 Task: Send an email with the signature Leonardo Martinez with the subject Introduction to a new industry event and the message Could you please provide feedback on the latest version of the marketing plan? from softage.6@softage.net to softage.9@softage.net and move the email from Sent Items to the folder Purchase orders
Action: Mouse moved to (516, 298)
Screenshot: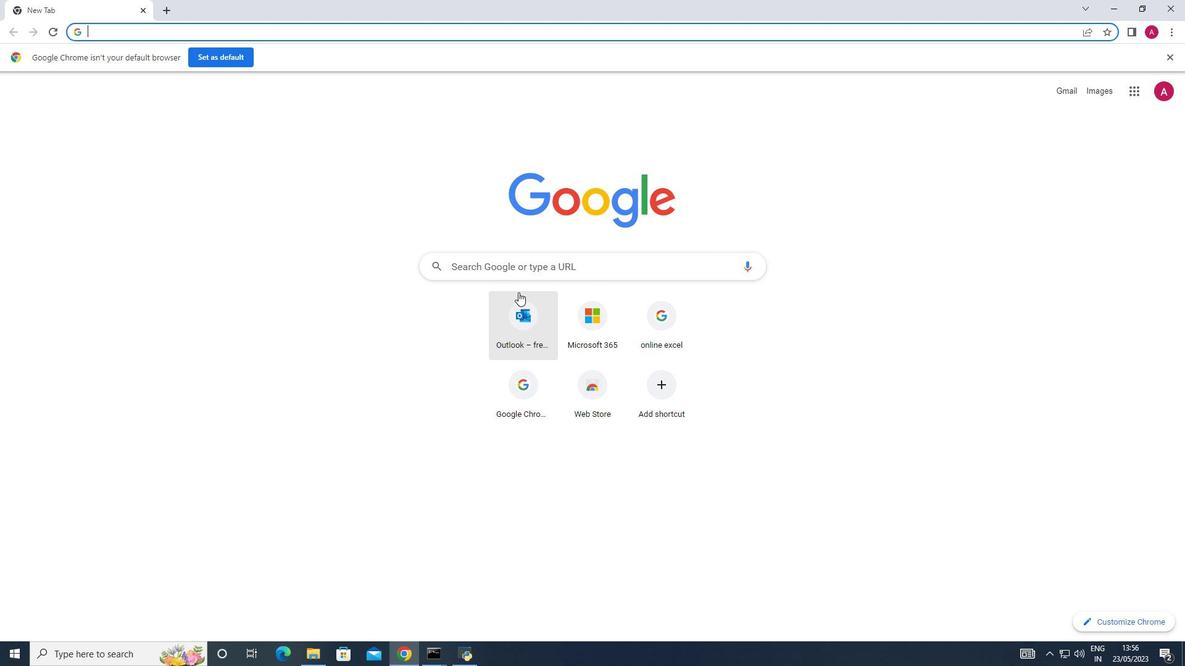 
Action: Mouse pressed left at (516, 298)
Screenshot: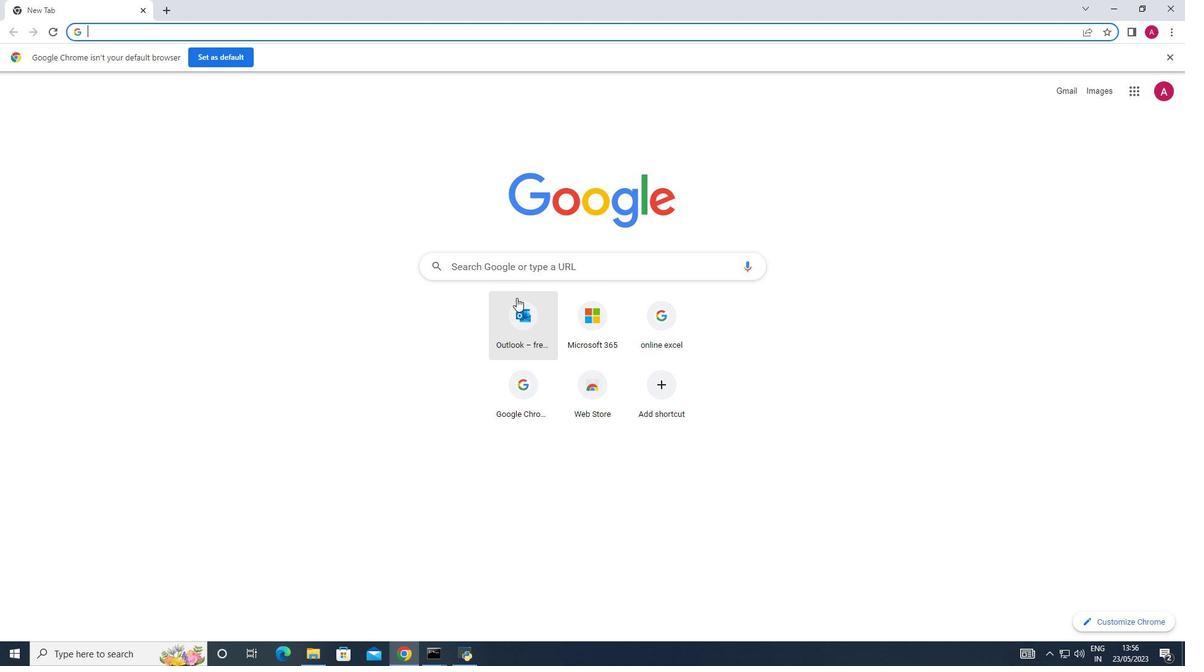 
Action: Mouse moved to (871, 41)
Screenshot: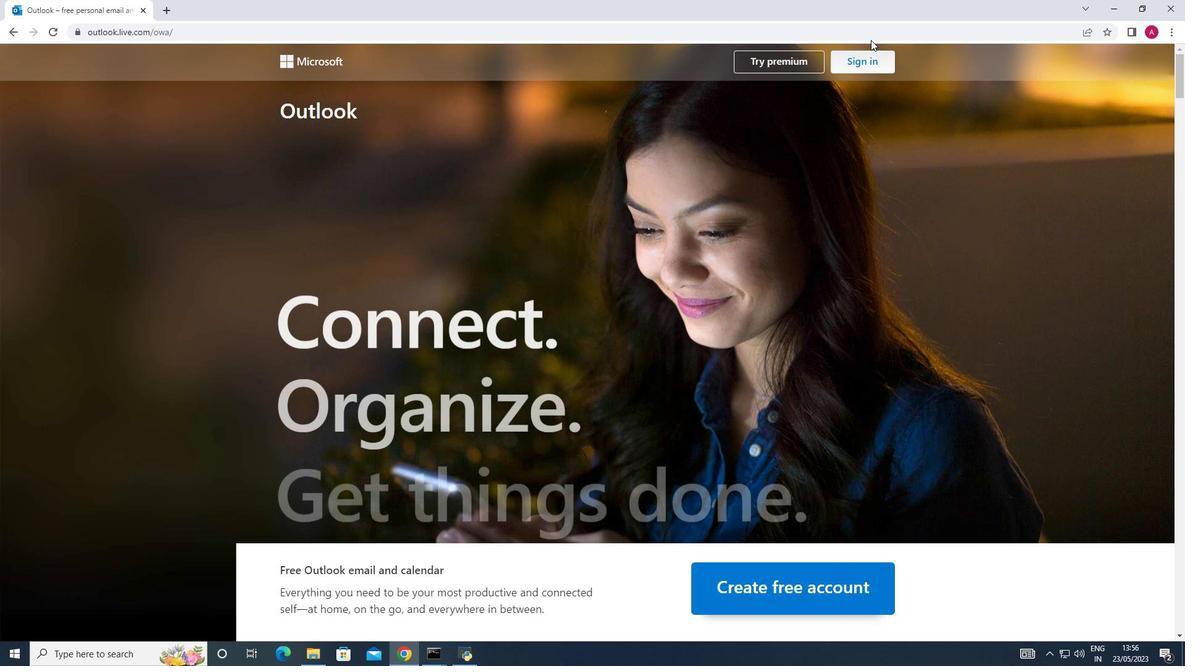 
Action: Mouse pressed left at (871, 41)
Screenshot: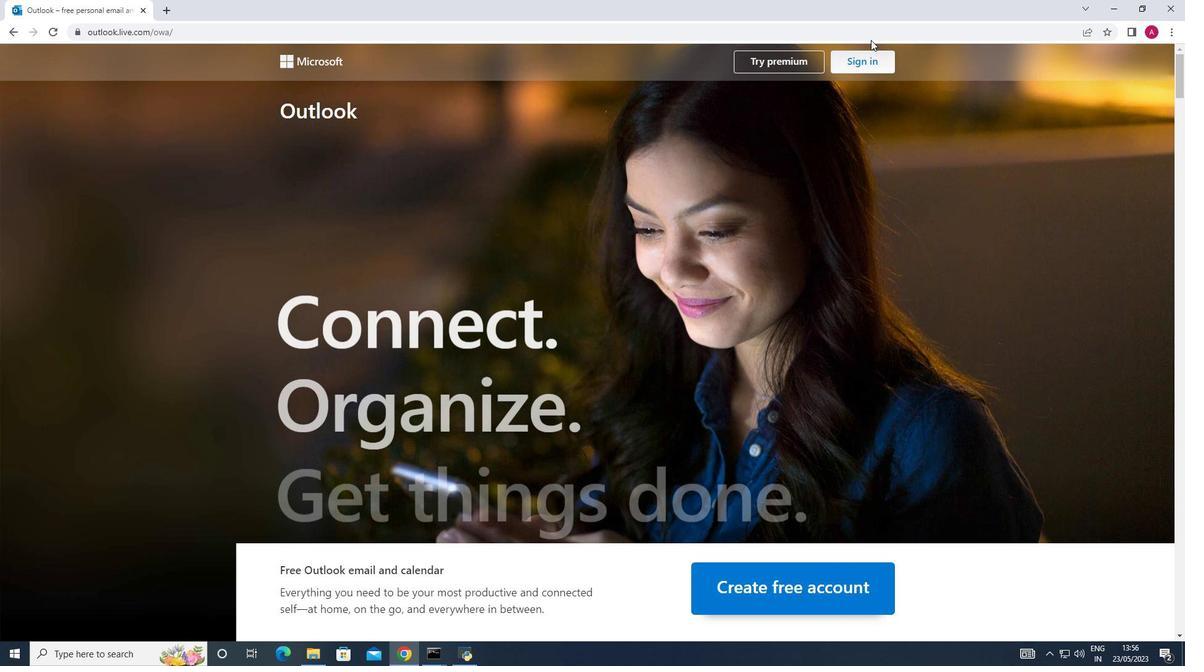
Action: Mouse moved to (871, 61)
Screenshot: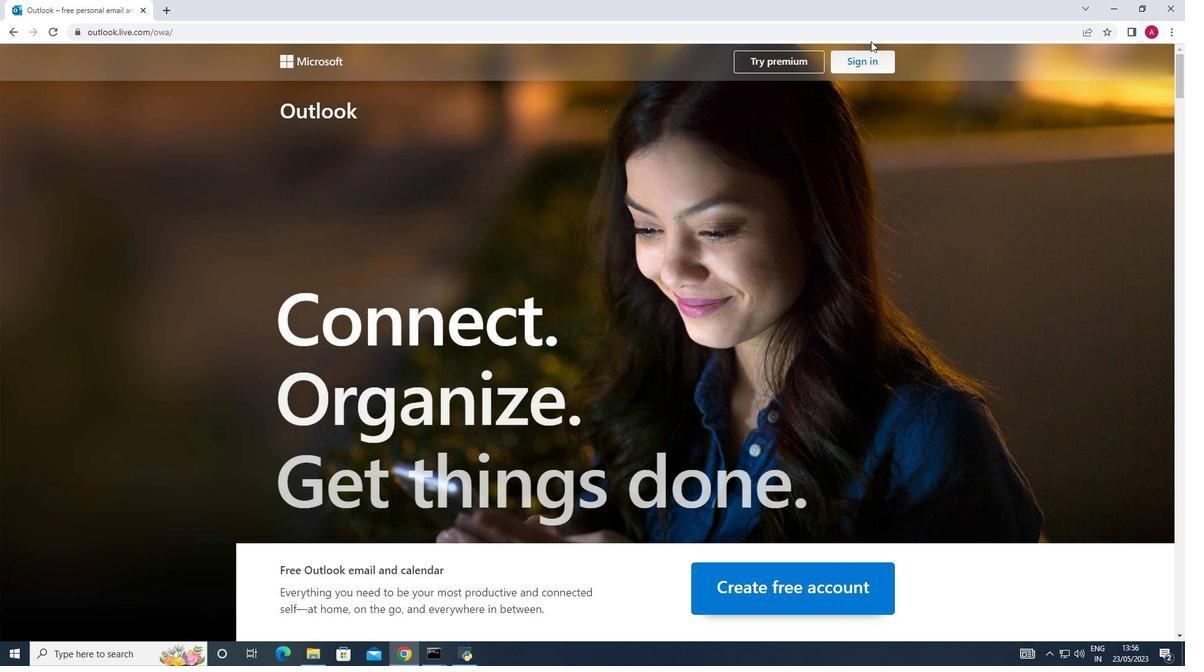 
Action: Mouse pressed left at (871, 61)
Screenshot: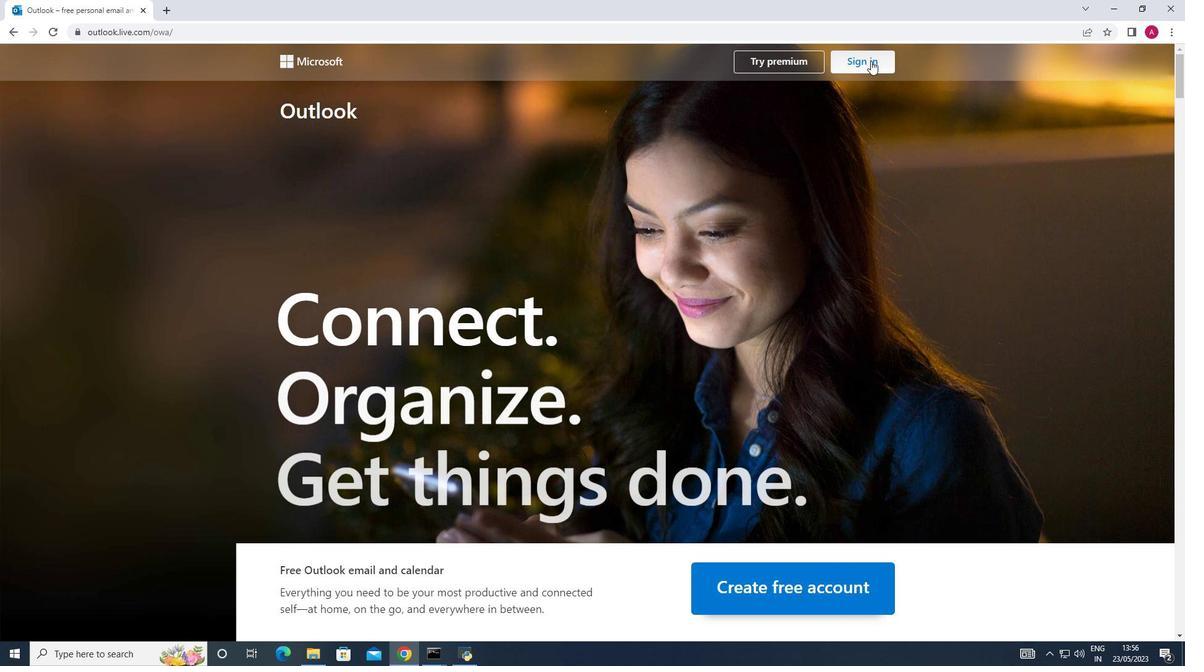
Action: Mouse moved to (535, 301)
Screenshot: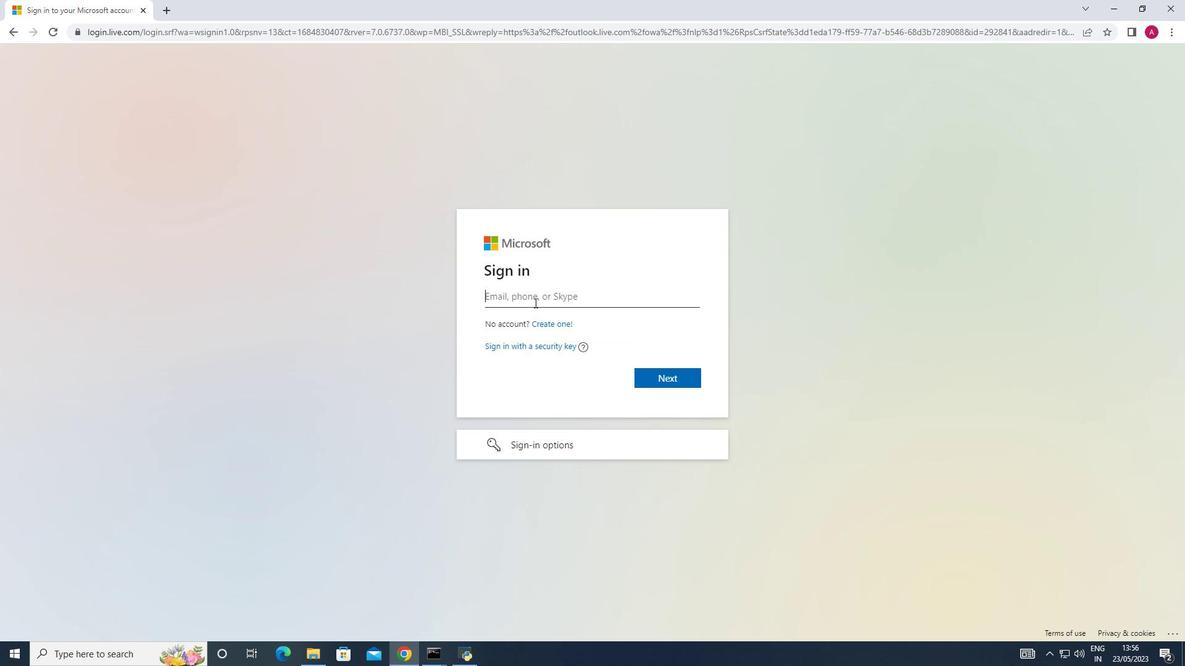 
Action: Key pressed anu<Key.shift>@softage.net
Screenshot: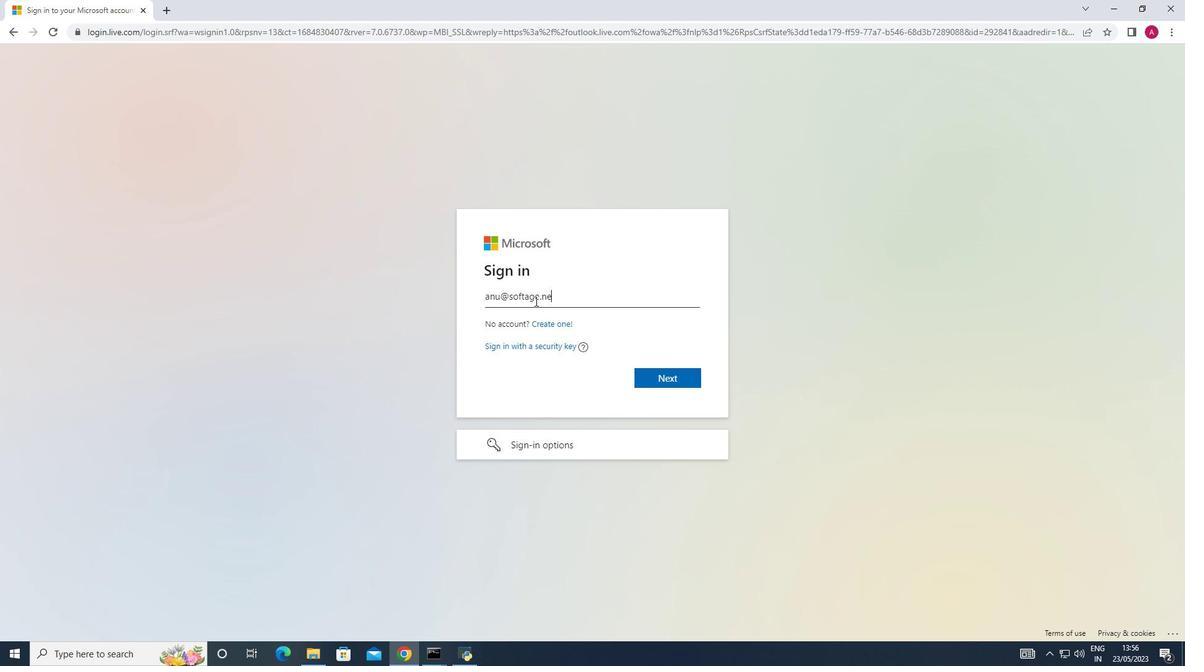 
Action: Mouse moved to (666, 379)
Screenshot: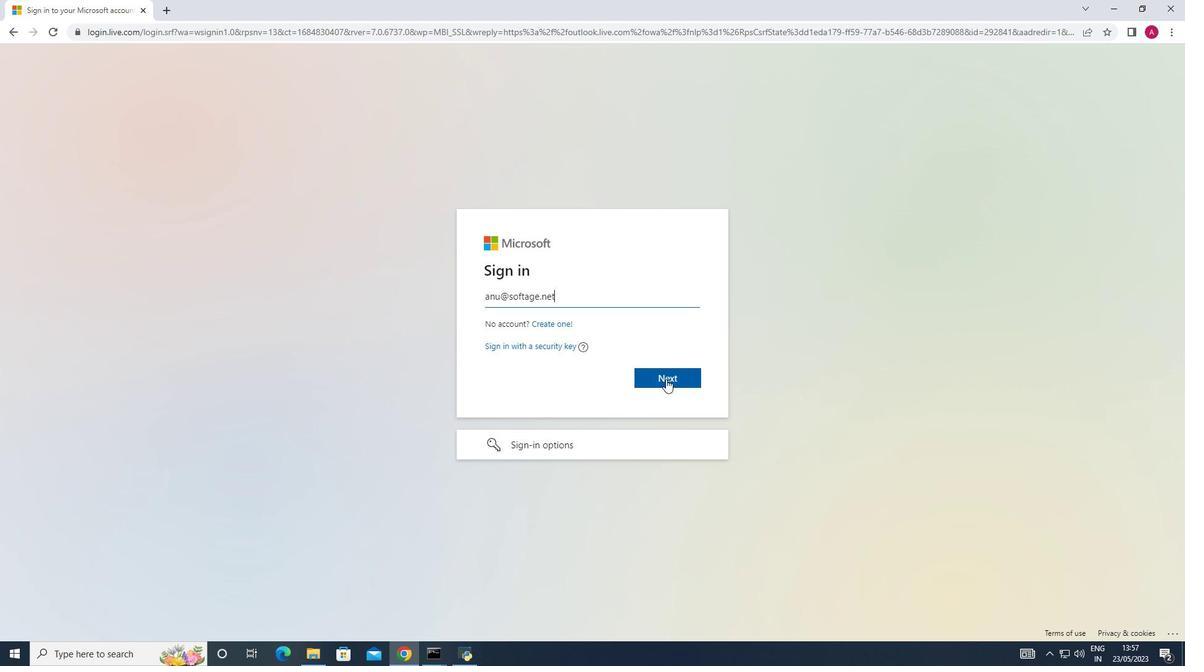 
Action: Mouse pressed left at (666, 379)
Screenshot: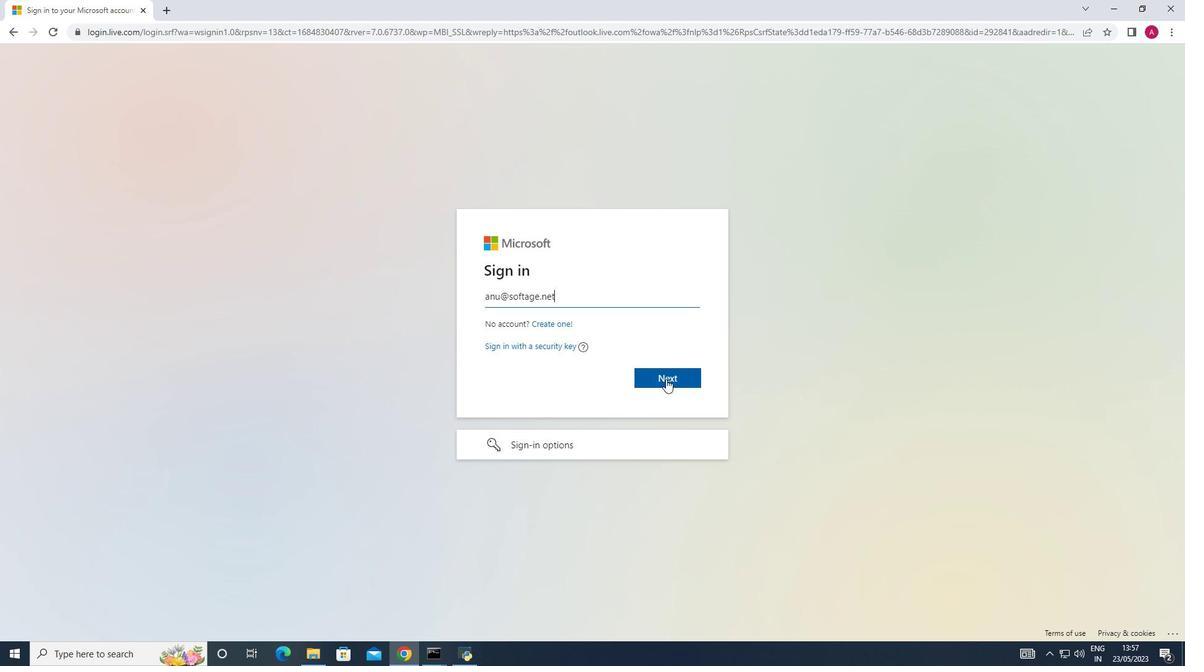 
Action: Mouse moved to (684, 421)
Screenshot: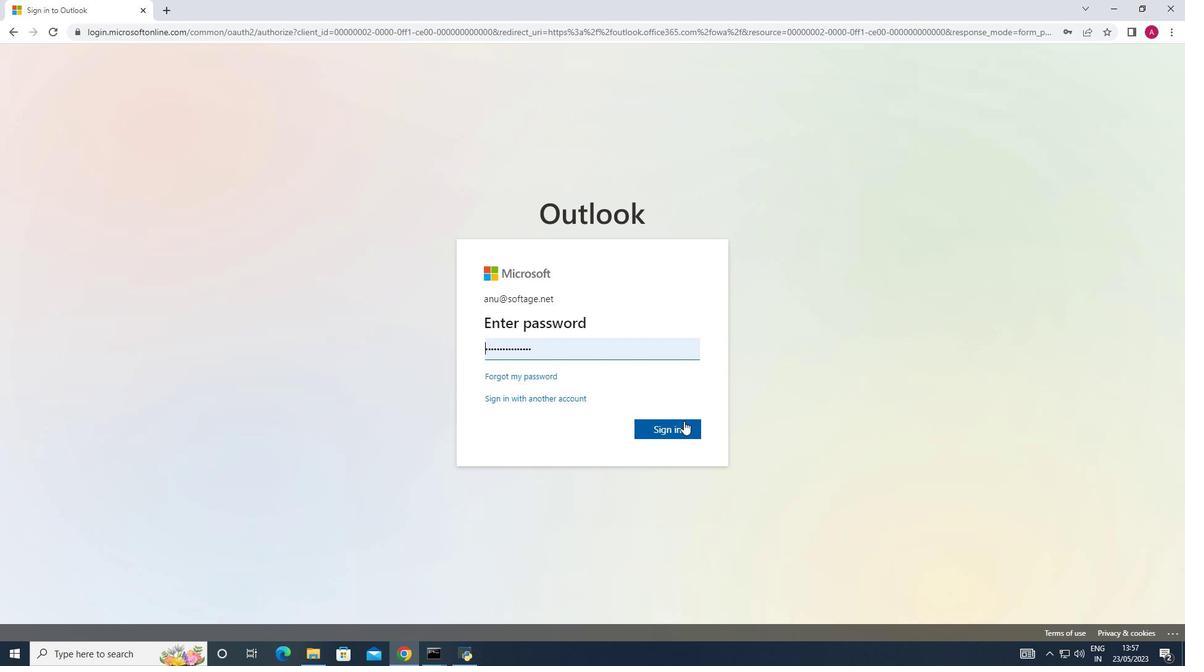 
Action: Mouse pressed left at (684, 421)
Screenshot: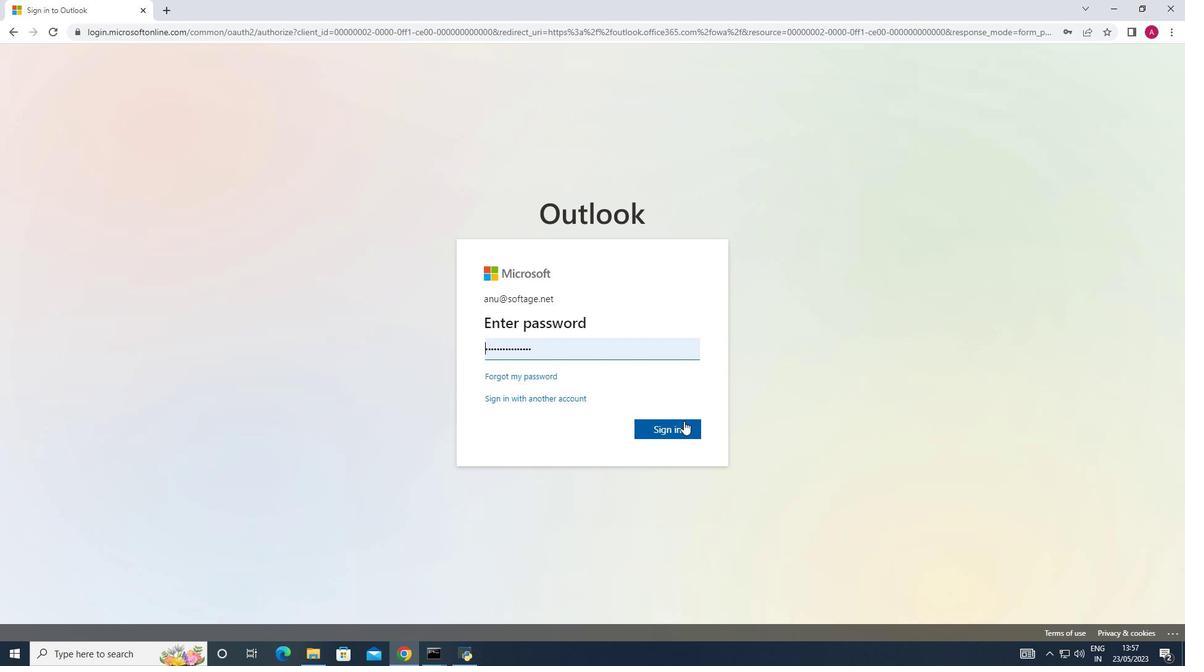 
Action: Mouse moved to (600, 385)
Screenshot: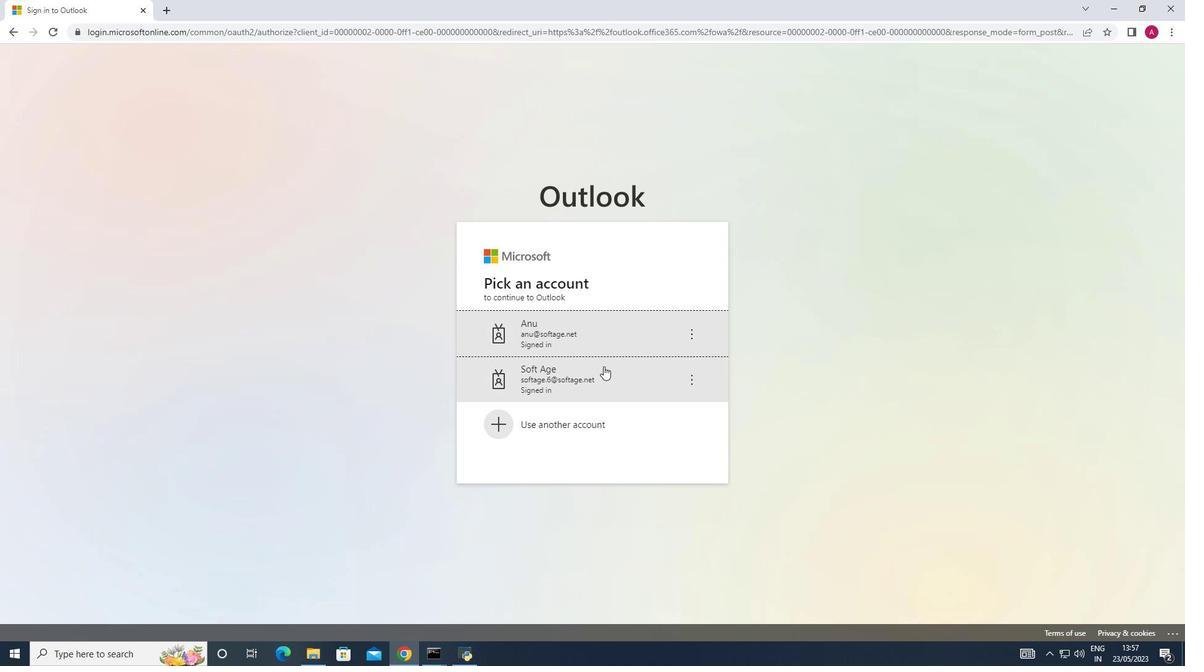 
Action: Mouse pressed left at (600, 385)
Screenshot: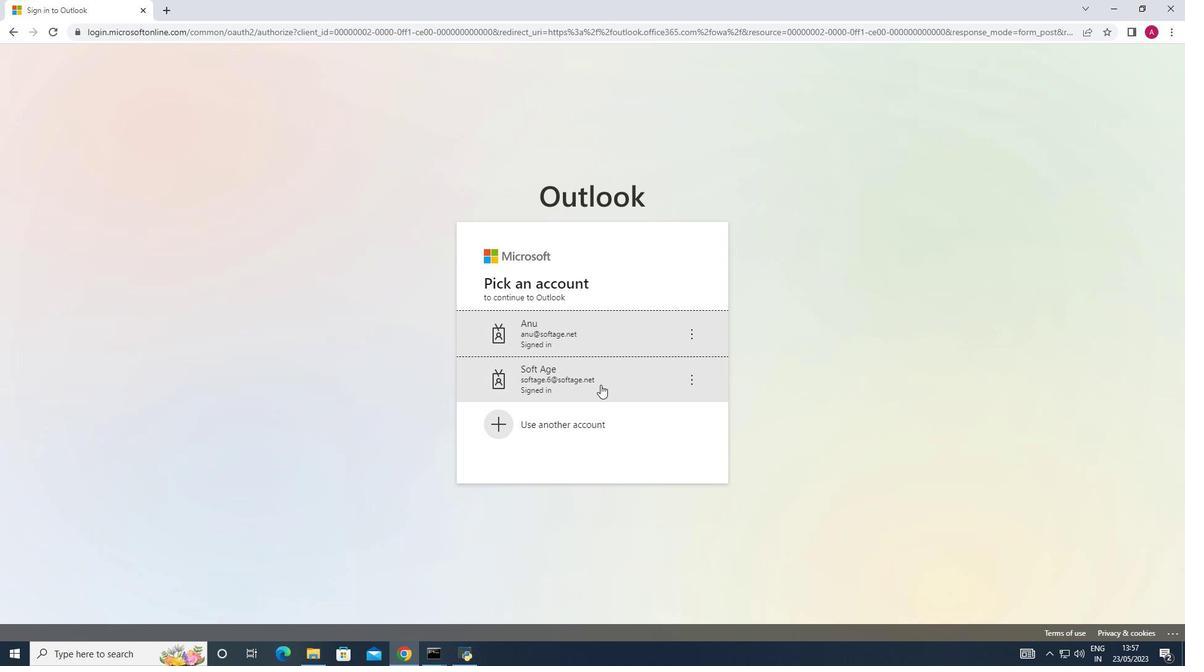 
Action: Mouse moved to (675, 442)
Screenshot: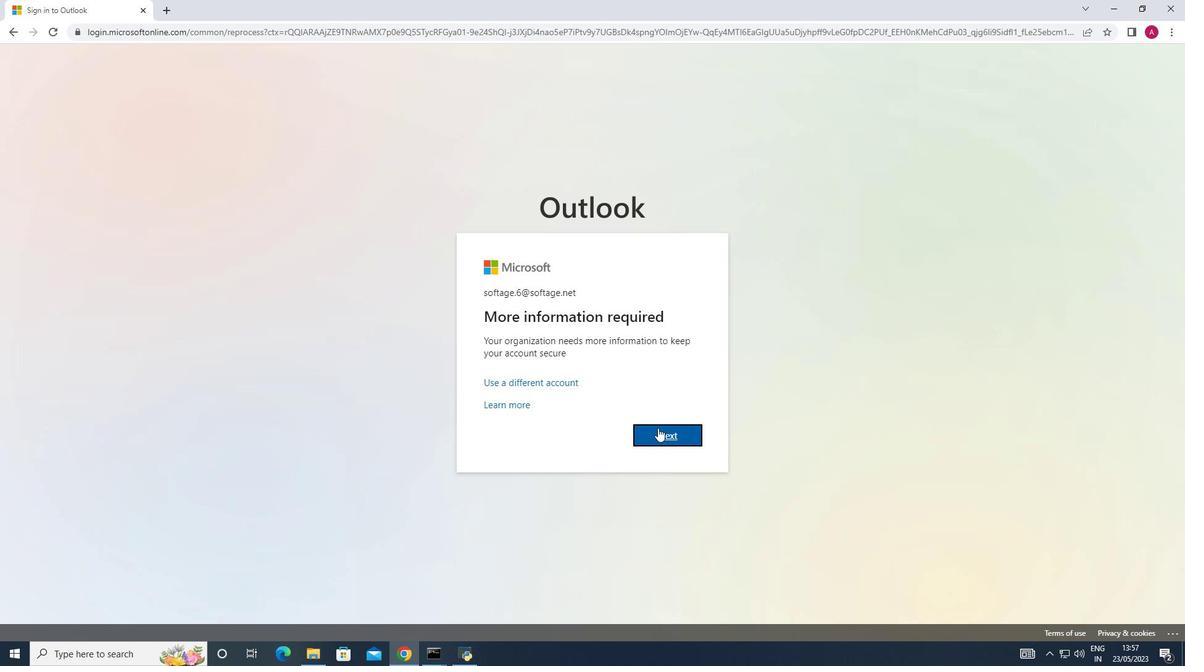 
Action: Mouse pressed left at (675, 442)
Screenshot: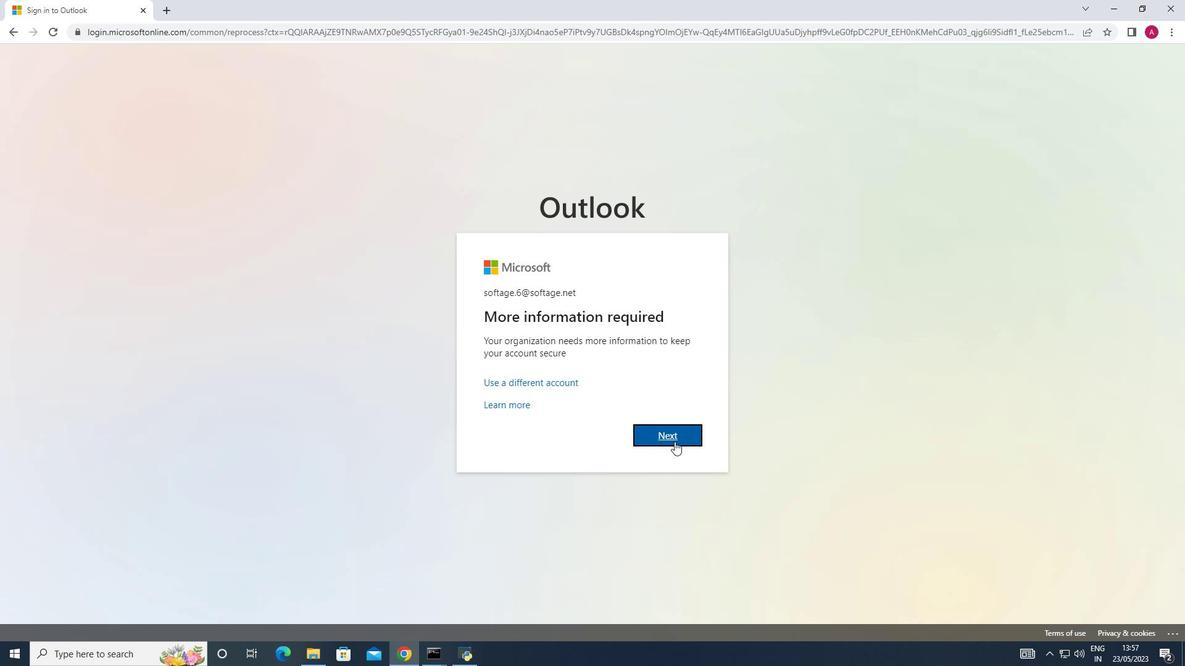 
Action: Mouse moved to (631, 308)
Screenshot: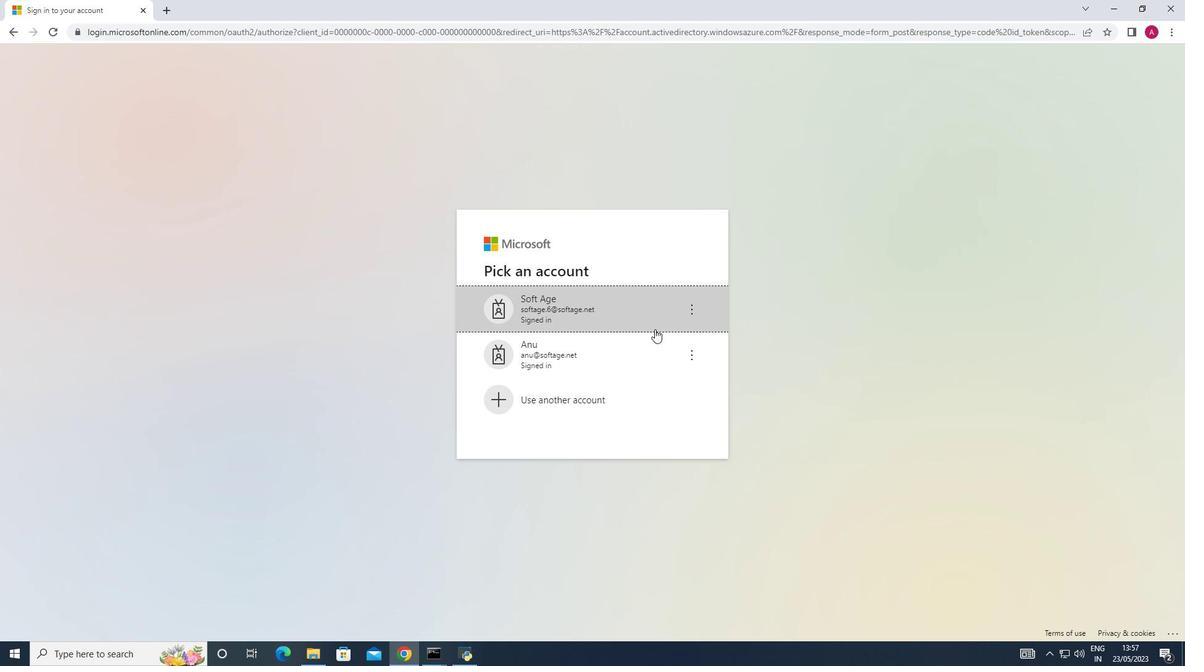 
Action: Mouse pressed left at (631, 308)
Screenshot: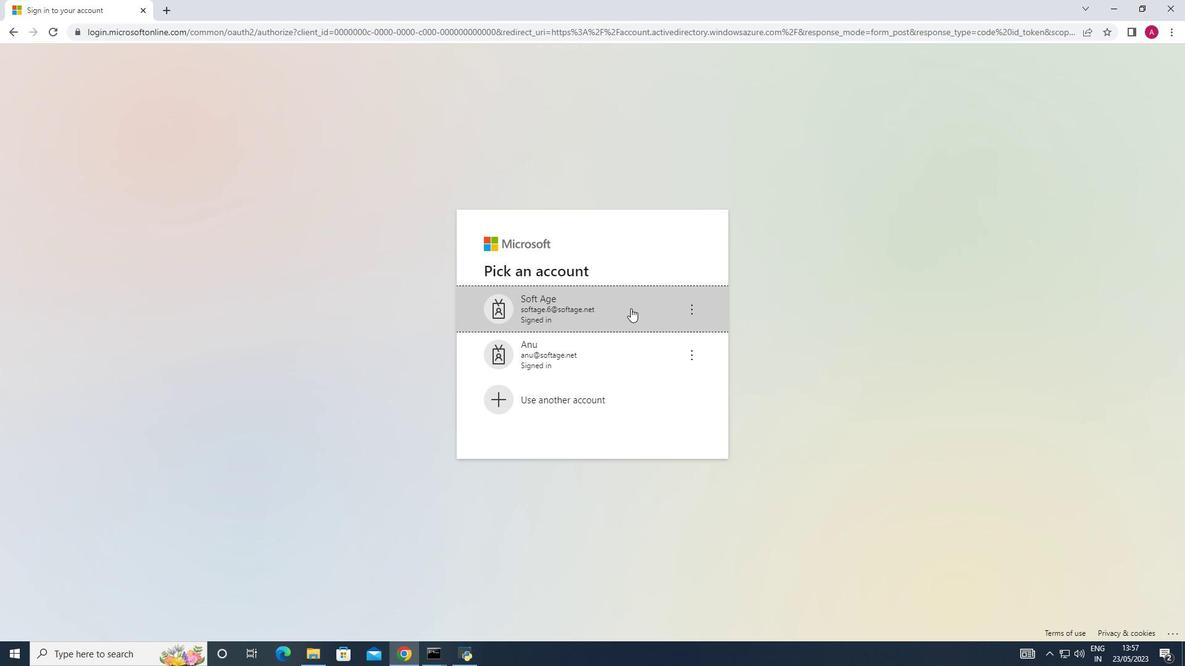 
Action: Mouse moved to (644, 406)
Screenshot: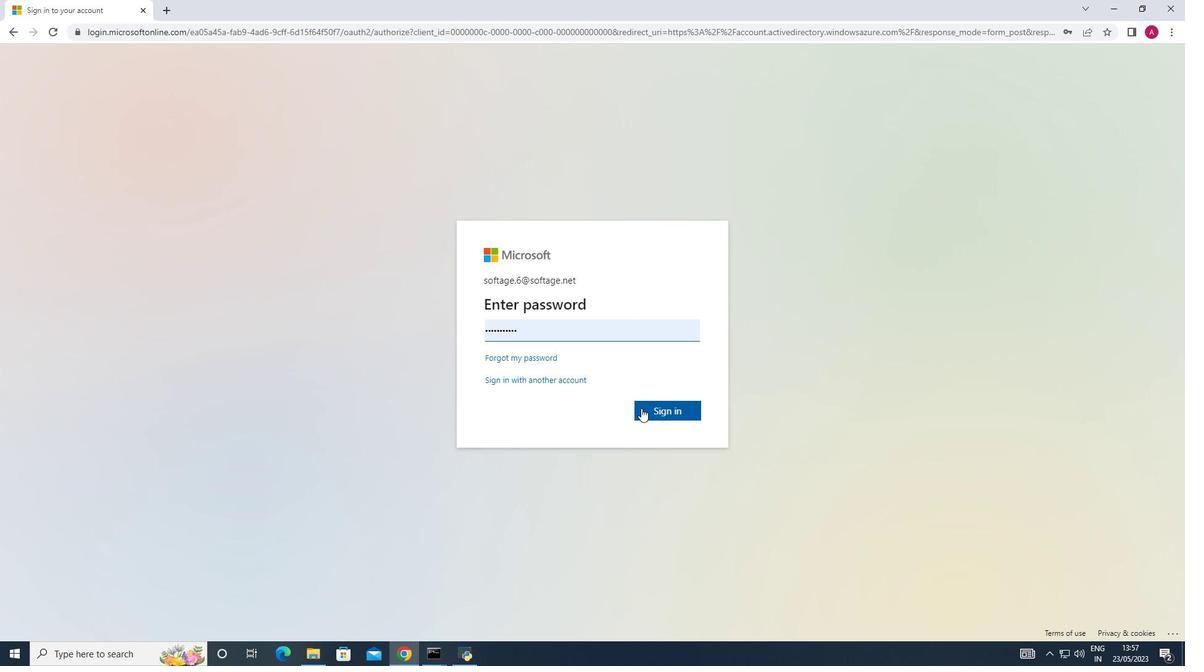 
Action: Mouse pressed left at (644, 406)
Screenshot: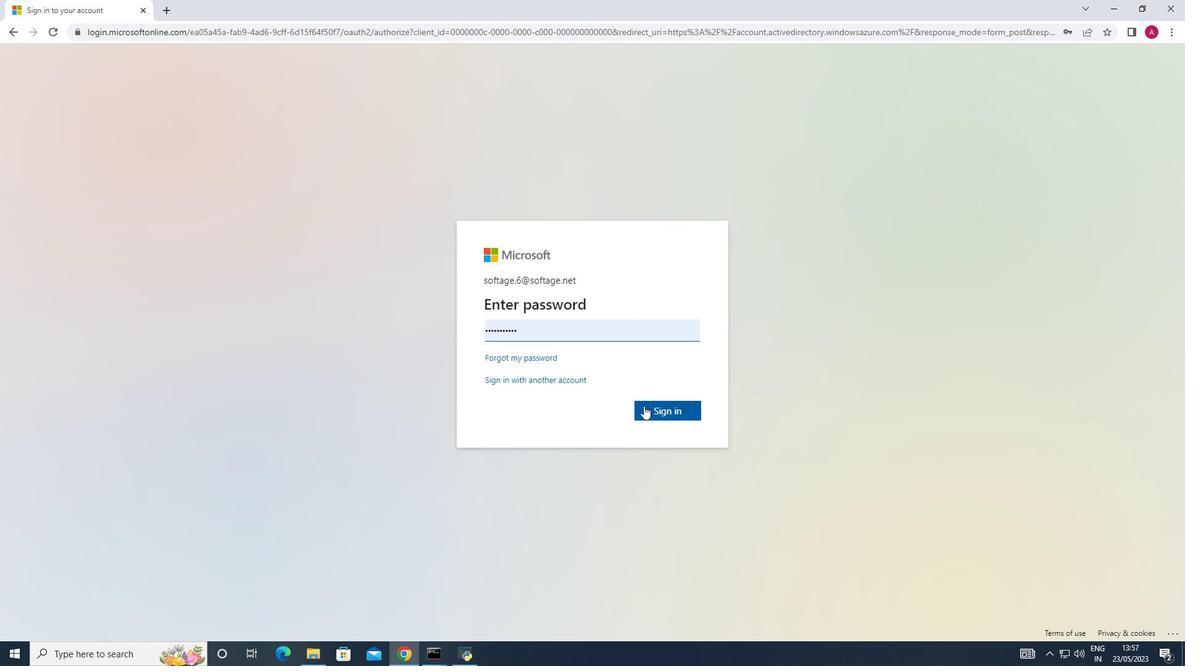 
Action: Mouse moved to (492, 375)
Screenshot: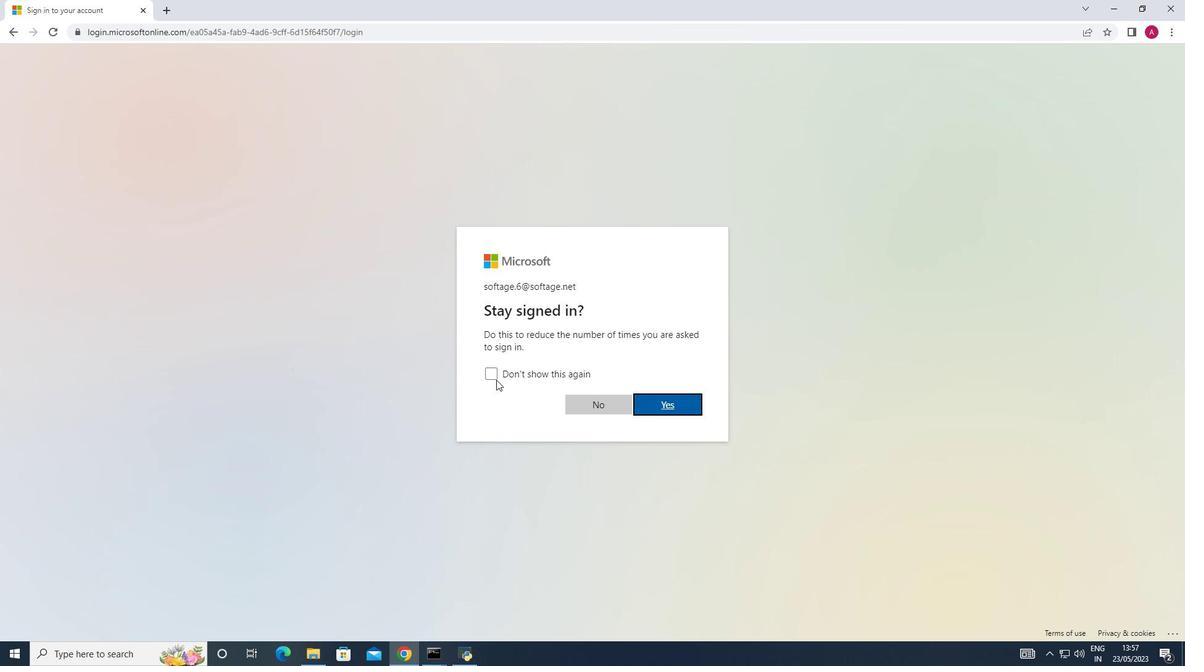
Action: Mouse pressed left at (492, 375)
Screenshot: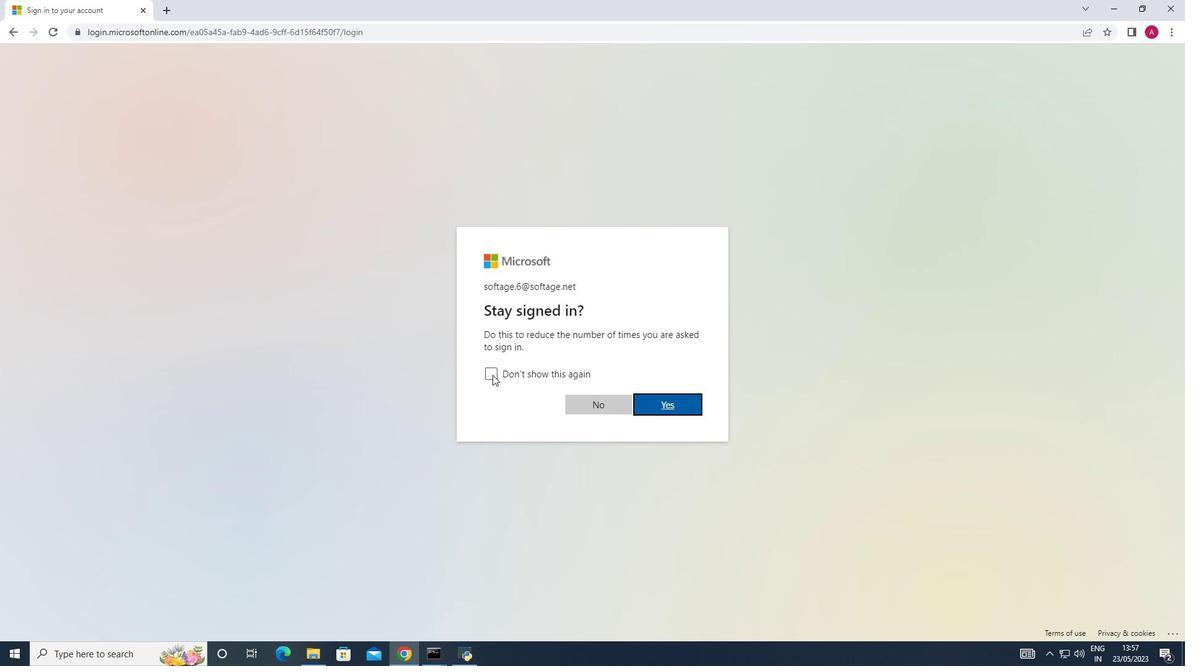 
Action: Mouse moved to (692, 407)
Screenshot: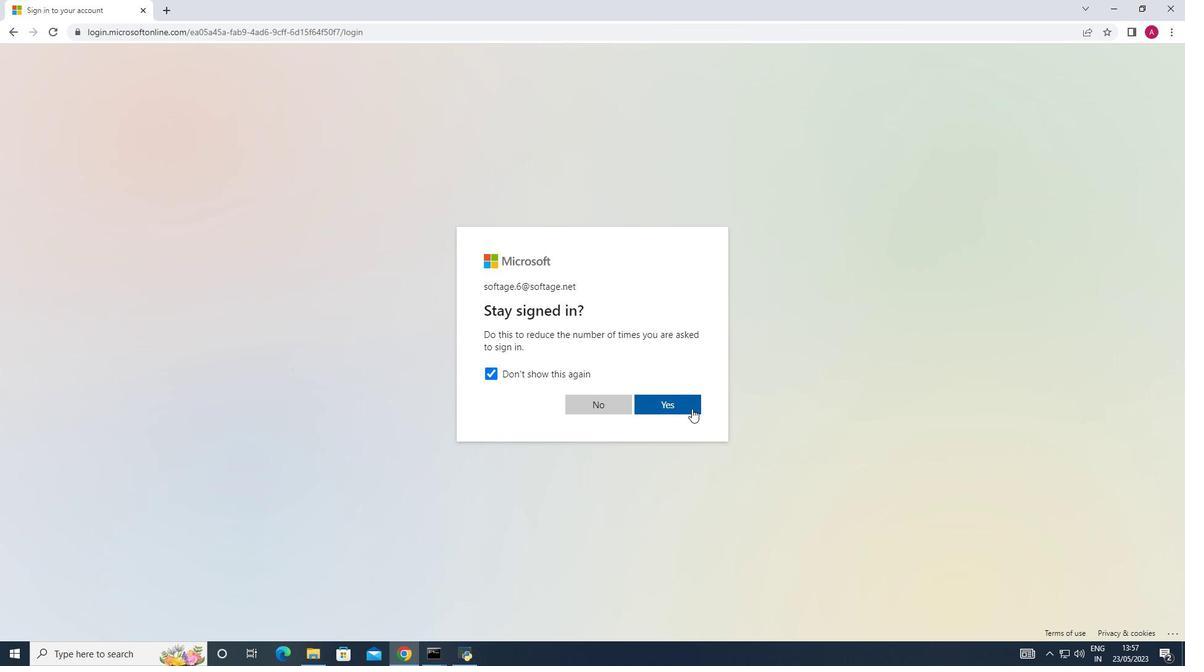 
Action: Mouse pressed left at (692, 407)
Screenshot: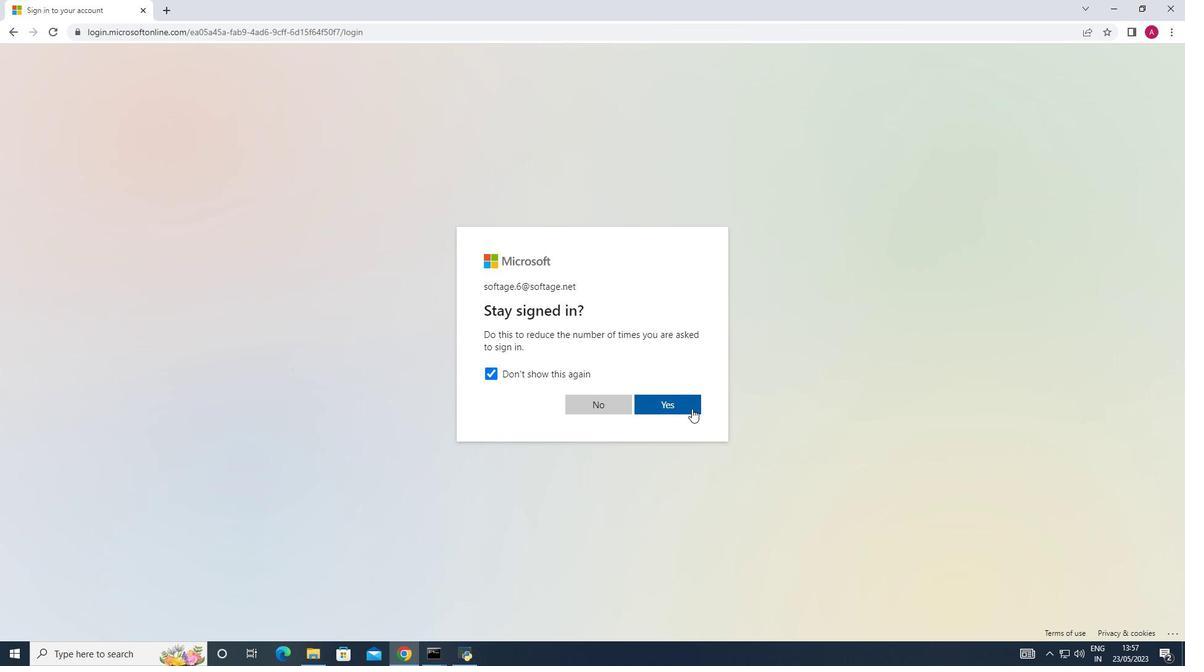 
Action: Mouse moved to (778, 415)
Screenshot: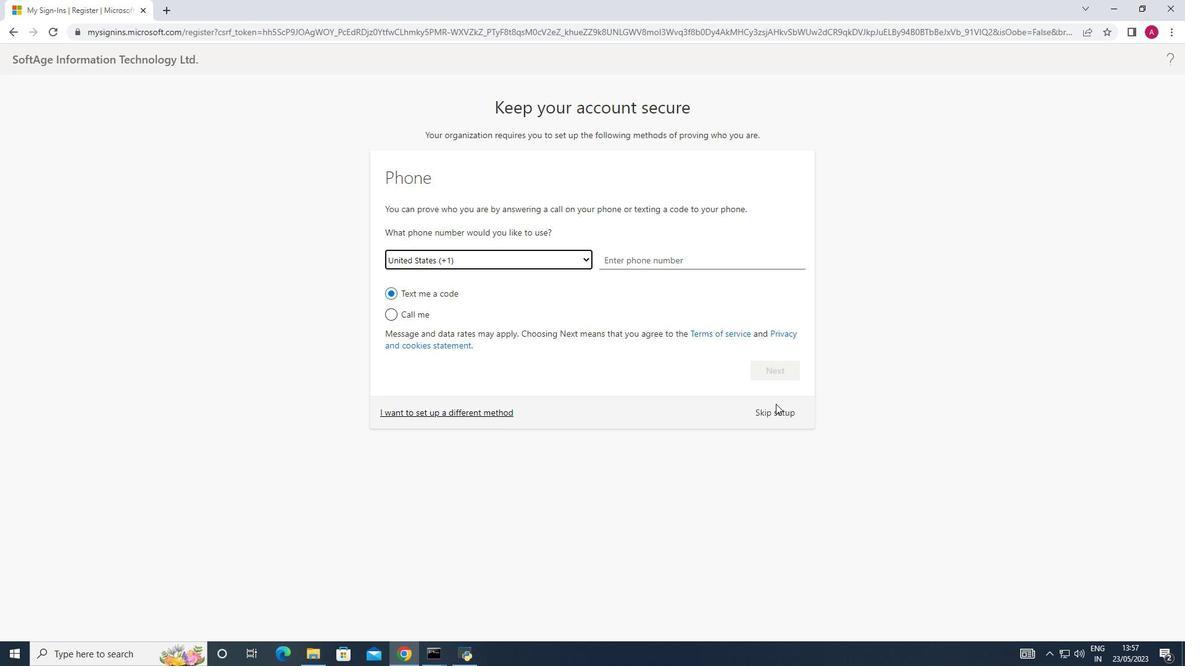 
Action: Mouse pressed left at (778, 415)
Screenshot: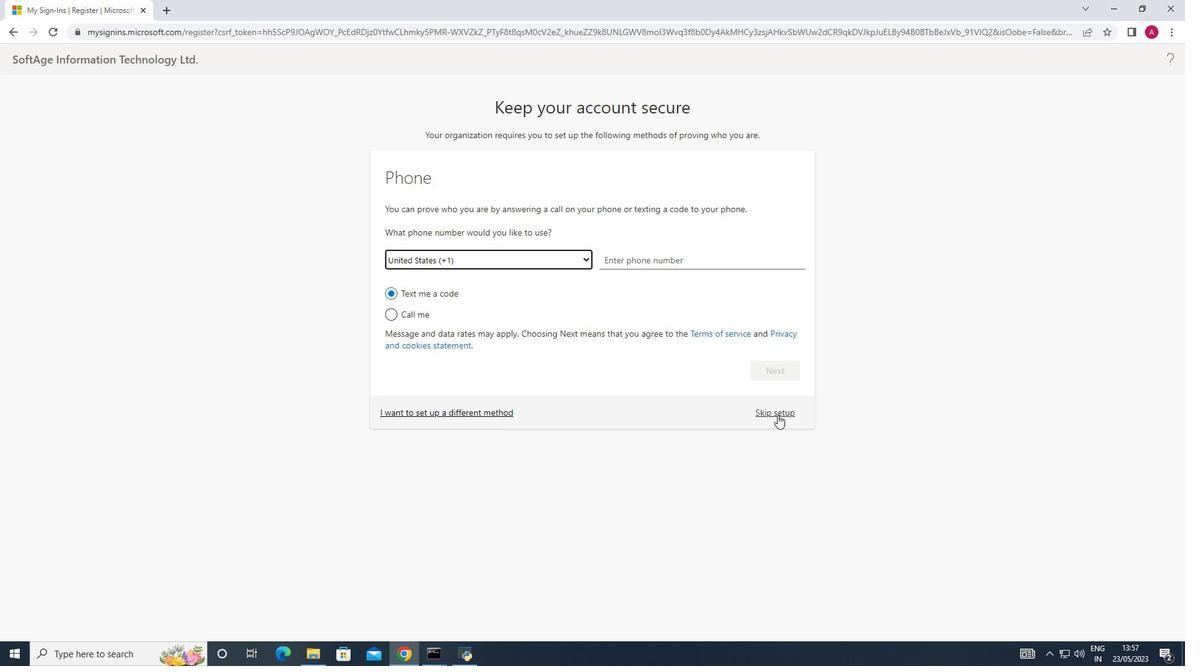 
Action: Mouse moved to (95, 107)
Screenshot: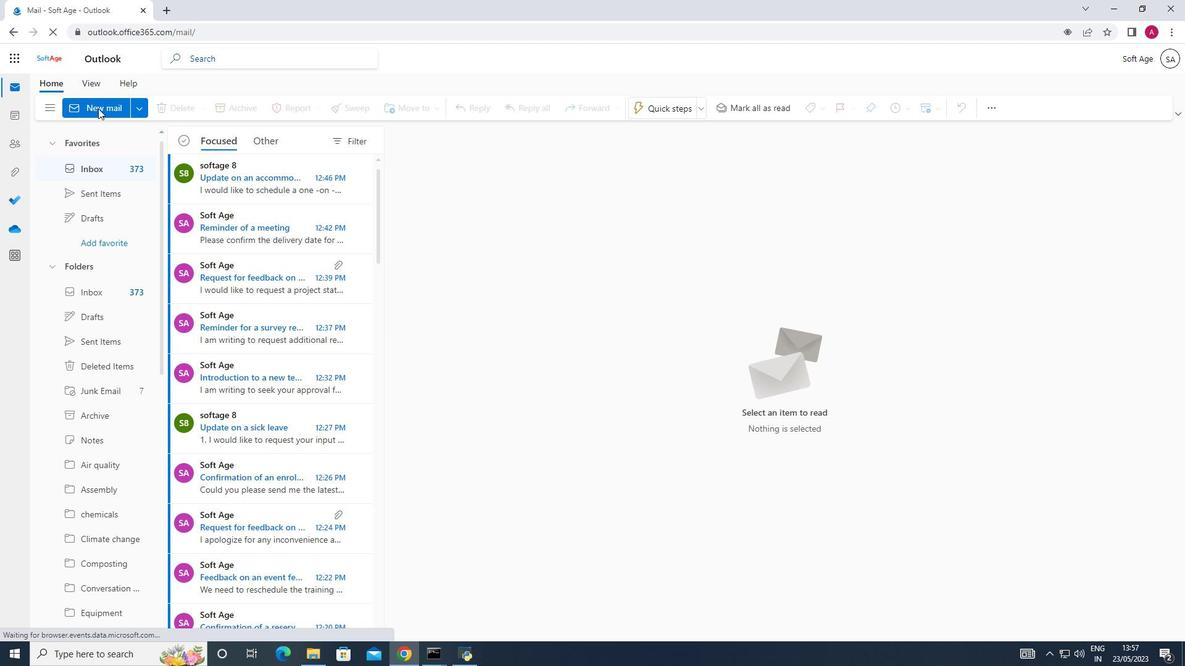 
Action: Mouse pressed left at (95, 107)
Screenshot: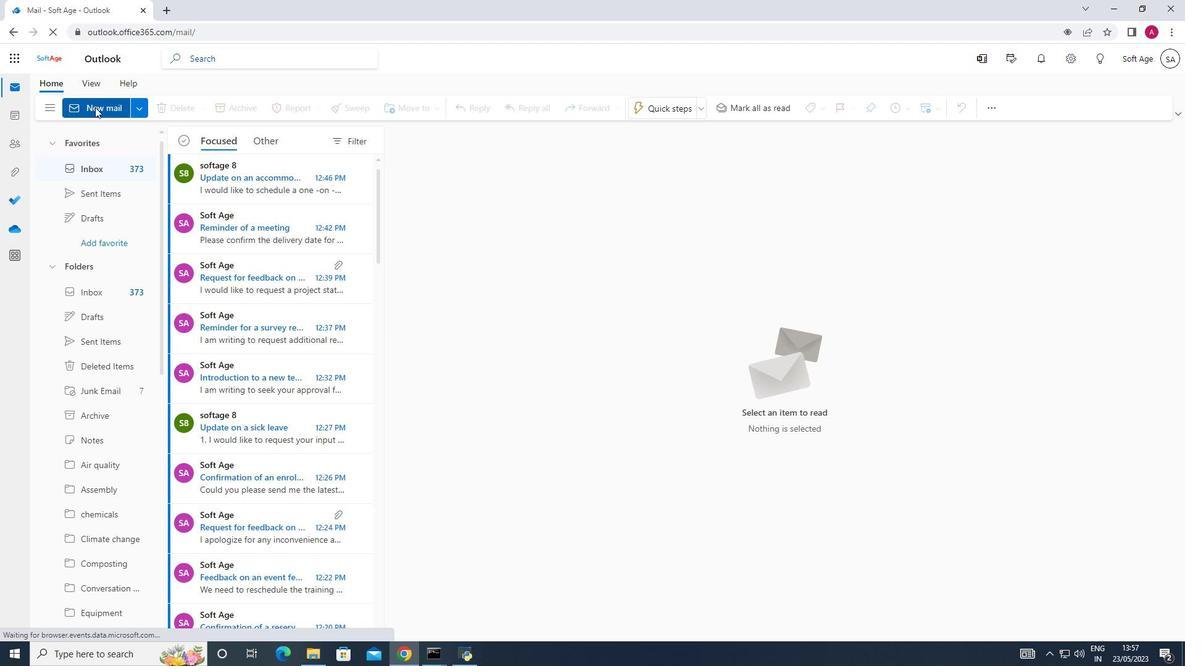 
Action: Mouse moved to (839, 109)
Screenshot: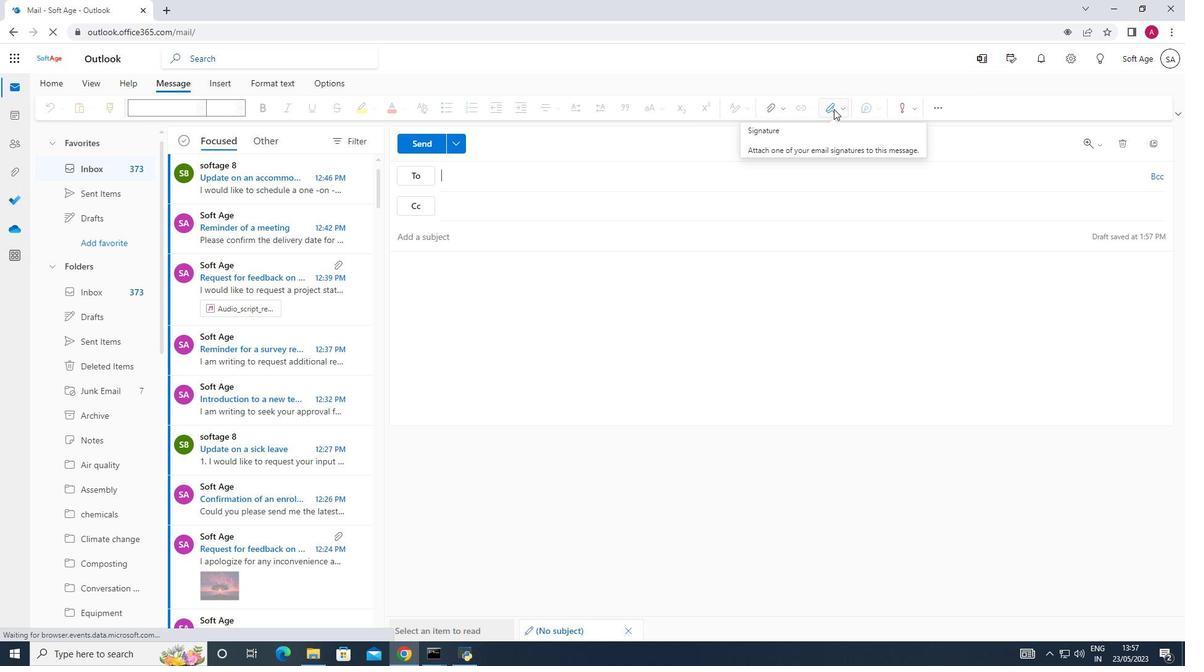 
Action: Mouse pressed left at (839, 109)
Screenshot: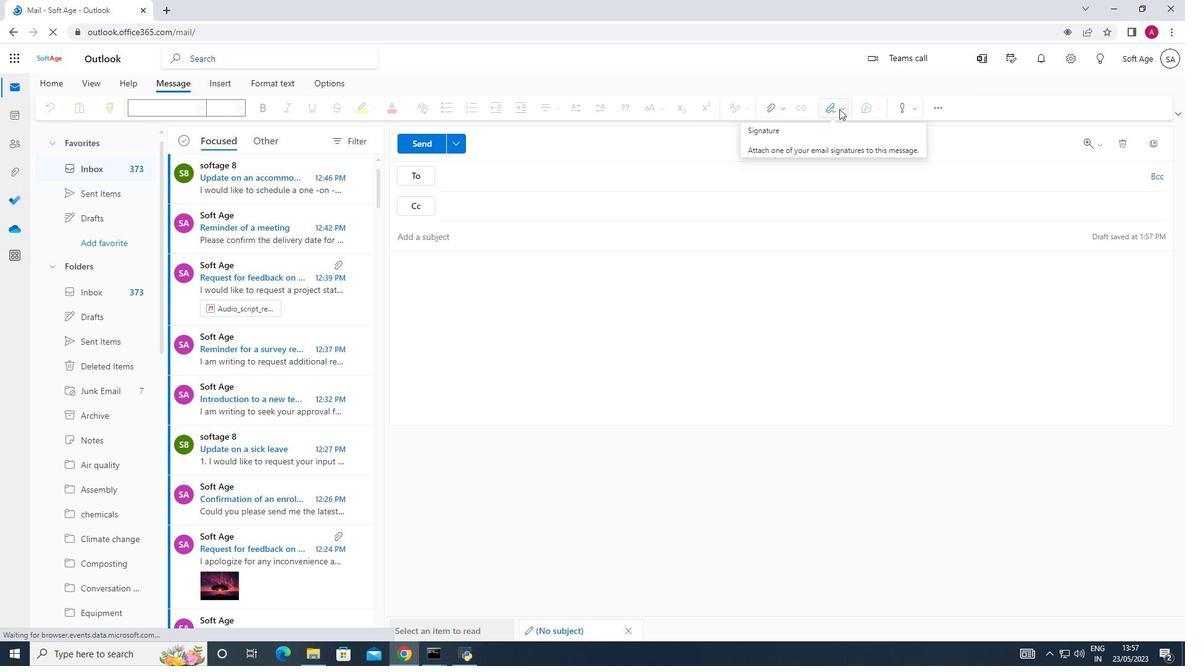 
Action: Mouse moved to (817, 156)
Screenshot: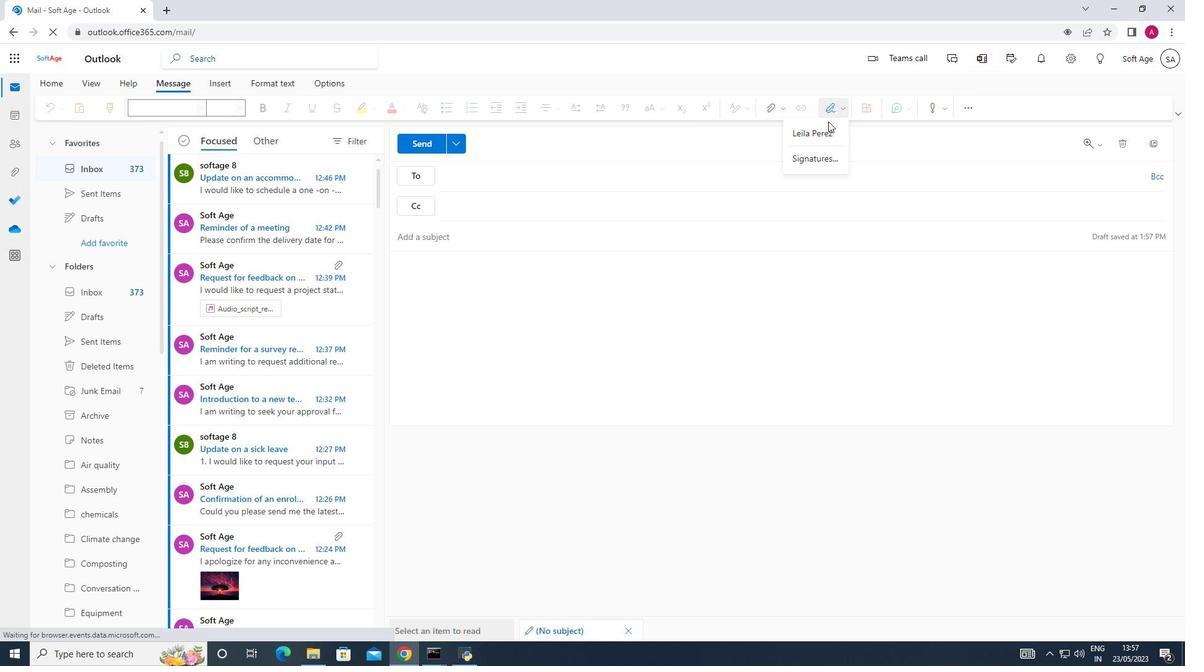 
Action: Mouse pressed left at (817, 156)
Screenshot: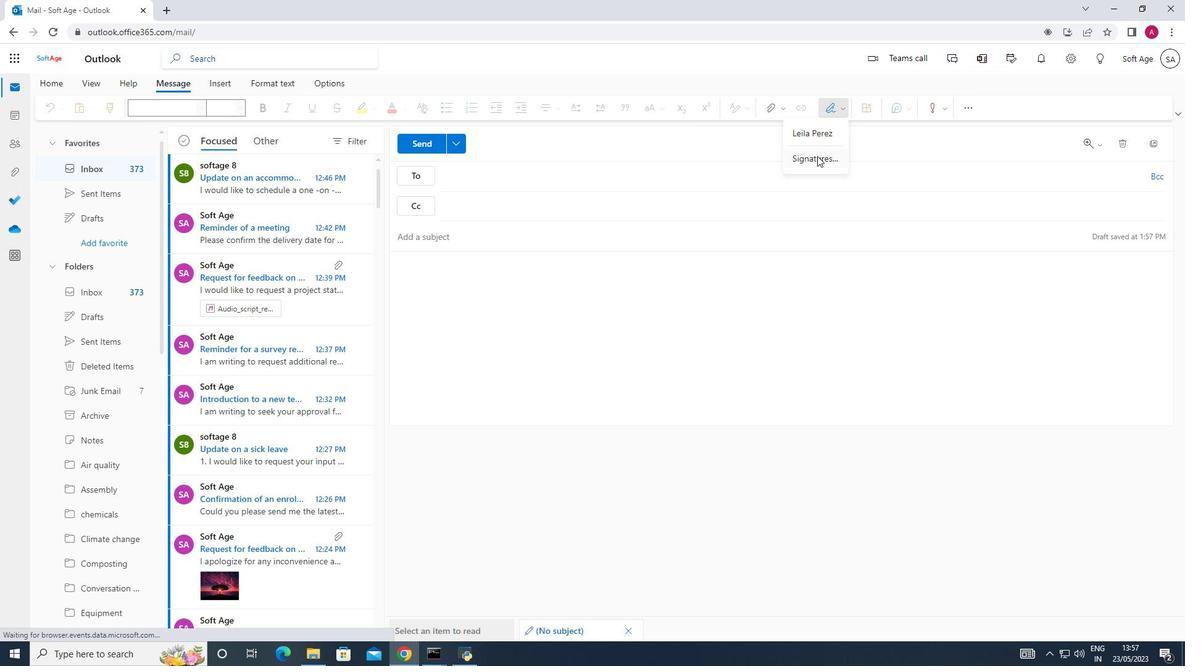 
Action: Mouse moved to (827, 205)
Screenshot: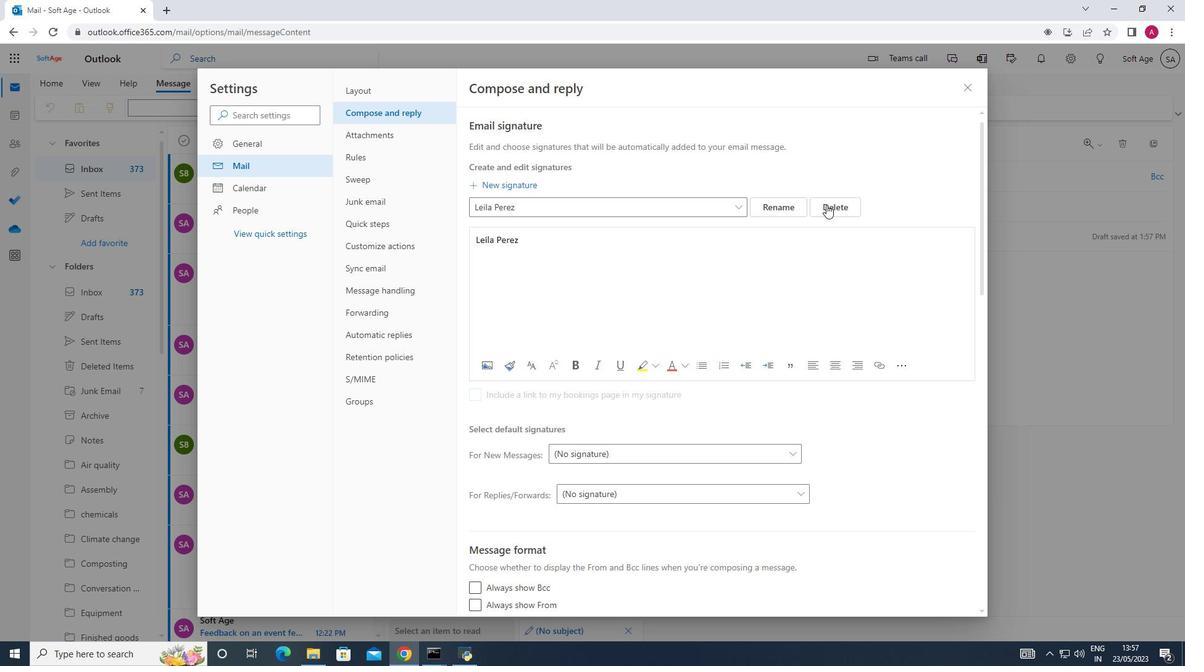 
Action: Mouse pressed left at (827, 205)
Screenshot: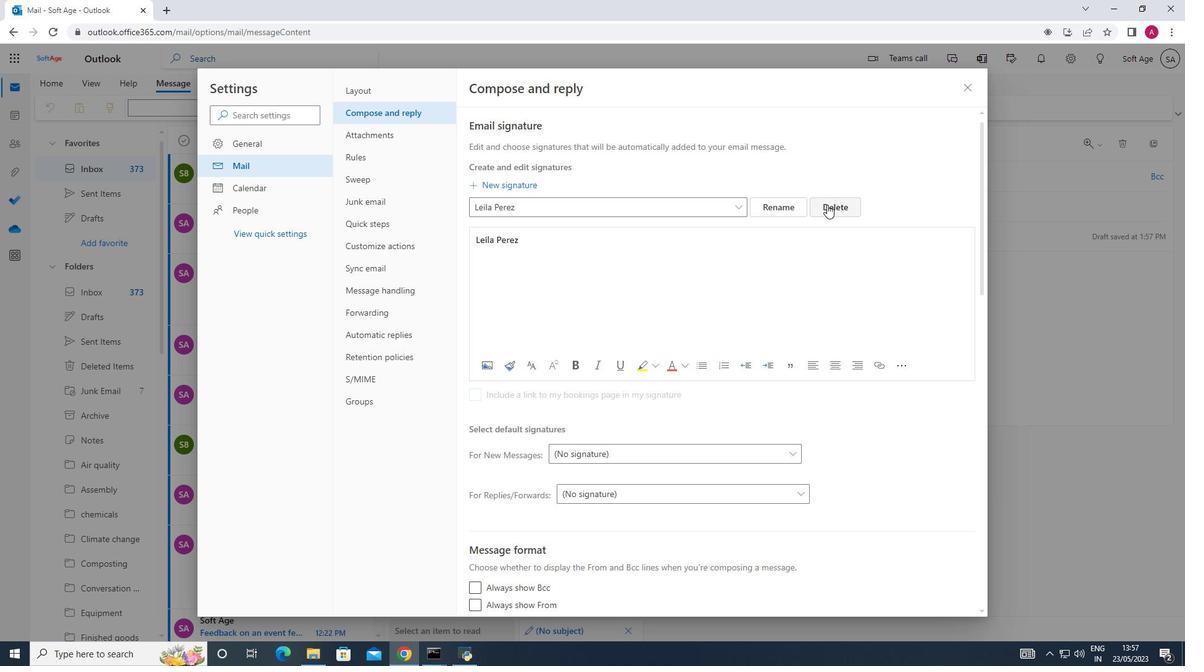 
Action: Mouse moved to (536, 209)
Screenshot: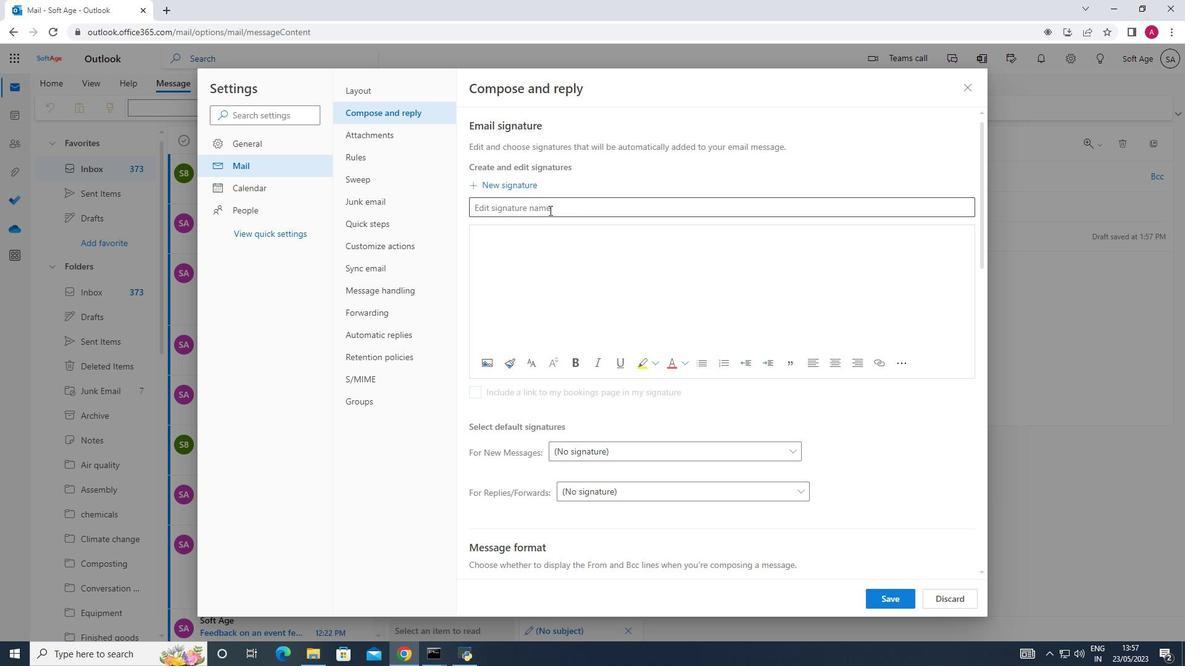 
Action: Mouse pressed left at (536, 209)
Screenshot: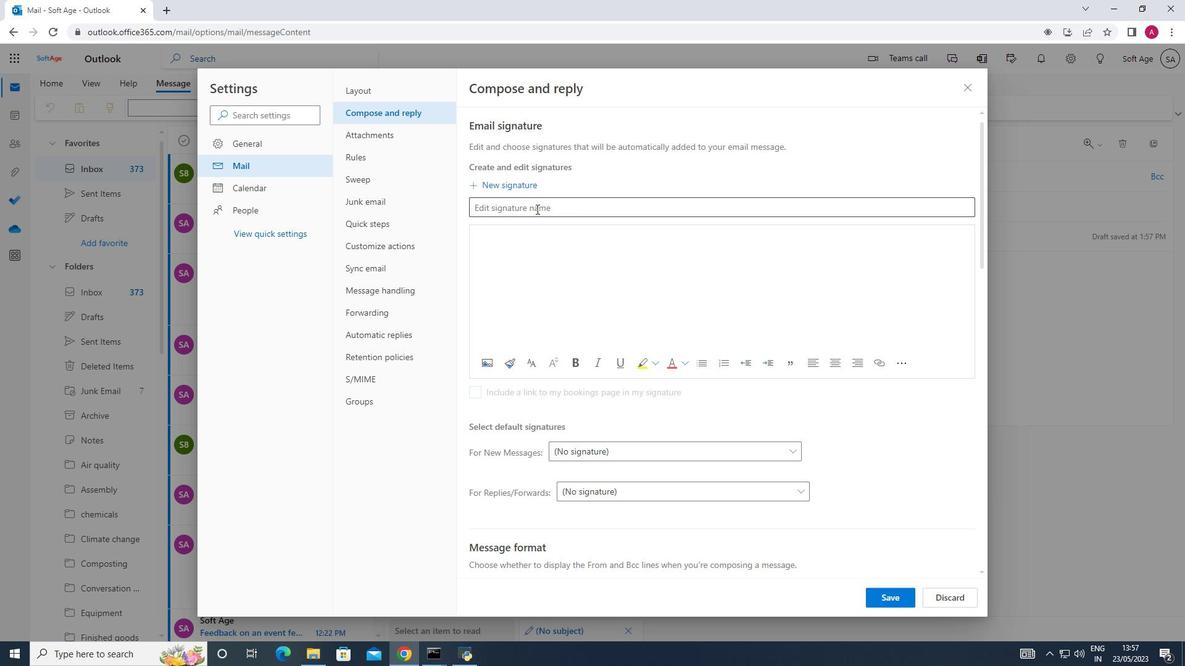 
Action: Mouse moved to (544, 206)
Screenshot: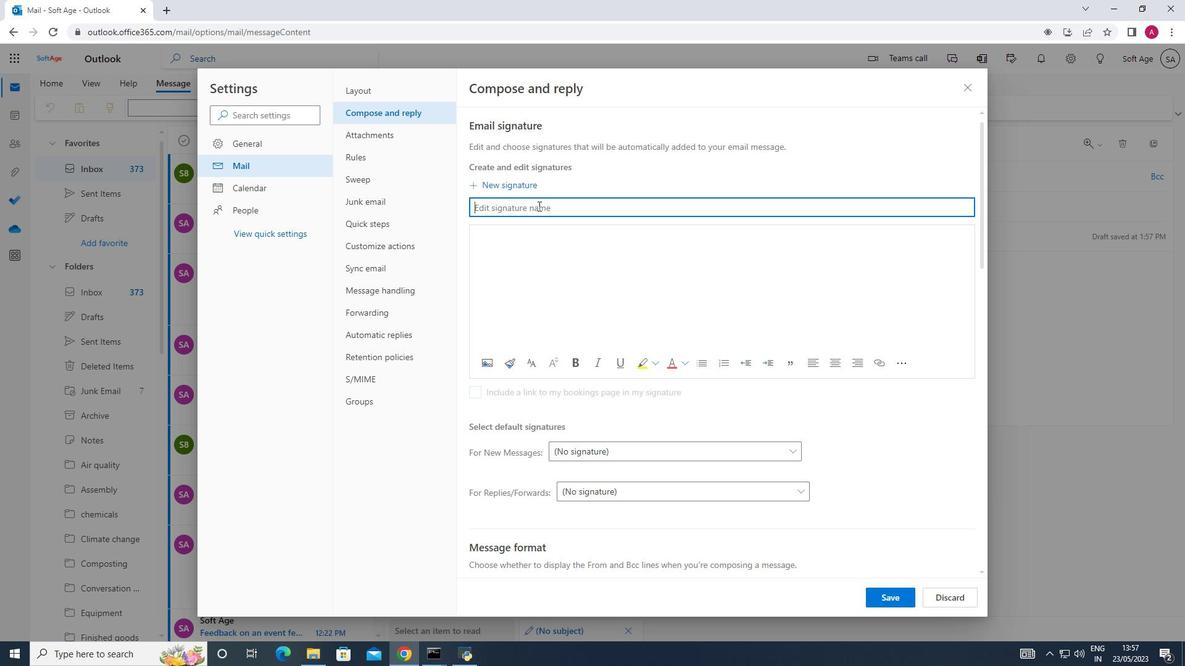 
Action: Key pressed <Key.shift_r>KL<Key.backspace><Key.backspace><Key.shift_r>Leonardo<Key.space><Key.shift_r><Key.shift_r>Martinez
Screenshot: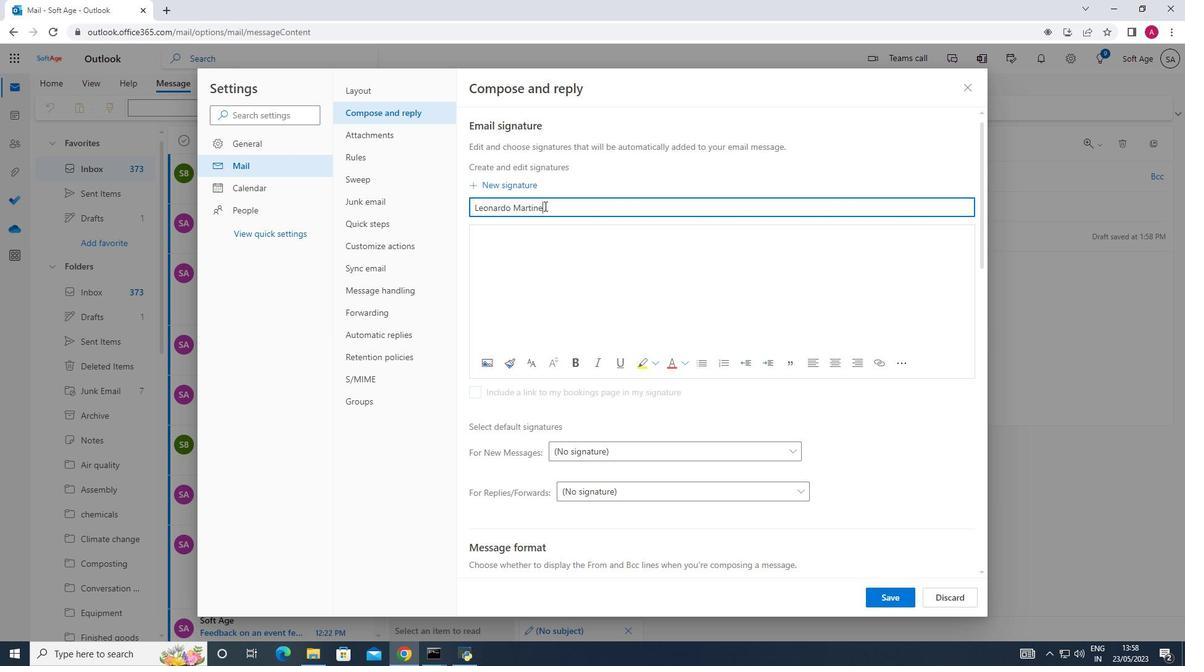 
Action: Mouse moved to (494, 240)
Screenshot: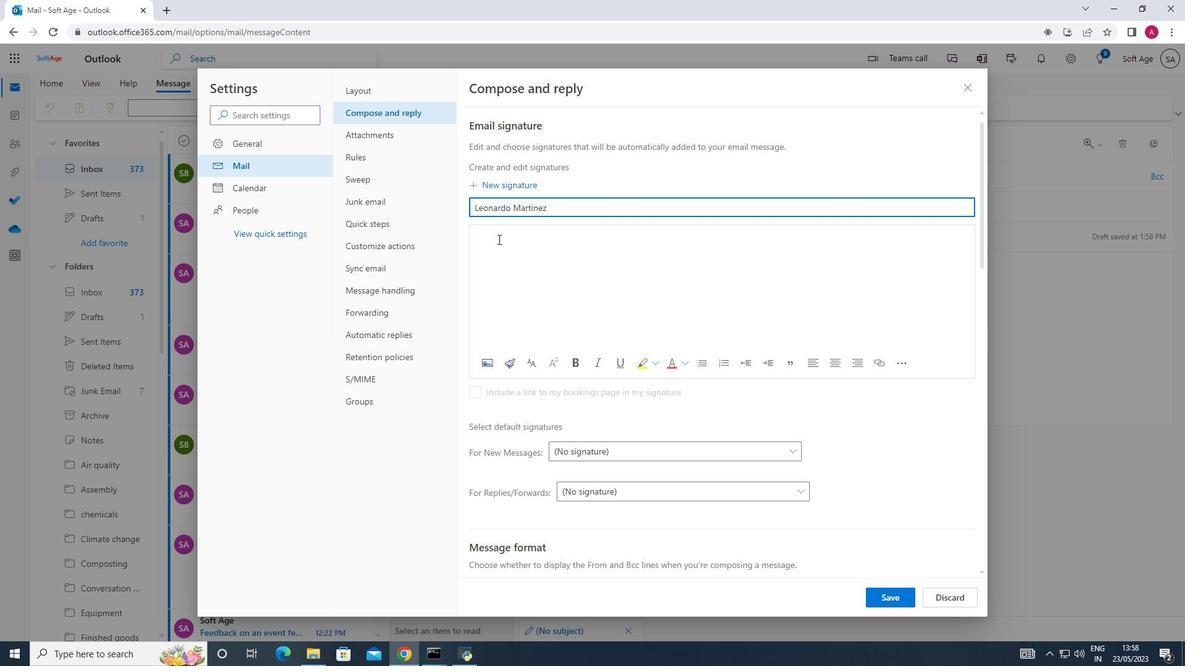 
Action: Mouse pressed left at (494, 240)
Screenshot: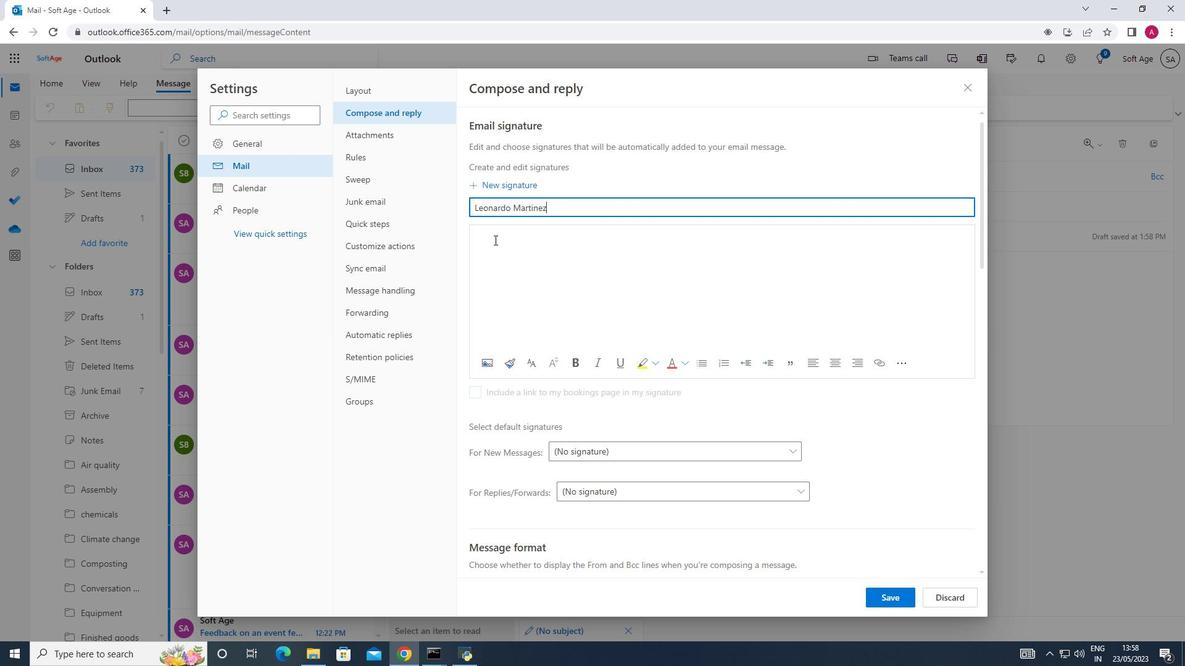 
Action: Key pressed <Key.shift_r><Key.shift_r><Key.shift_r><Key.shift_r><Key.shift_r><Key.shift_r>Leonardo
Screenshot: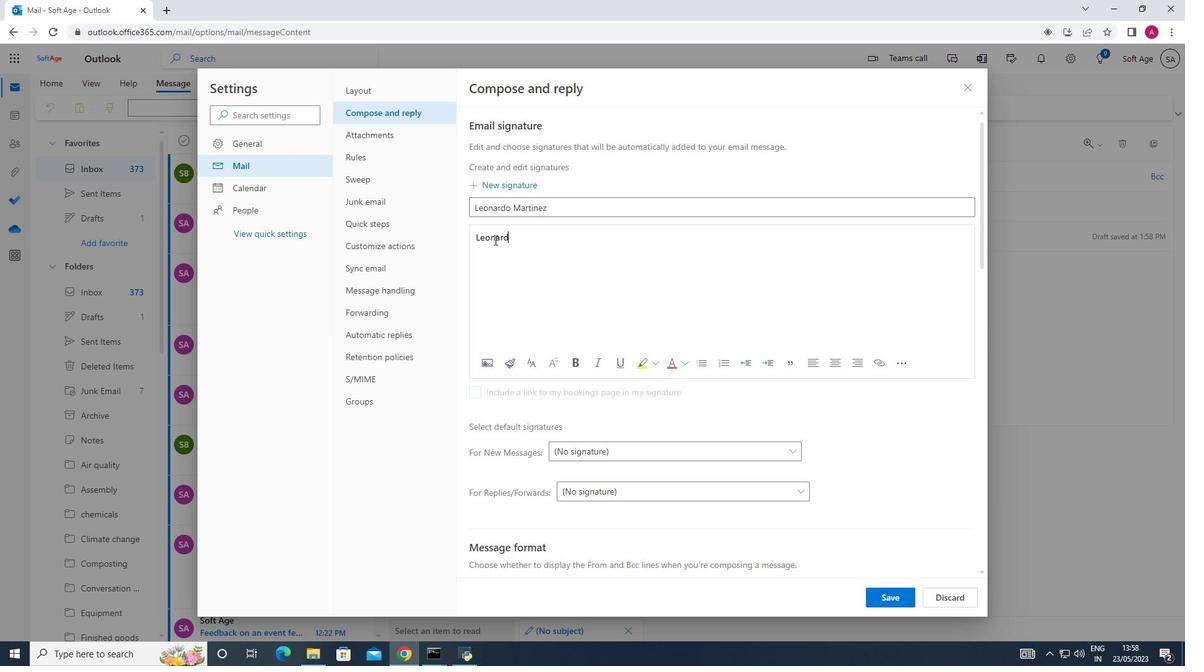 
Action: Mouse moved to (495, 239)
Screenshot: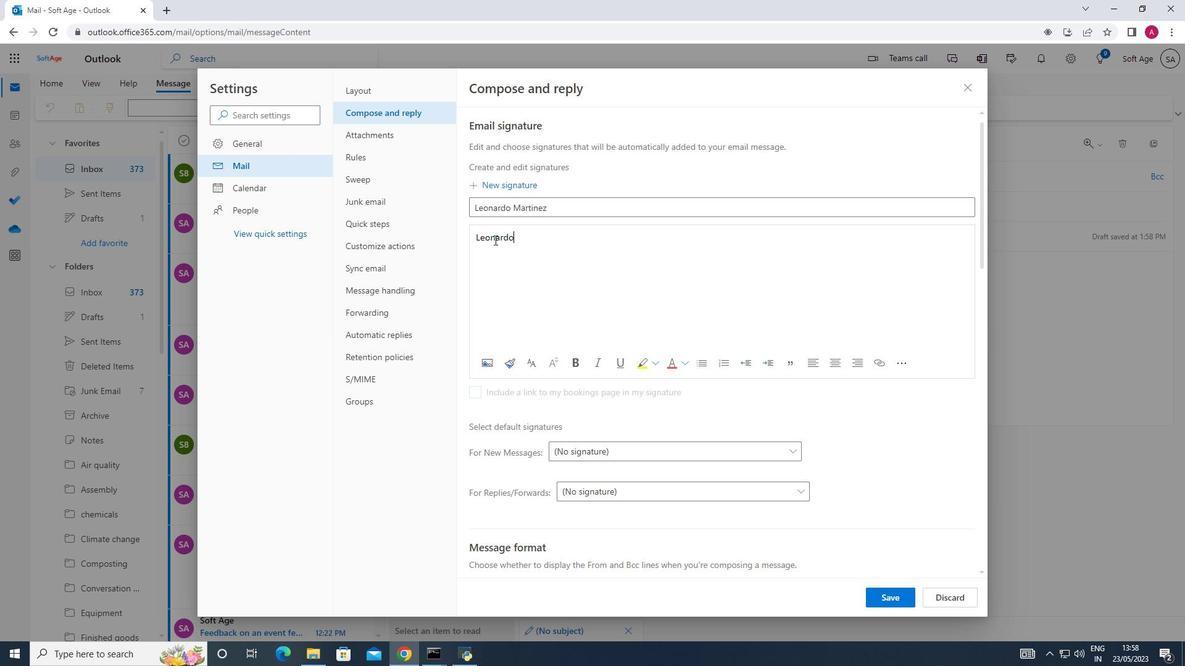 
Action: Key pressed <Key.space><Key.shift_r><Key.shift_r><Key.shift_r><Key.shift_r><Key.shift_r><Key.shift_r><Key.shift_r><Key.shift_r><Key.shift_r><Key.shift_r><Key.shift_r><Key.shift_r><Key.shift_r><Key.shift_r><Key.shift_r><Key.shift_r><Key.shift_r><Key.shift_r><Key.shift_r><Key.shift_r><Key.shift_r><Key.shift_r><Key.shift_r>Martinez
Screenshot: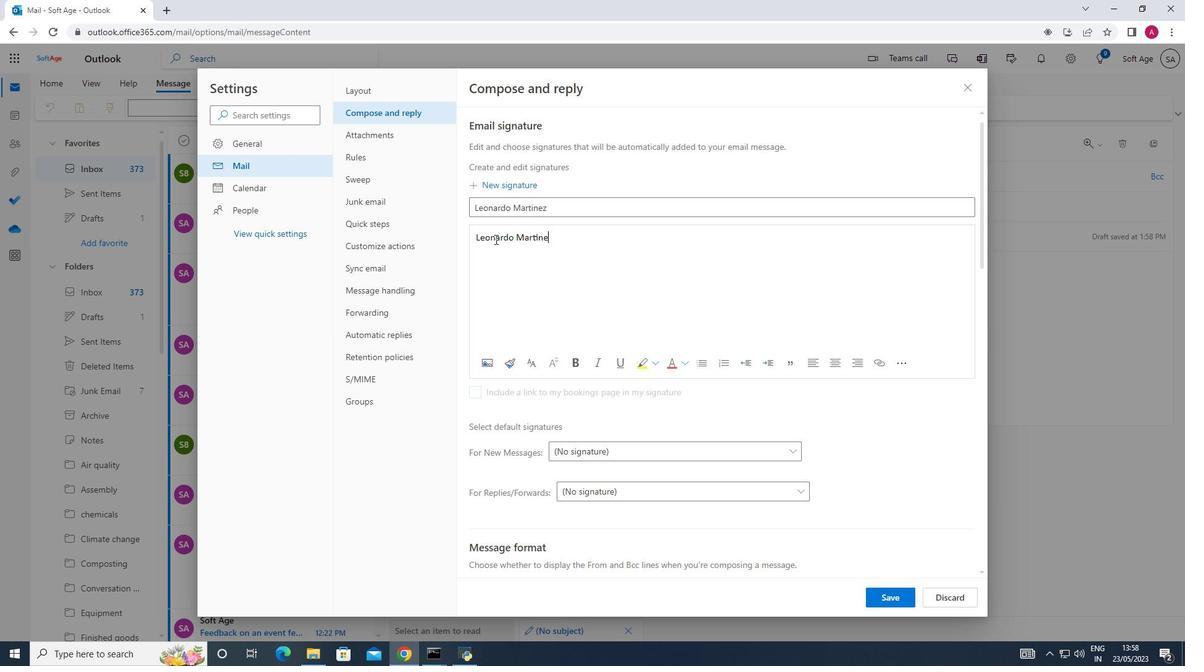 
Action: Mouse moved to (909, 599)
Screenshot: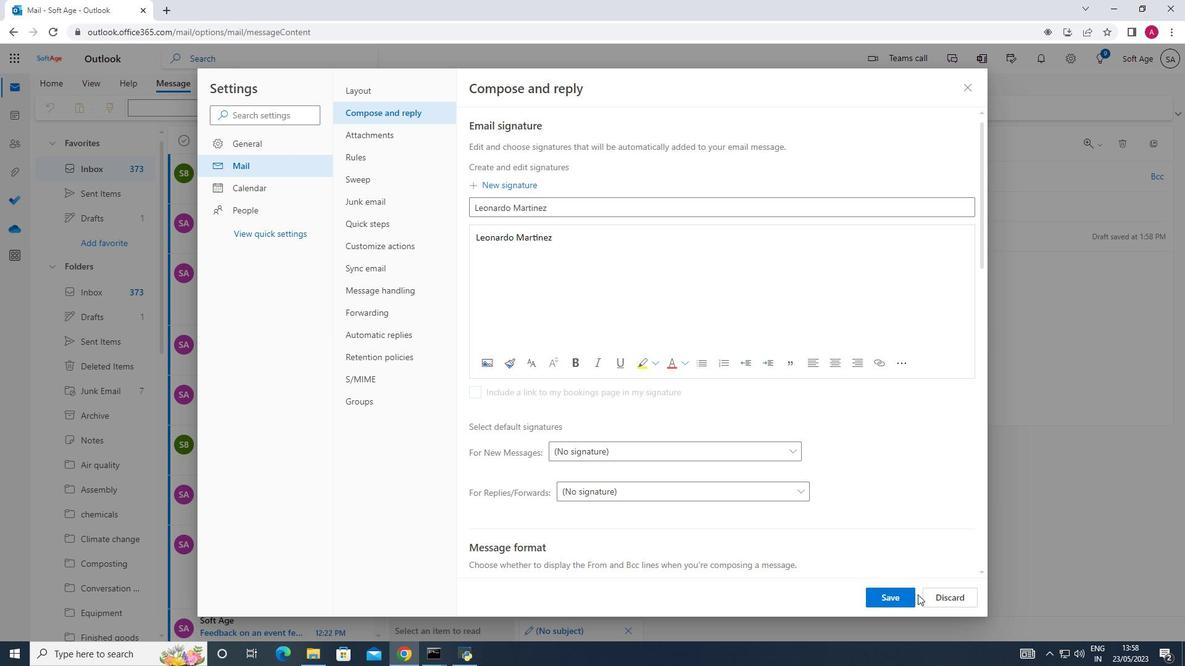 
Action: Mouse pressed left at (909, 599)
Screenshot: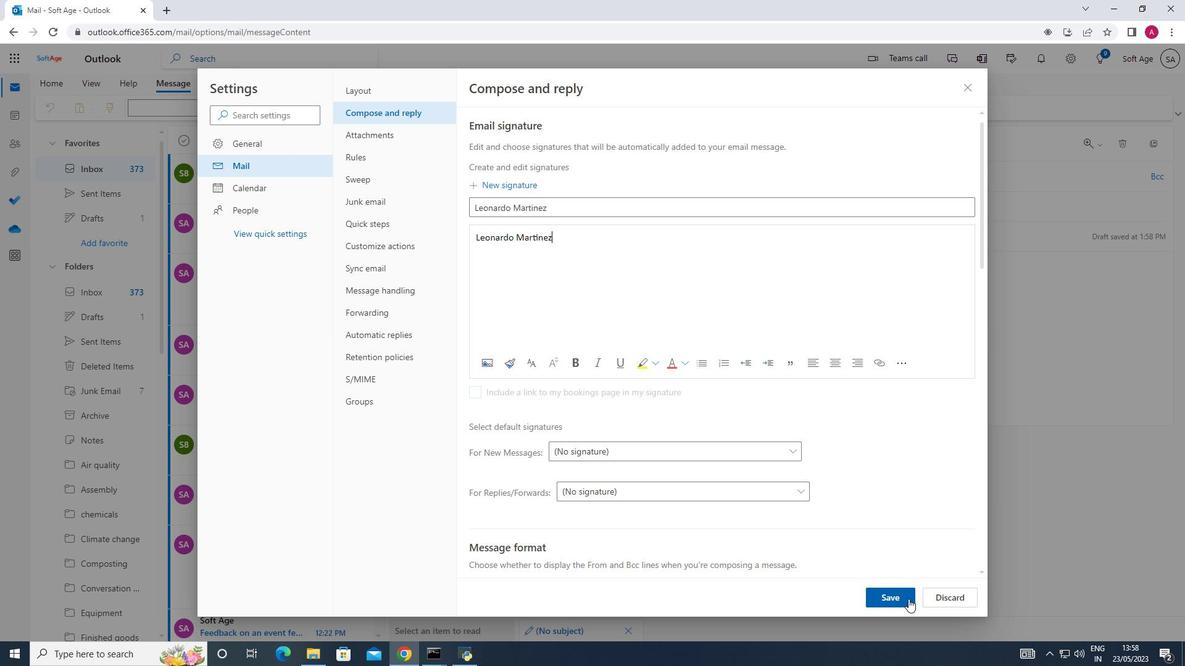 
Action: Mouse moved to (972, 83)
Screenshot: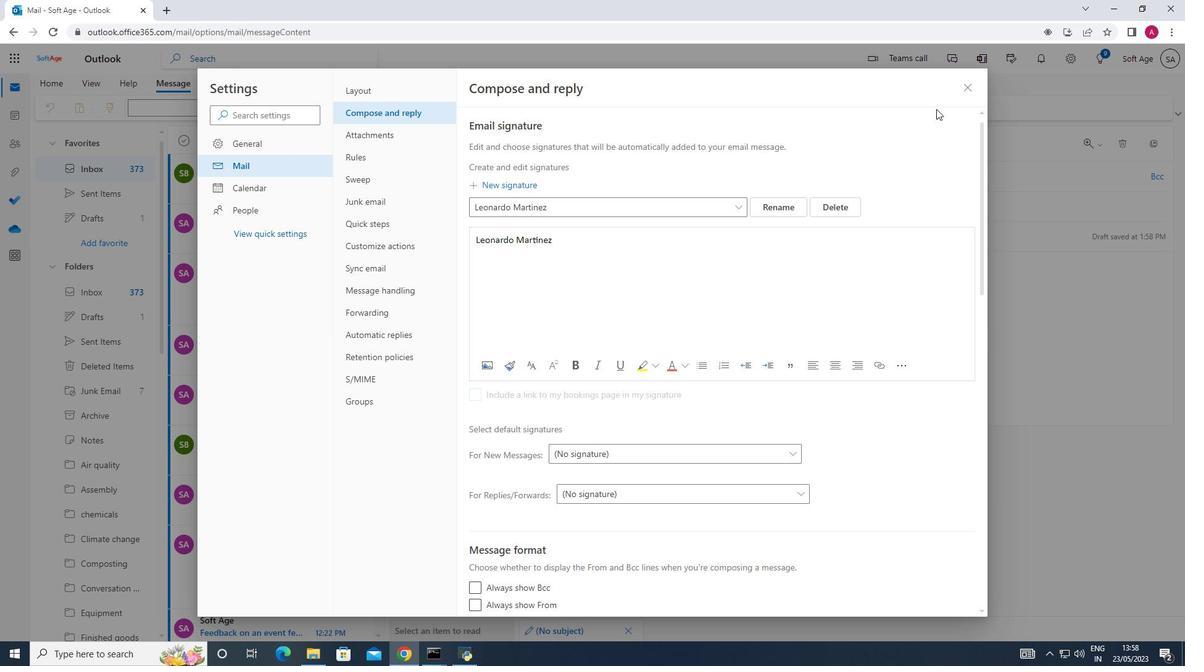 
Action: Mouse pressed left at (972, 83)
Screenshot: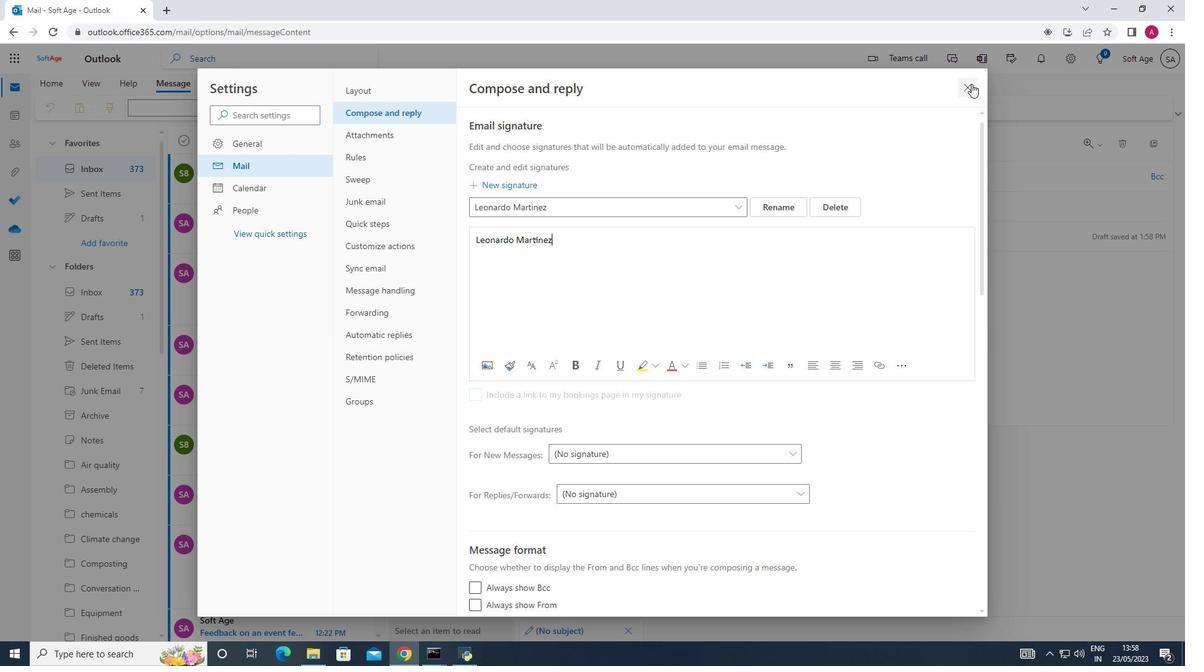 
Action: Mouse moved to (843, 105)
Screenshot: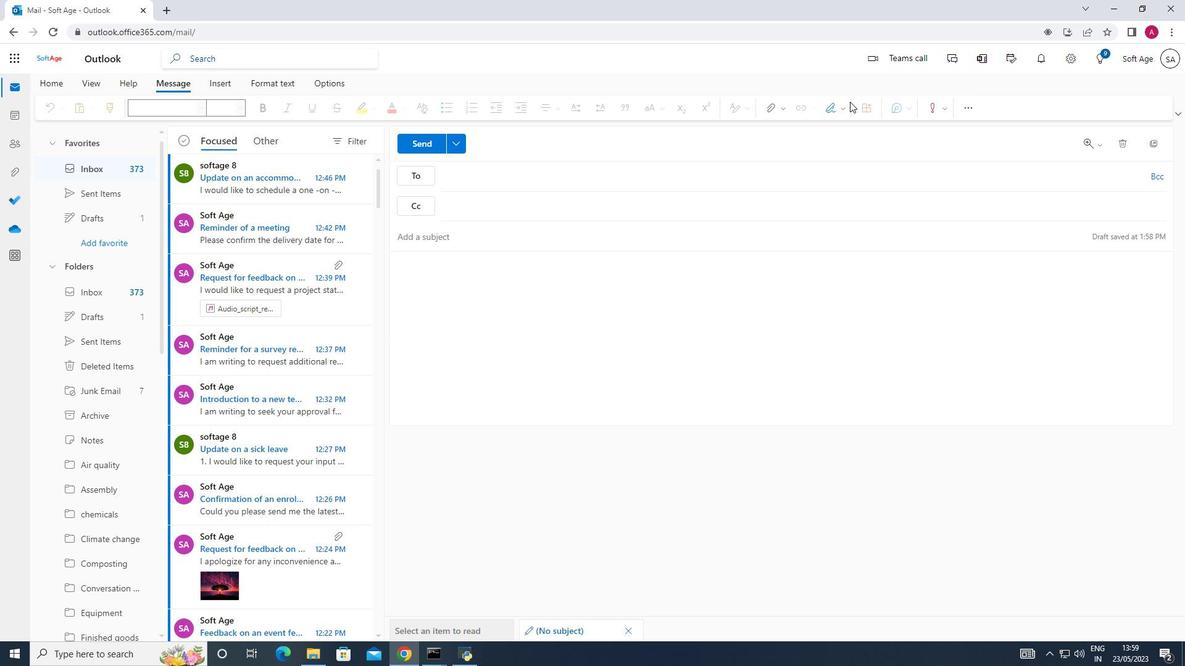 
Action: Mouse pressed left at (843, 105)
Screenshot: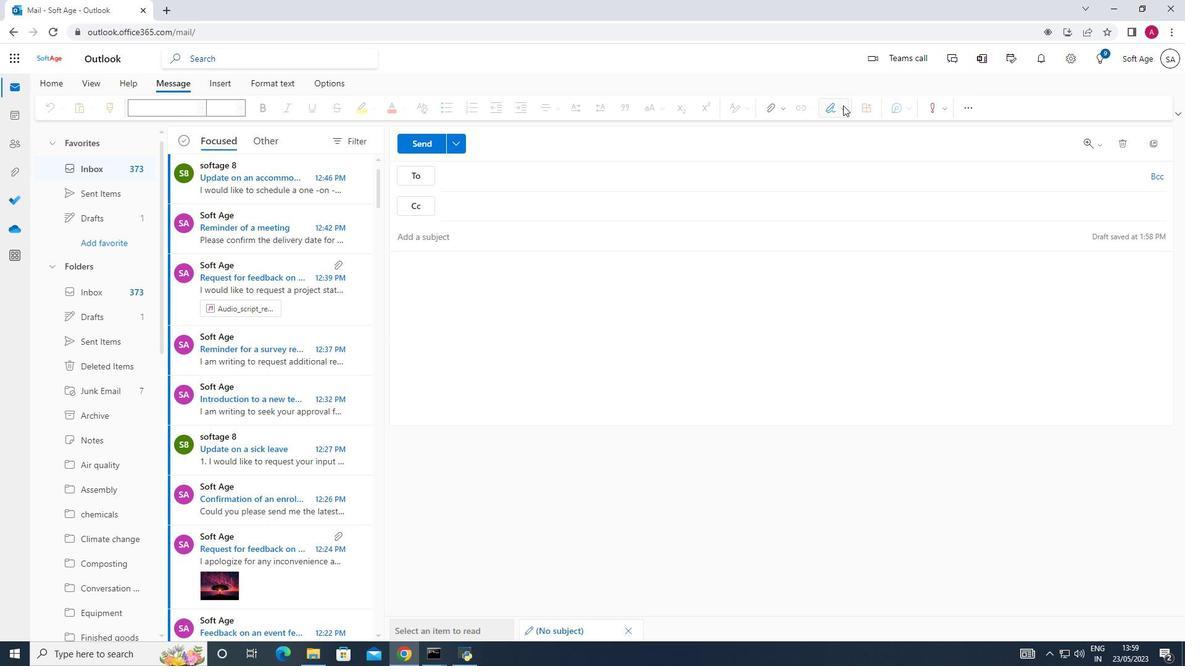 
Action: Mouse moved to (809, 129)
Screenshot: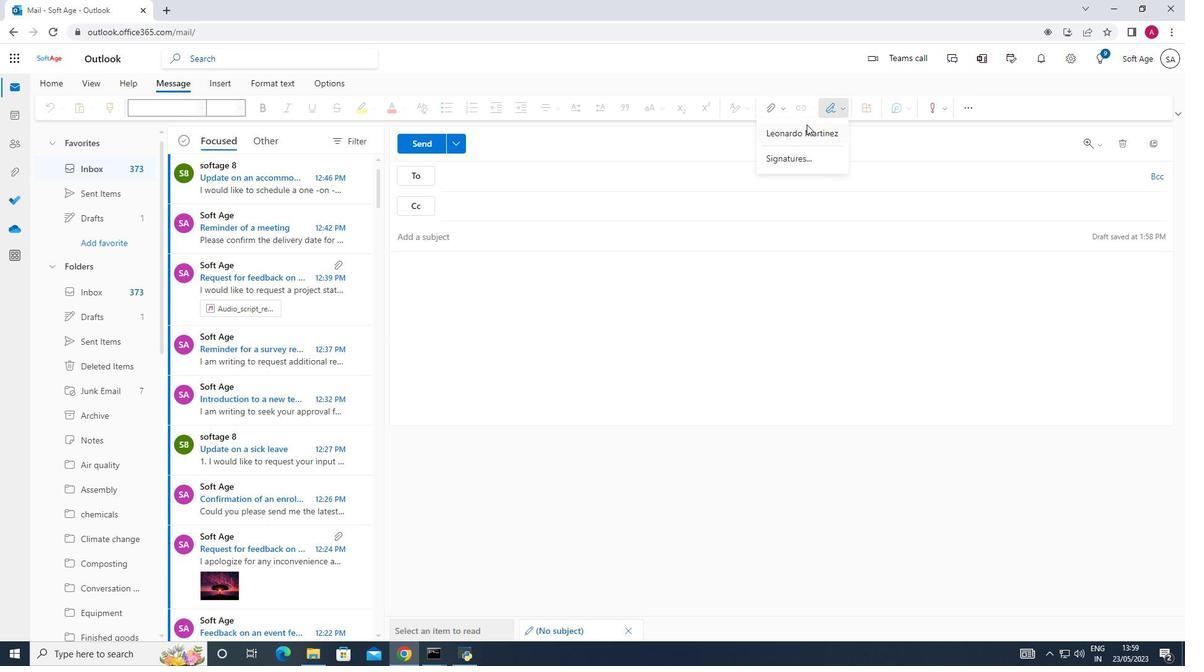 
Action: Mouse pressed left at (809, 129)
Screenshot: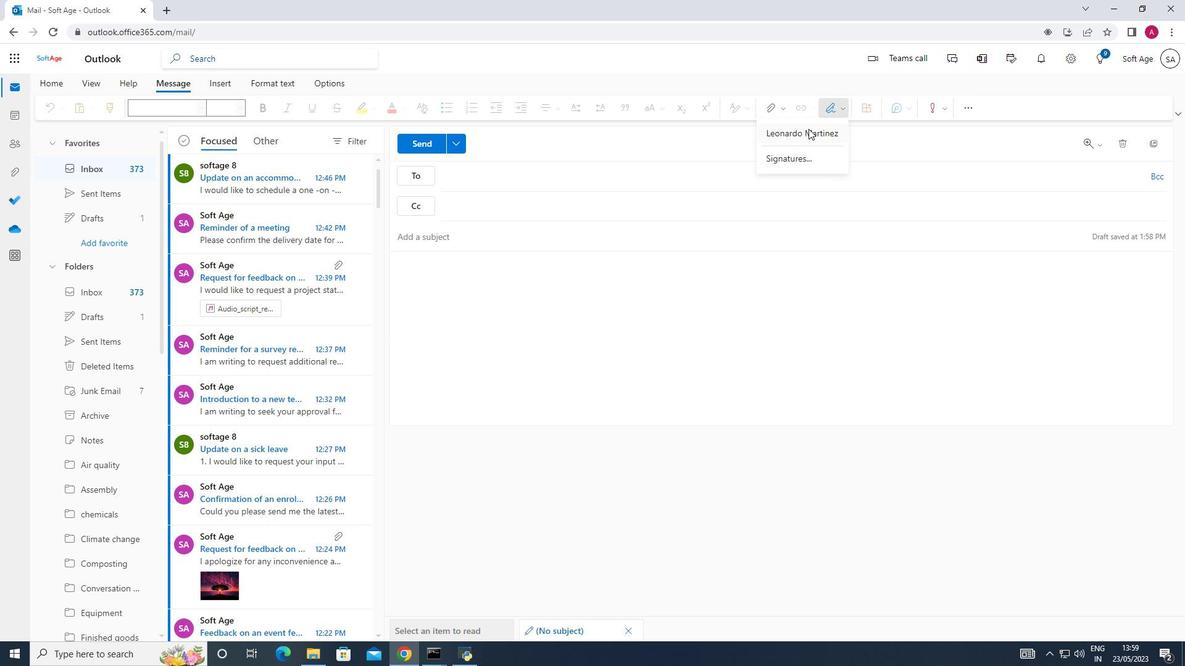 
Action: Mouse moved to (483, 239)
Screenshot: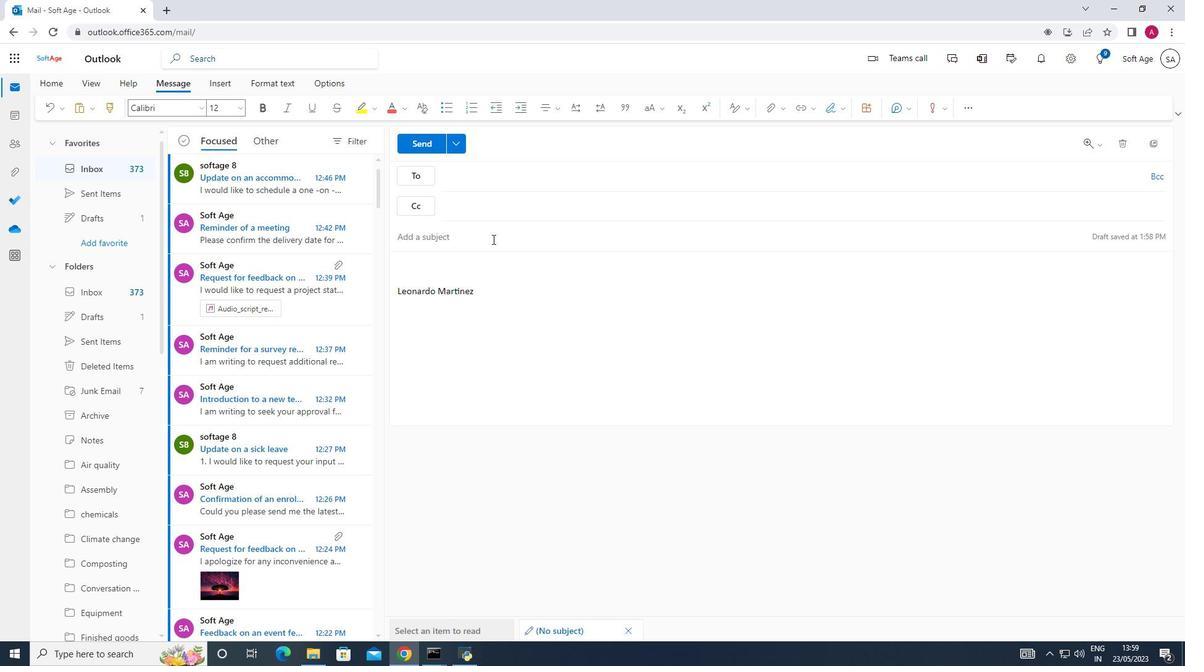 
Action: Mouse pressed left at (483, 239)
Screenshot: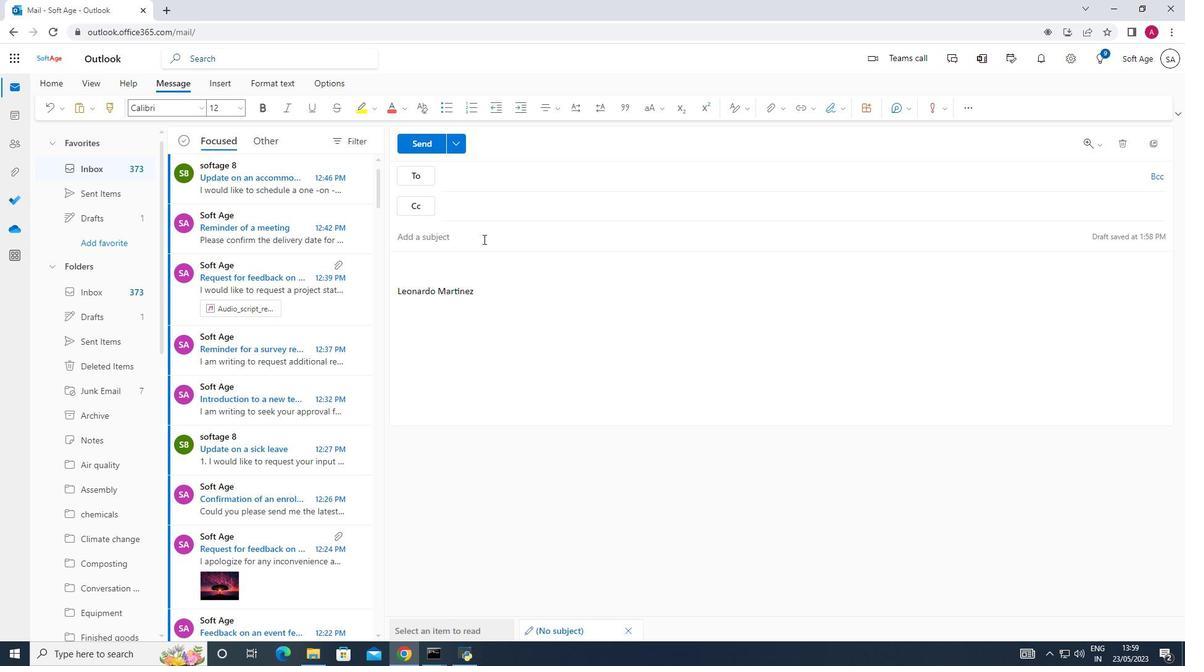 
Action: Mouse moved to (496, 241)
Screenshot: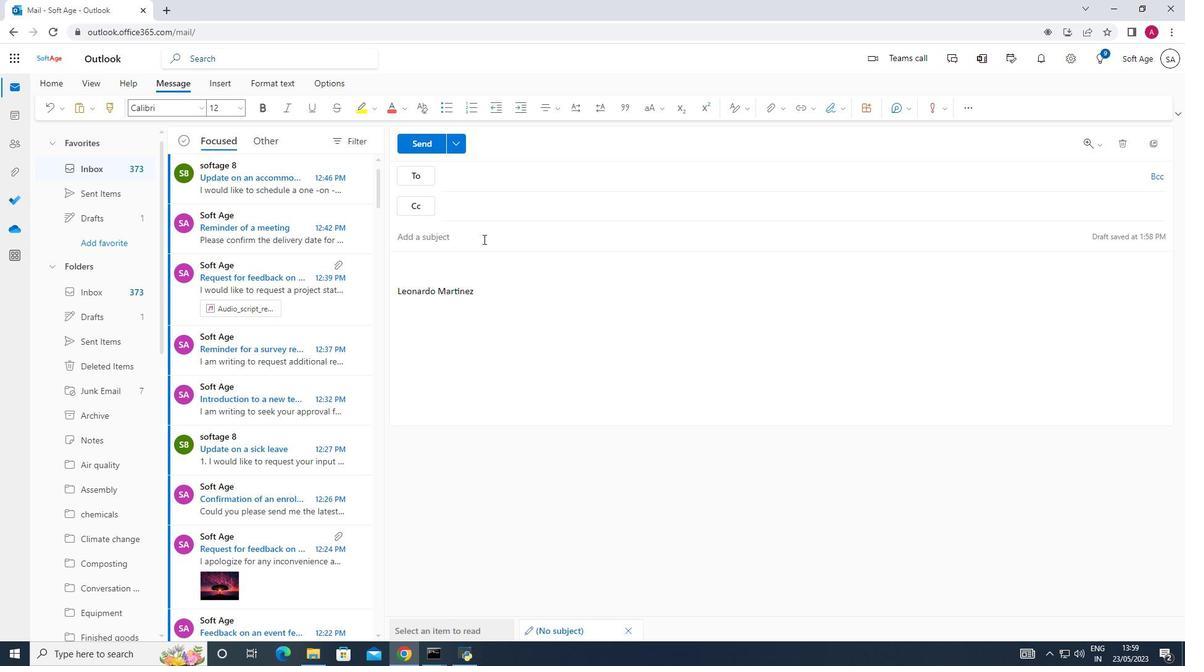 
Action: Key pressed <Key.shift>Introduv<Key.backspace>ction<Key.space>to<Key.space>new<Key.space>industry<Key.space>event
Screenshot: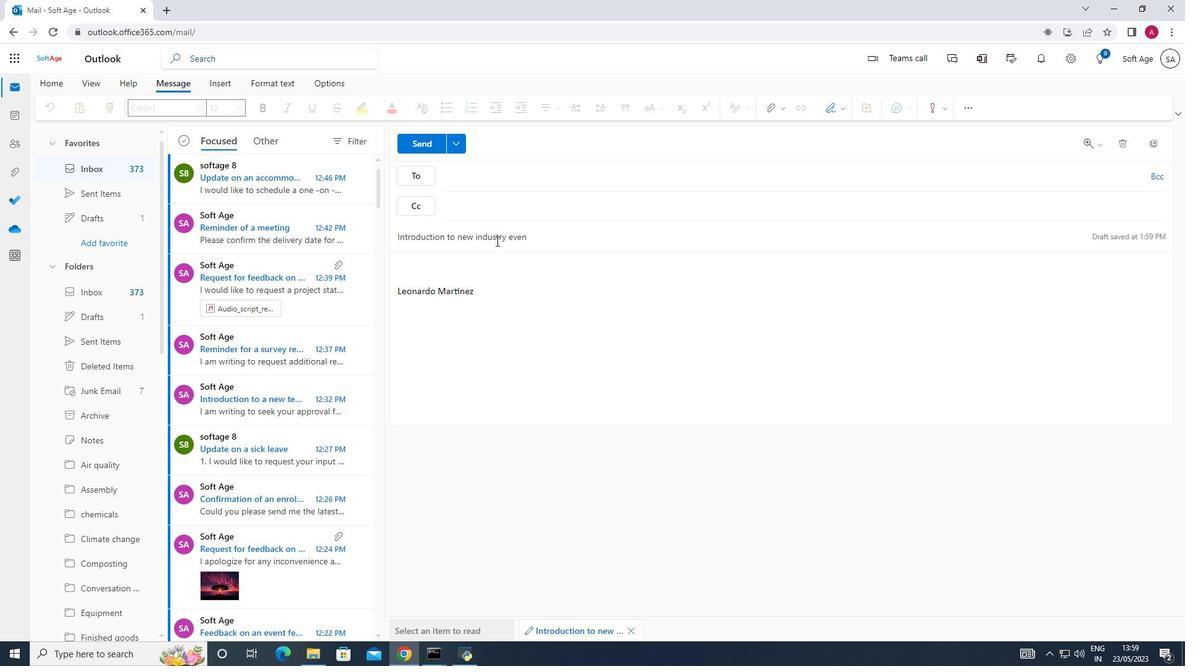 
Action: Mouse moved to (398, 269)
Screenshot: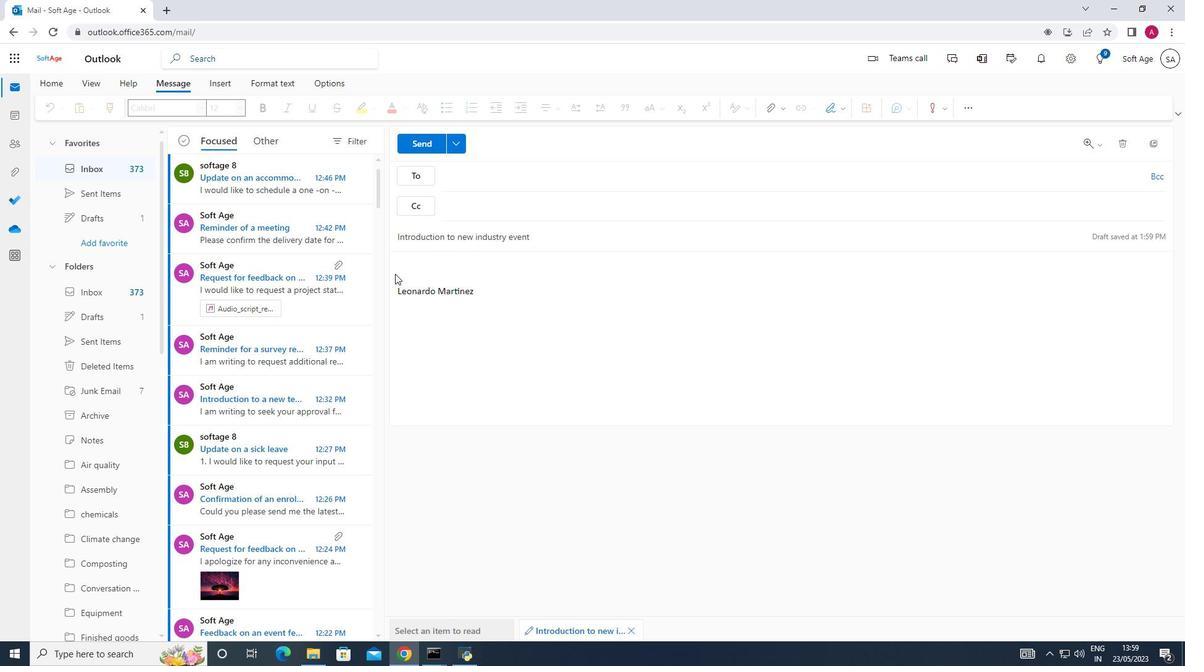 
Action: Mouse pressed left at (398, 269)
Screenshot: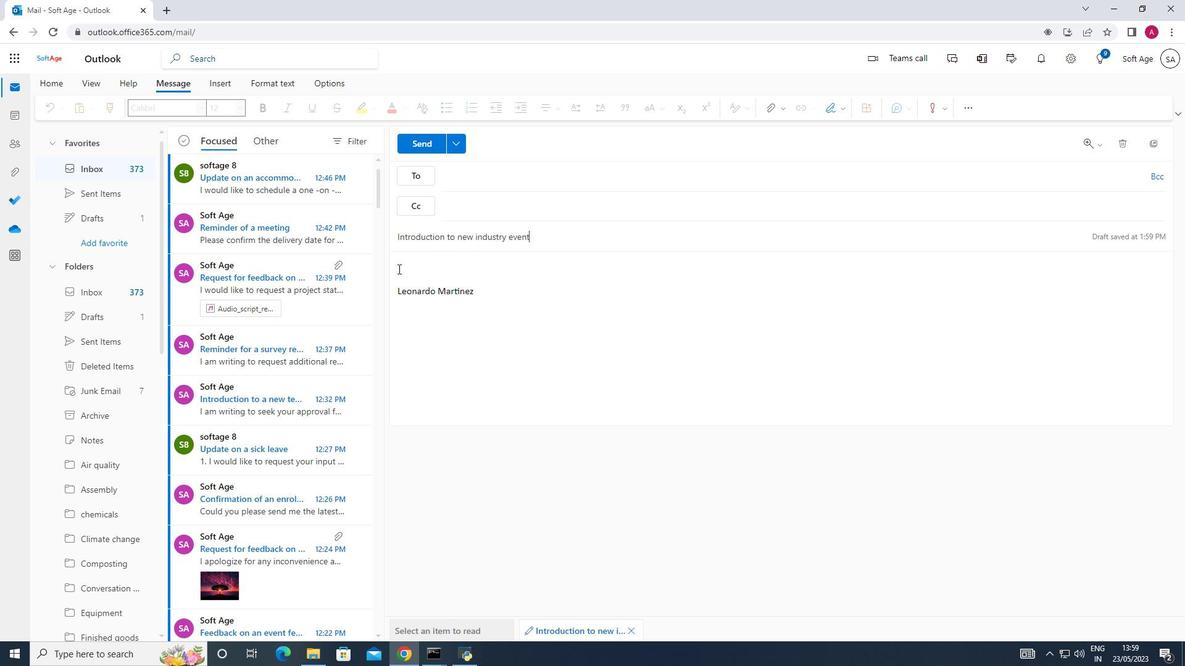 
Action: Mouse moved to (398, 265)
Screenshot: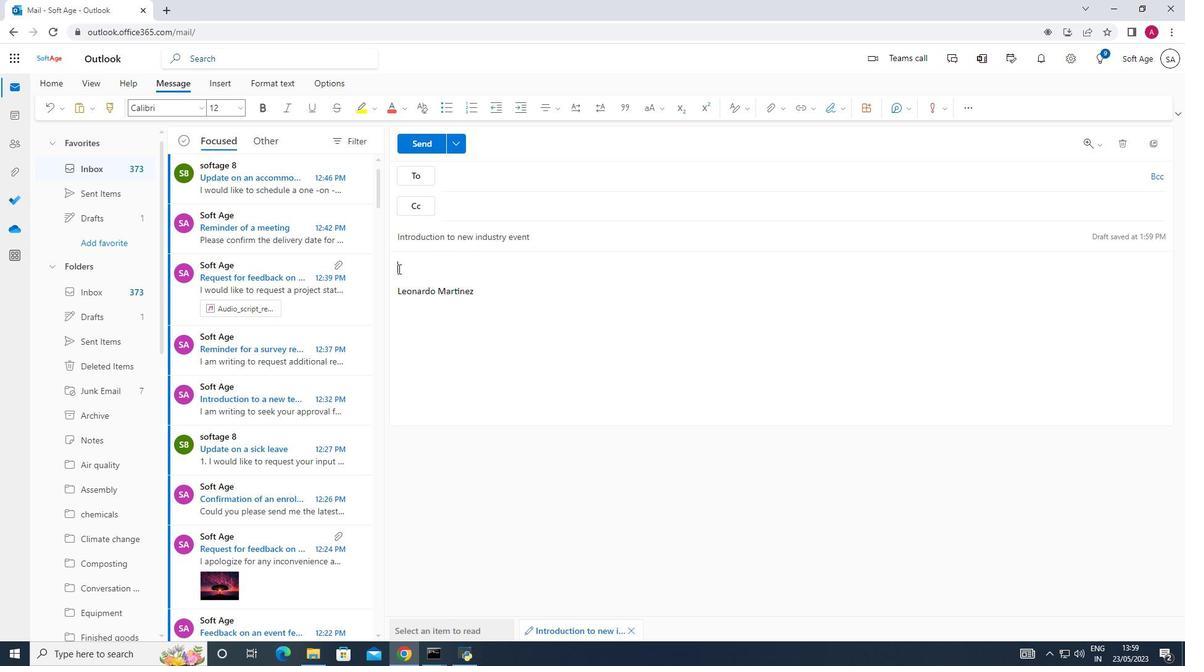 
Action: Key pressed <Key.shift>Could<Key.space>you<Key.space><Key.backspace><Key.space>pl<Key.tab><Key.space>provide<Key.space>feedback<Key.space>on<Key.space>the<Key.space>latest<Key.space>version<Key.space>of<Key.space>the<Key.space>marketing<Key.space>plan<Key.shift_r>?
Screenshot: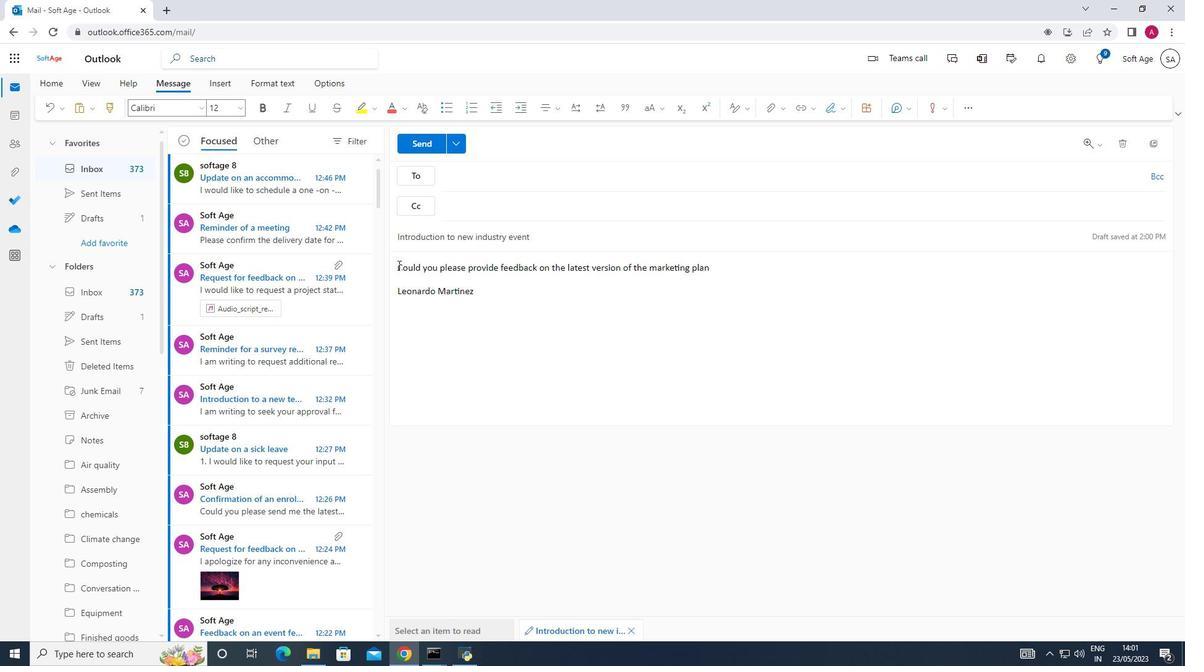 
Action: Mouse moved to (463, 172)
Screenshot: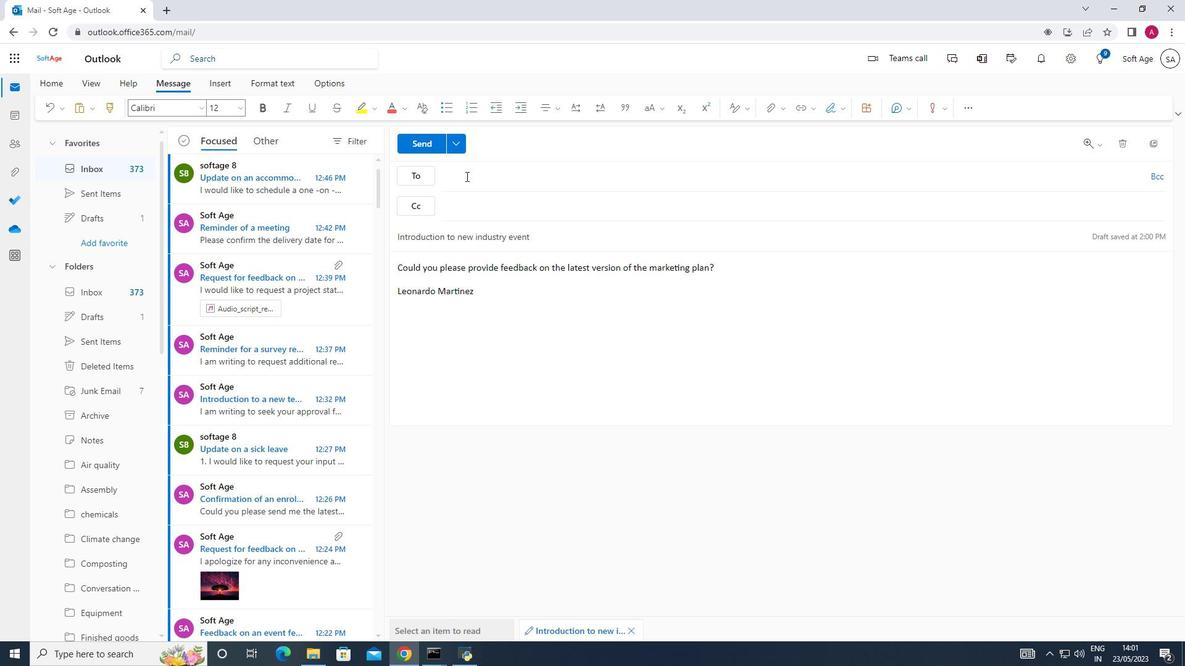 
Action: Mouse pressed left at (463, 172)
Screenshot: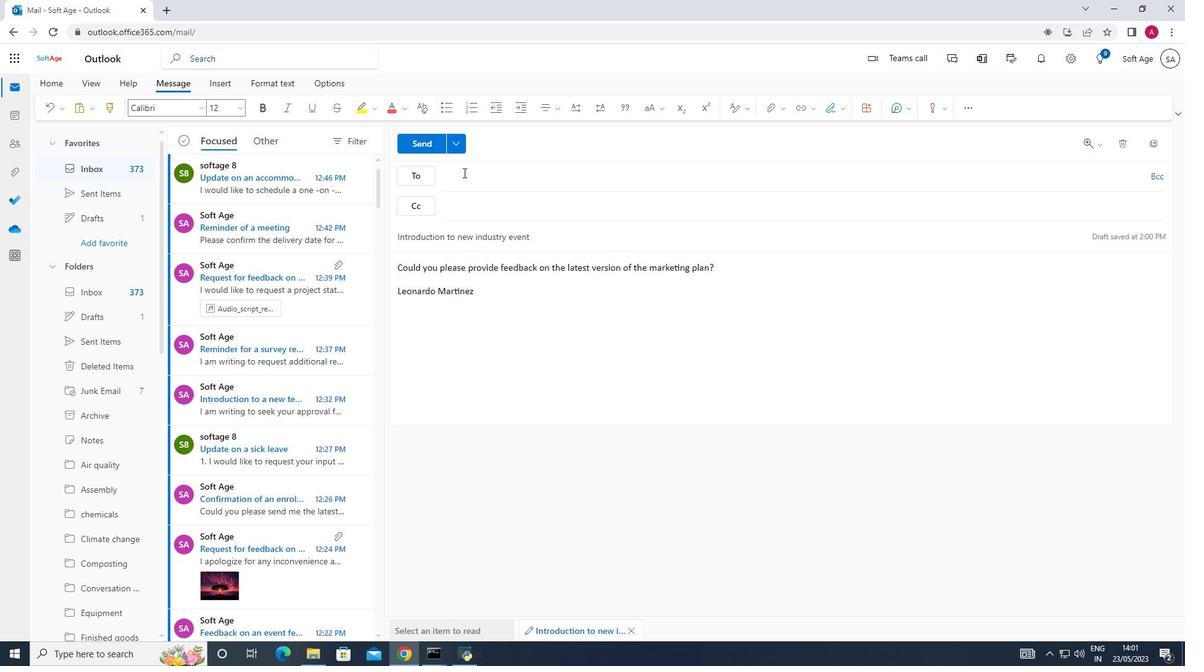 
Action: Key pressed softage.6<Key.backspace>9<Key.shift>@softage.net
Screenshot: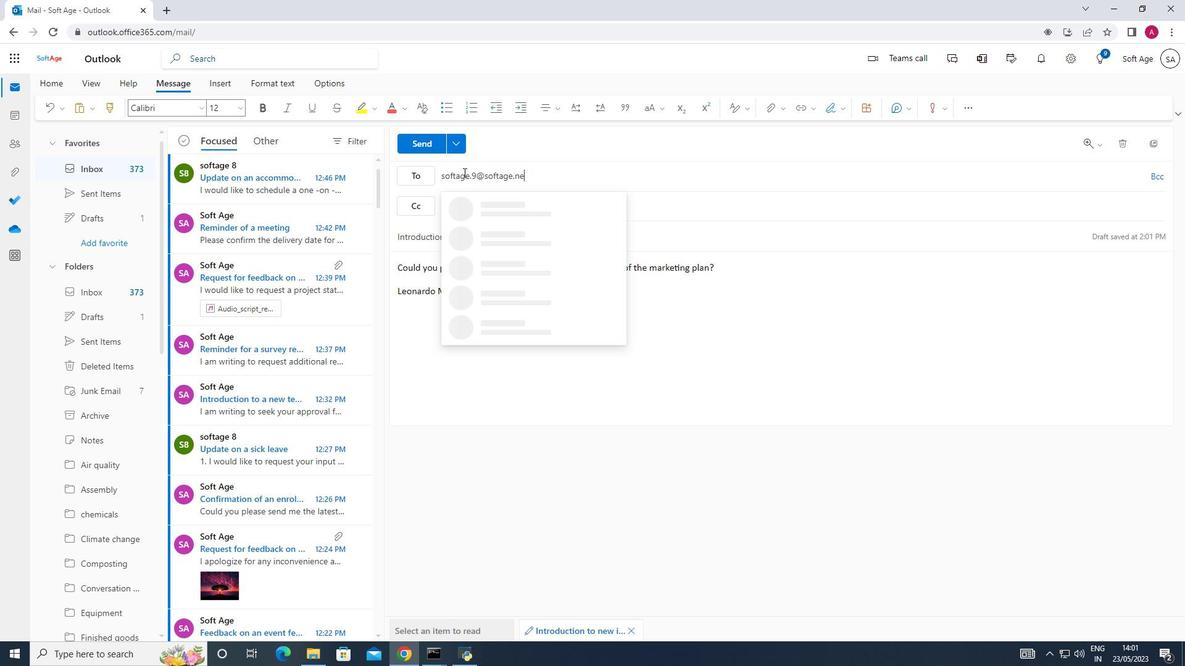 
Action: Mouse moved to (487, 197)
Screenshot: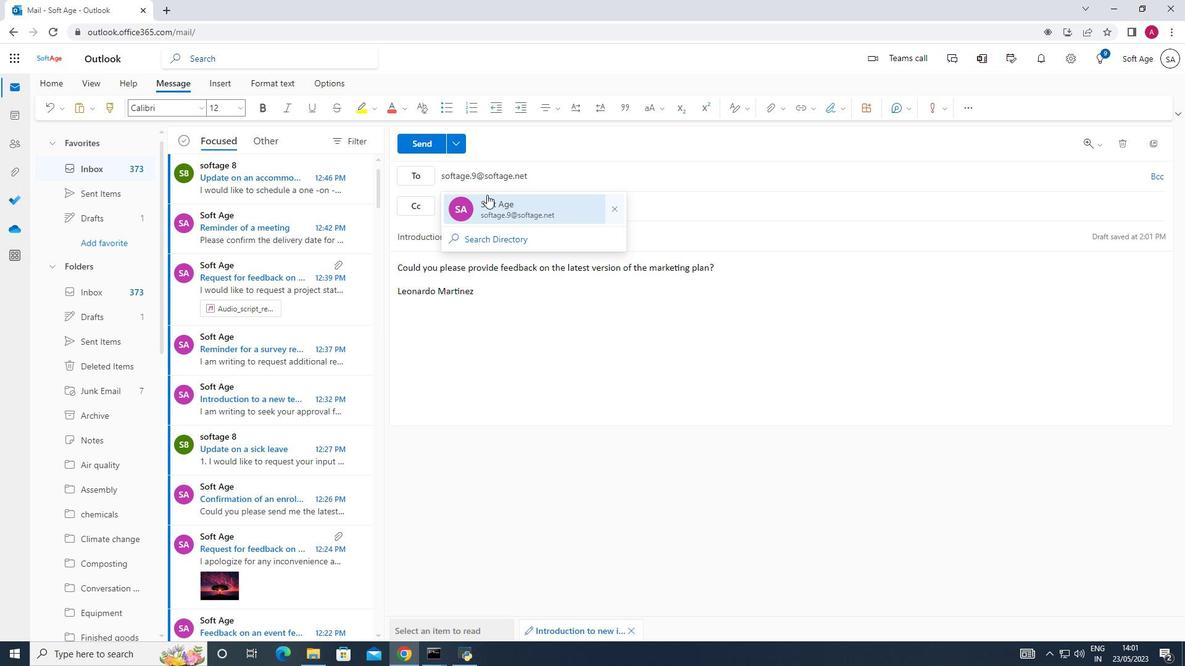 
Action: Mouse pressed left at (487, 197)
Screenshot: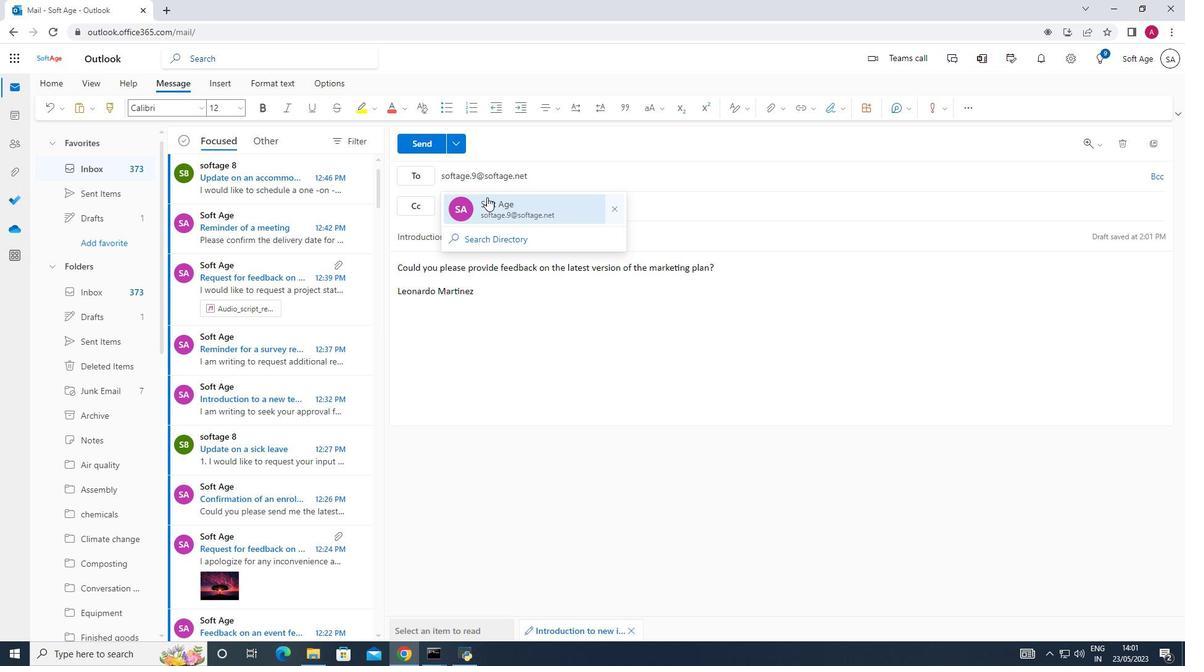 
Action: Mouse moved to (419, 138)
Screenshot: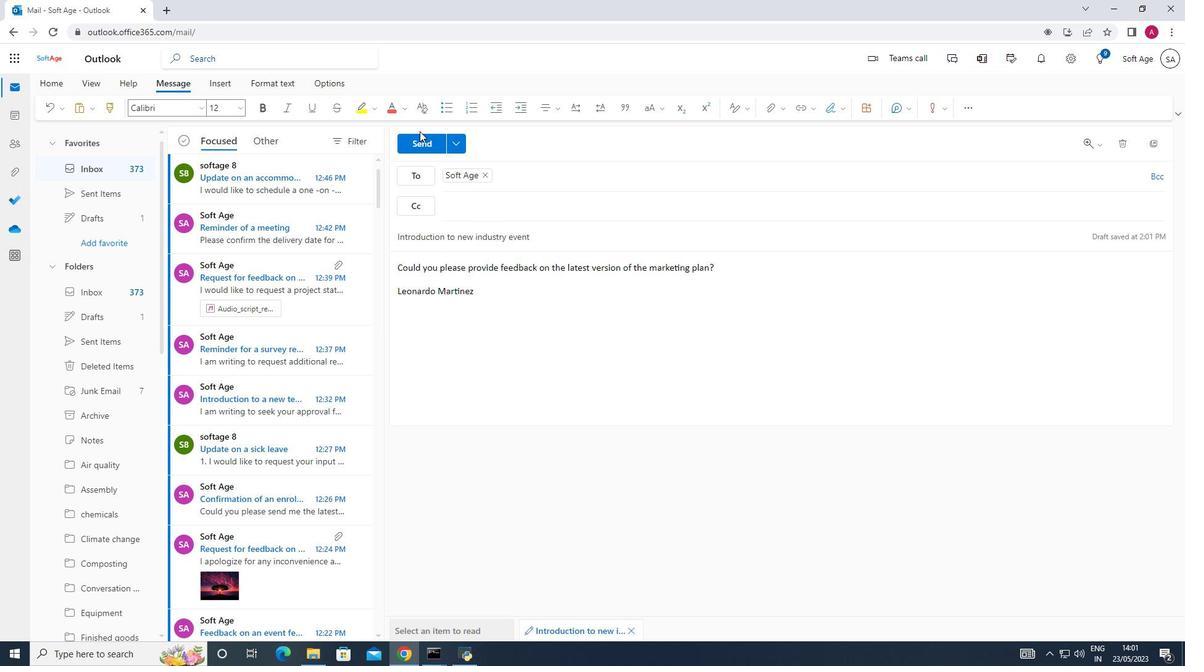 
Action: Mouse pressed left at (419, 138)
Screenshot: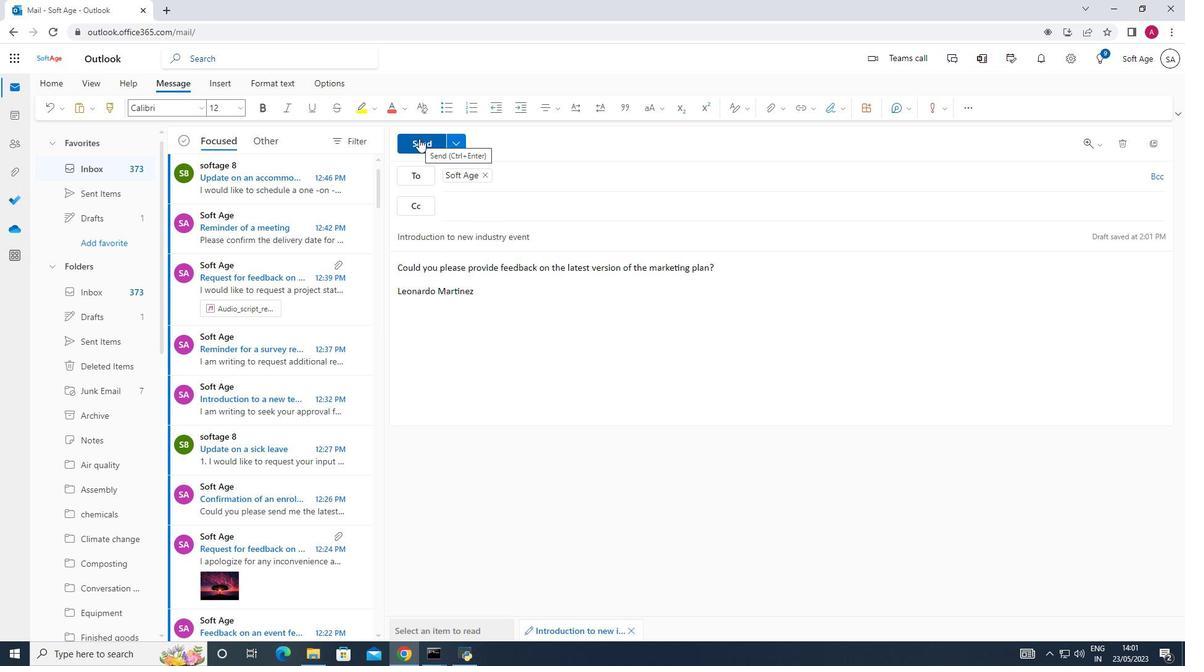 
Action: Mouse moved to (135, 311)
Screenshot: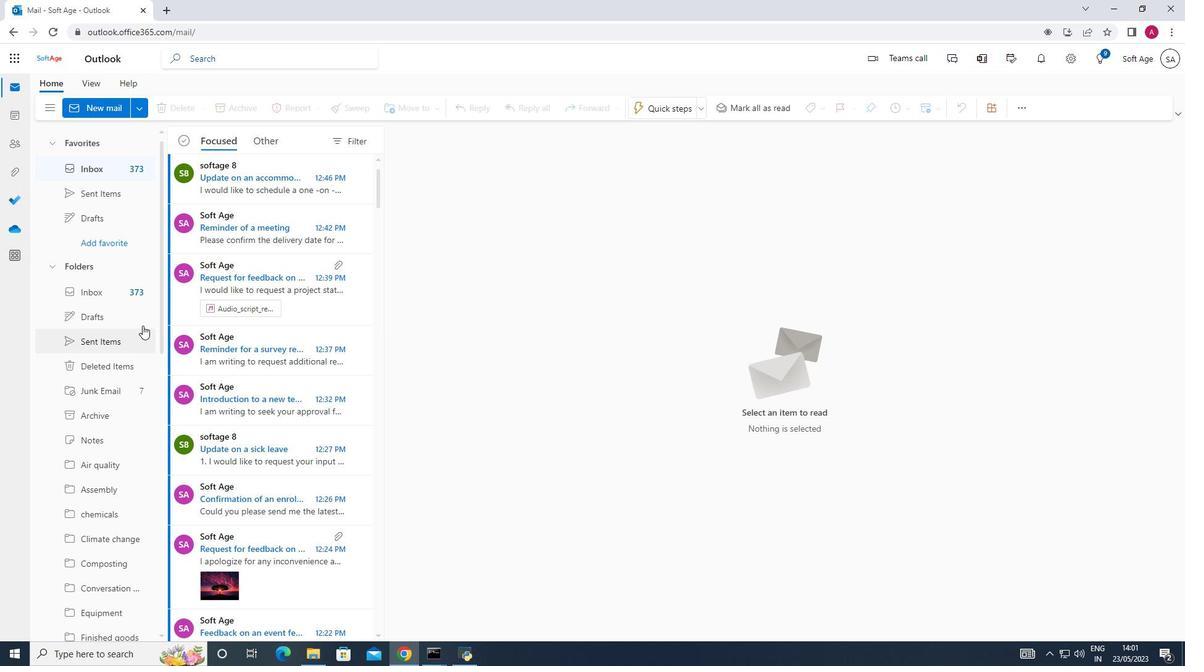 
Action: Mouse scrolled (135, 311) with delta (0, 0)
Screenshot: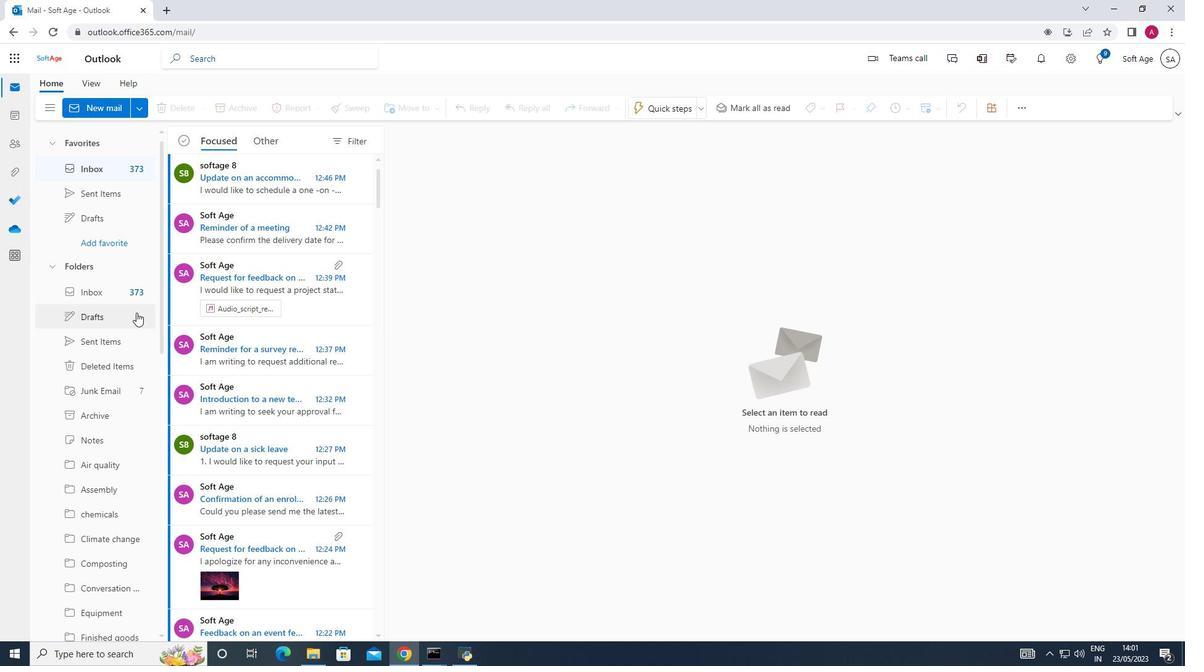 
Action: Mouse scrolled (135, 311) with delta (0, 0)
Screenshot: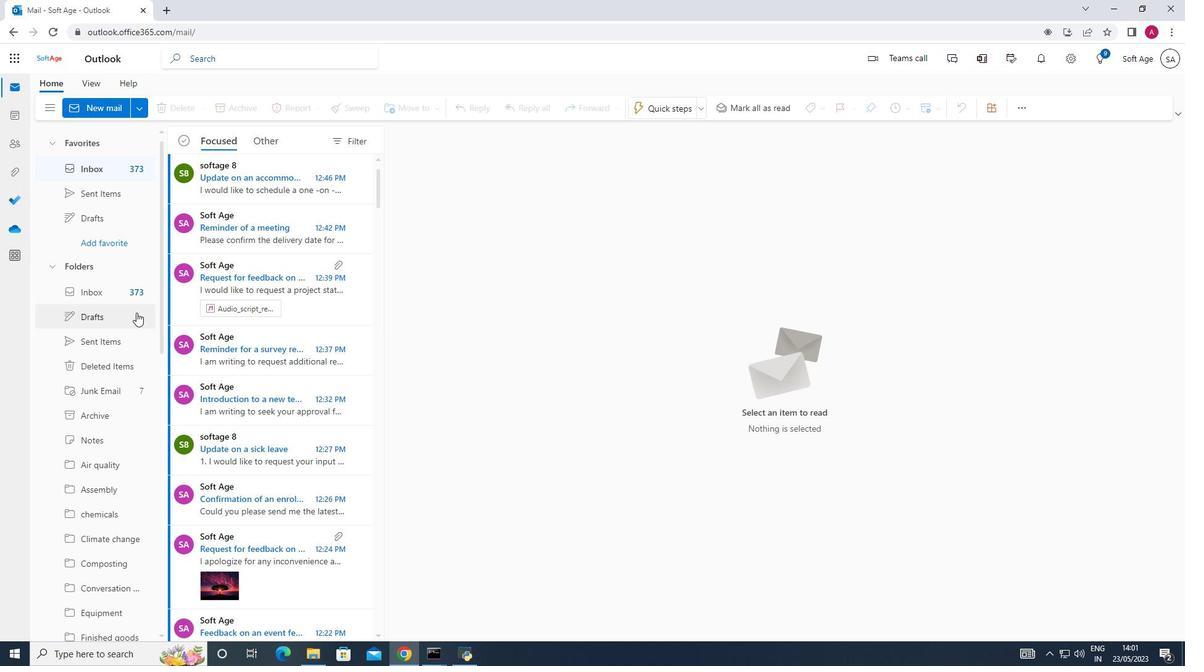 
Action: Mouse moved to (131, 301)
Screenshot: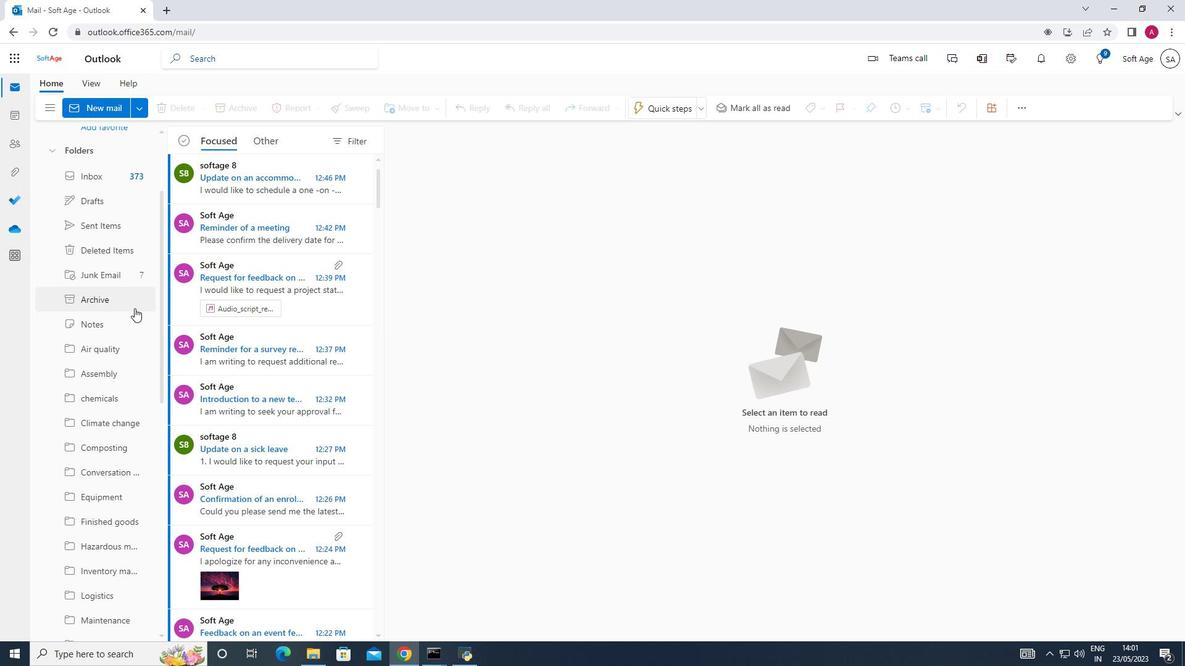 
Action: Mouse scrolled (131, 301) with delta (0, 0)
Screenshot: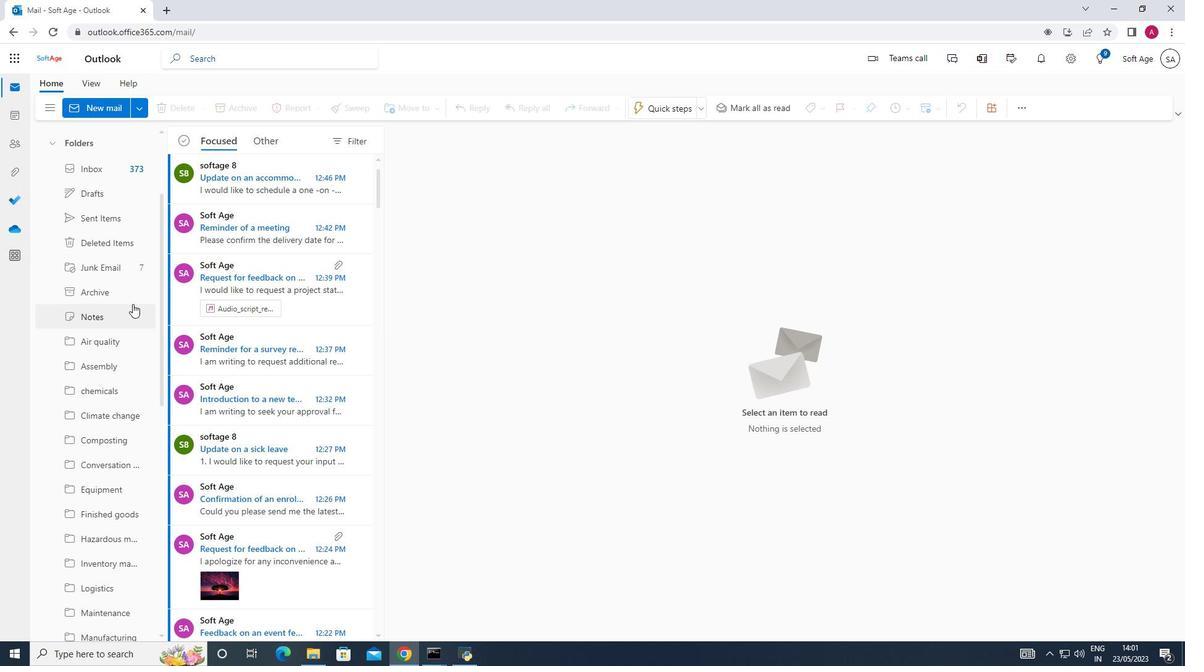 
Action: Mouse scrolled (131, 301) with delta (0, 0)
Screenshot: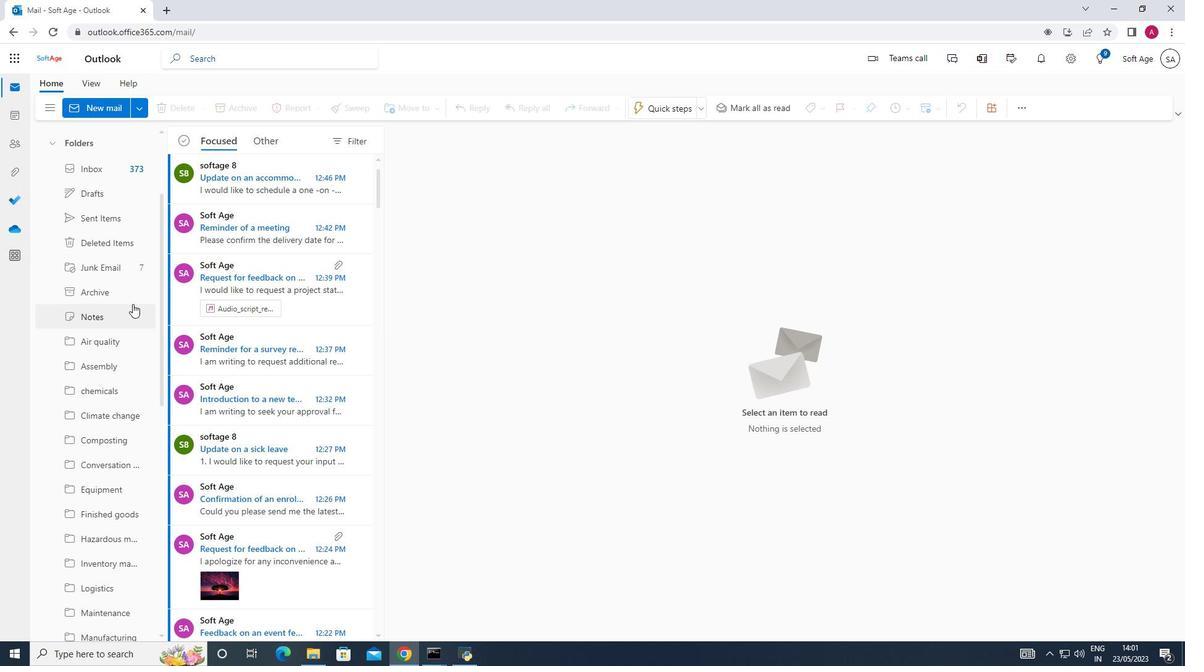 
Action: Mouse scrolled (131, 301) with delta (0, 0)
Screenshot: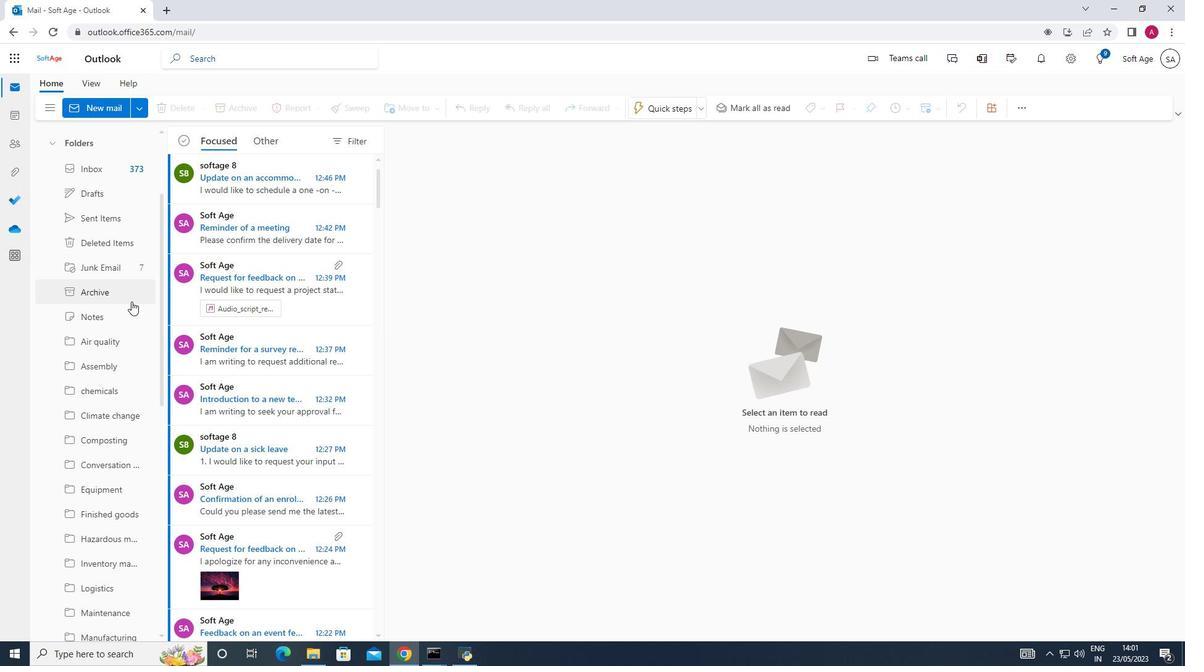 
Action: Mouse scrolled (131, 301) with delta (0, 0)
Screenshot: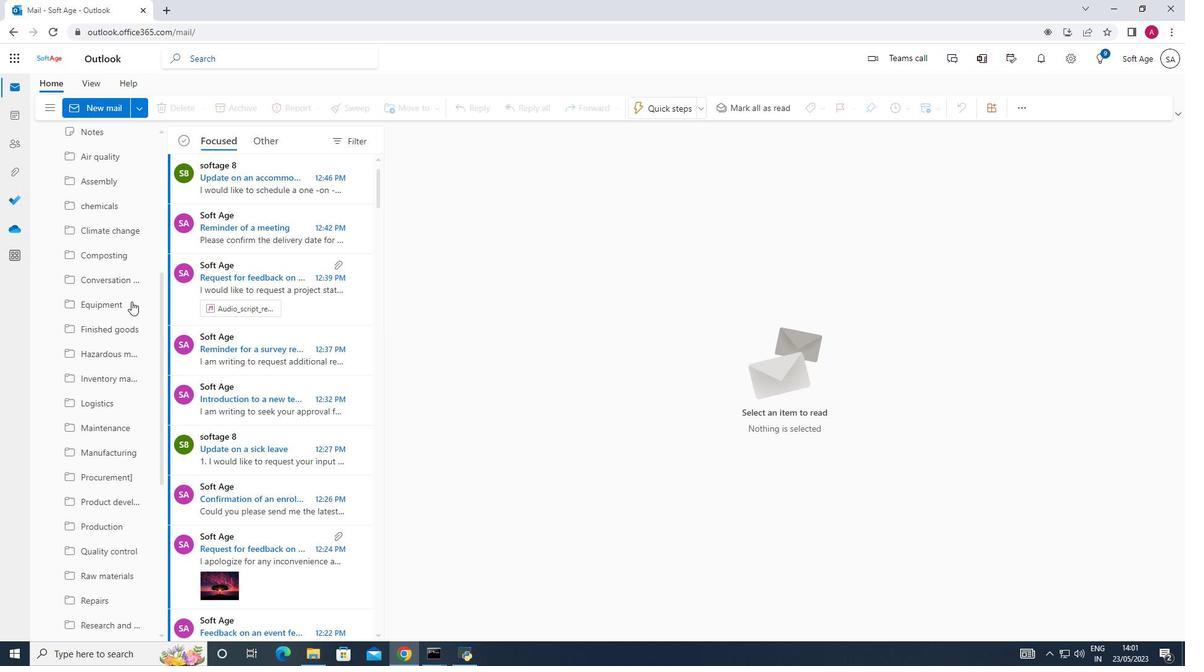 
Action: Mouse scrolled (131, 301) with delta (0, 0)
Screenshot: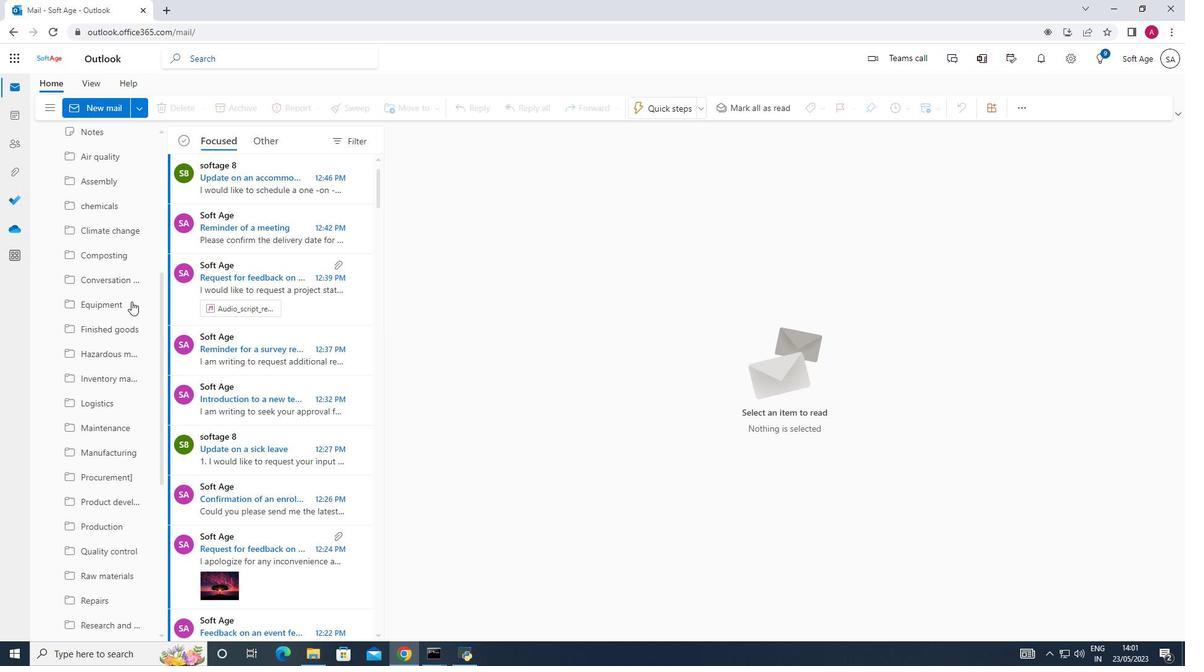 
Action: Mouse scrolled (131, 301) with delta (0, 0)
Screenshot: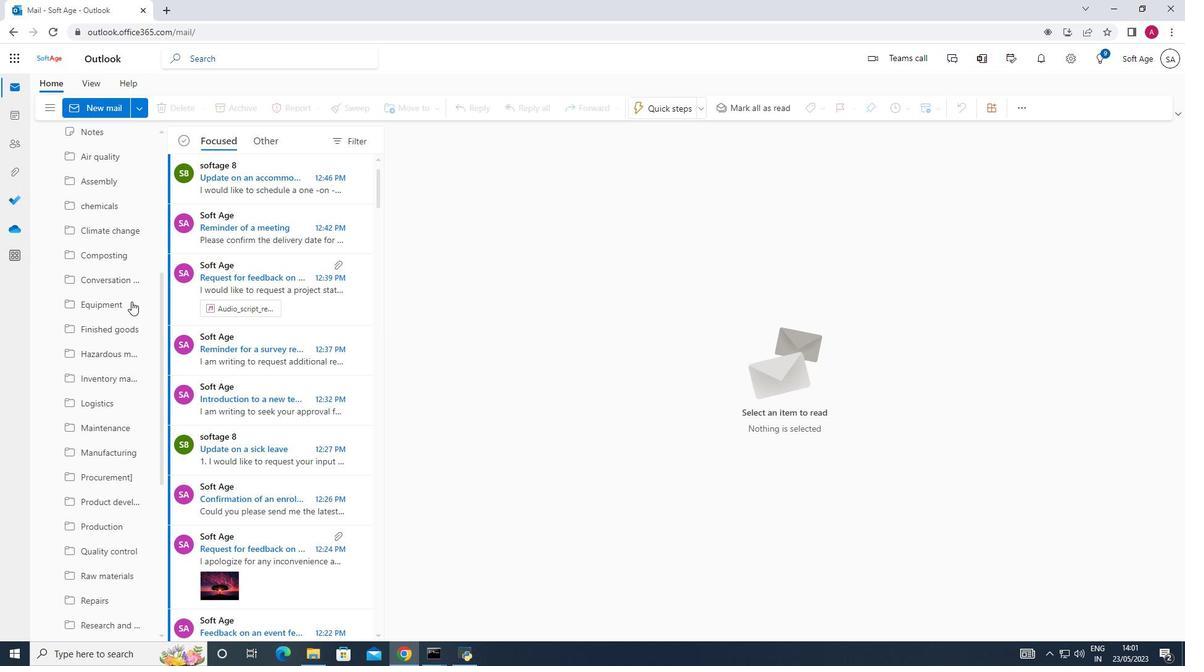 
Action: Mouse moved to (131, 297)
Screenshot: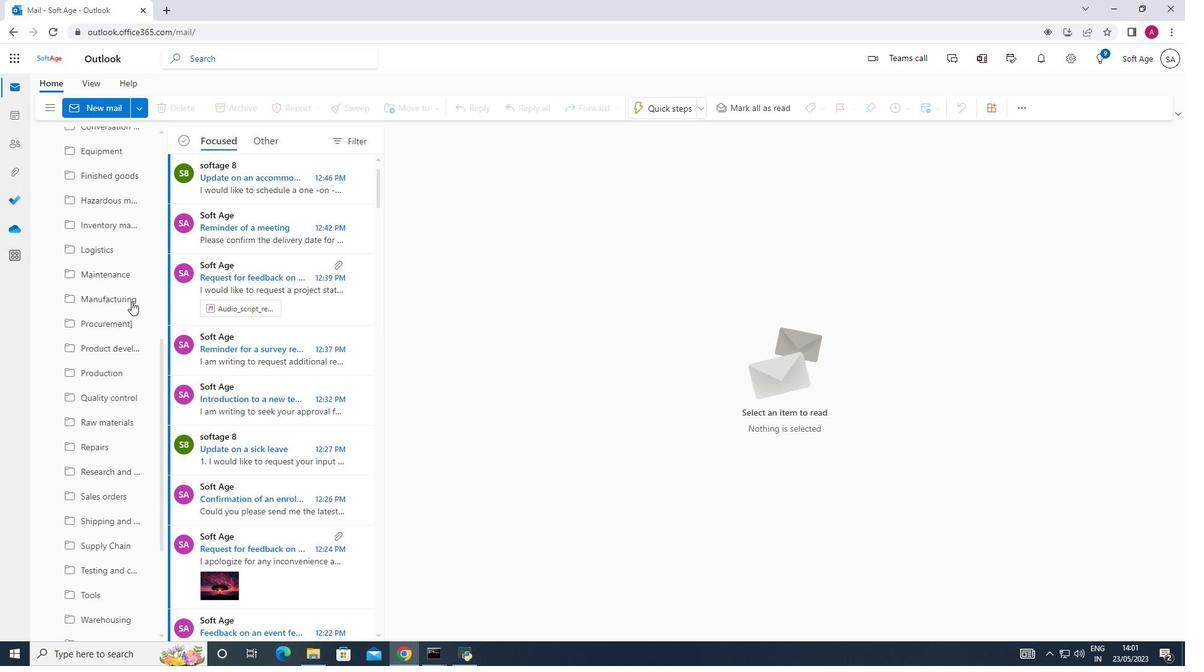 
Action: Mouse scrolled (131, 296) with delta (0, 0)
Screenshot: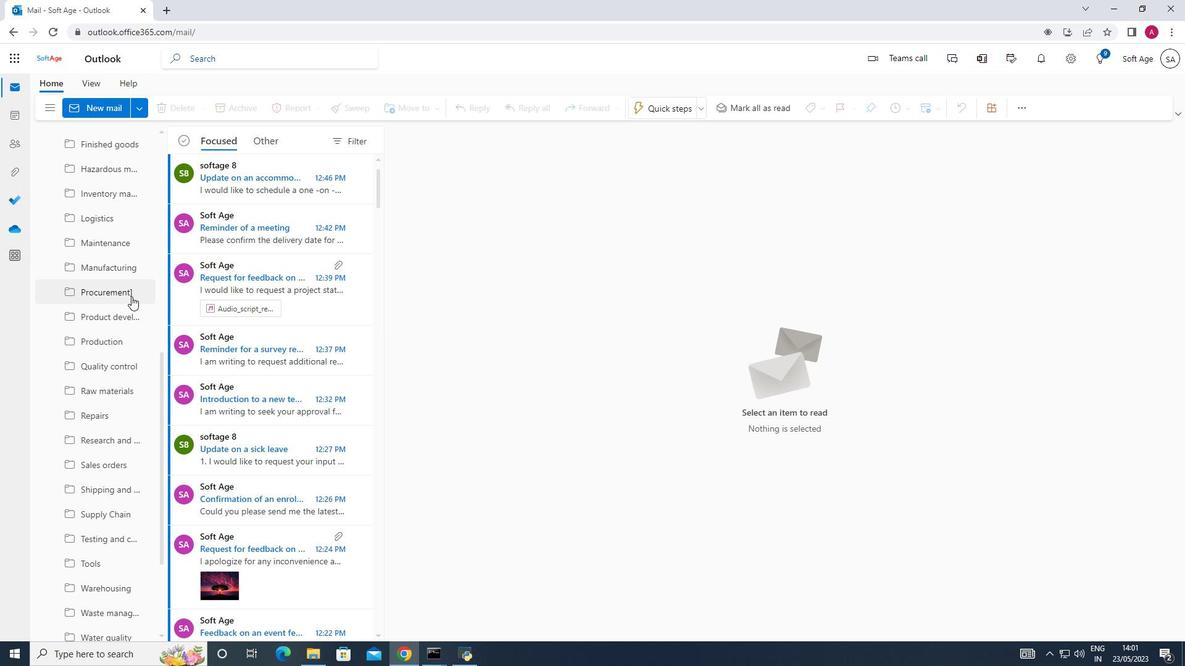 
Action: Mouse scrolled (131, 296) with delta (0, 0)
Screenshot: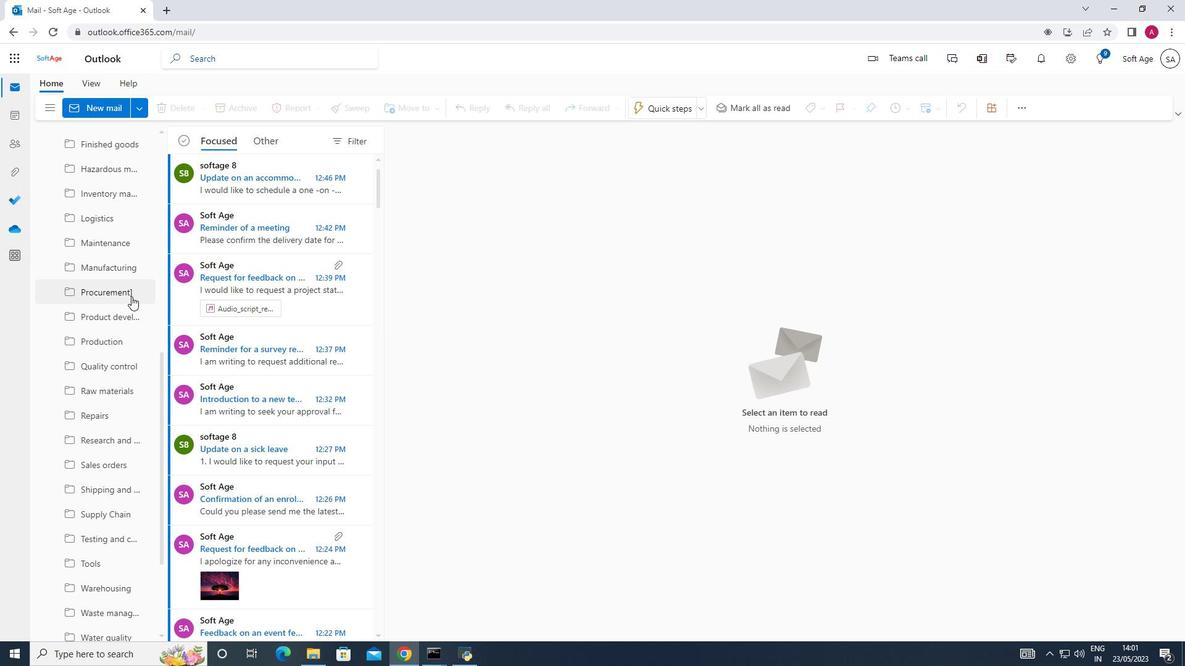 
Action: Mouse scrolled (131, 296) with delta (0, 0)
Screenshot: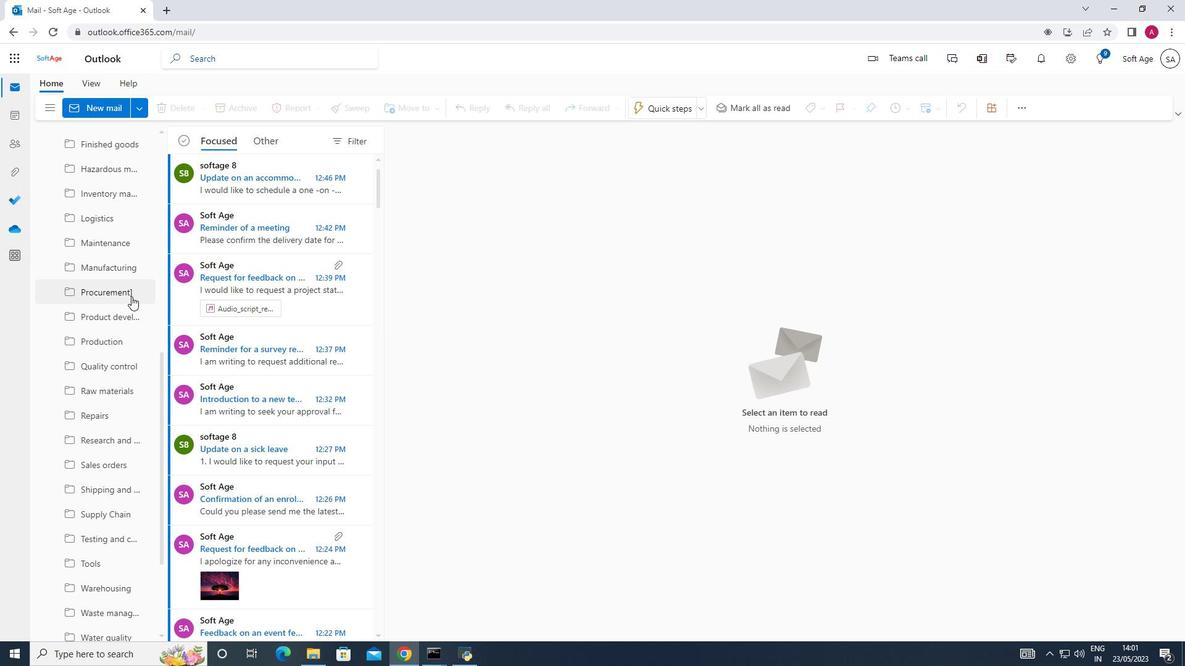 
Action: Mouse moved to (131, 295)
Screenshot: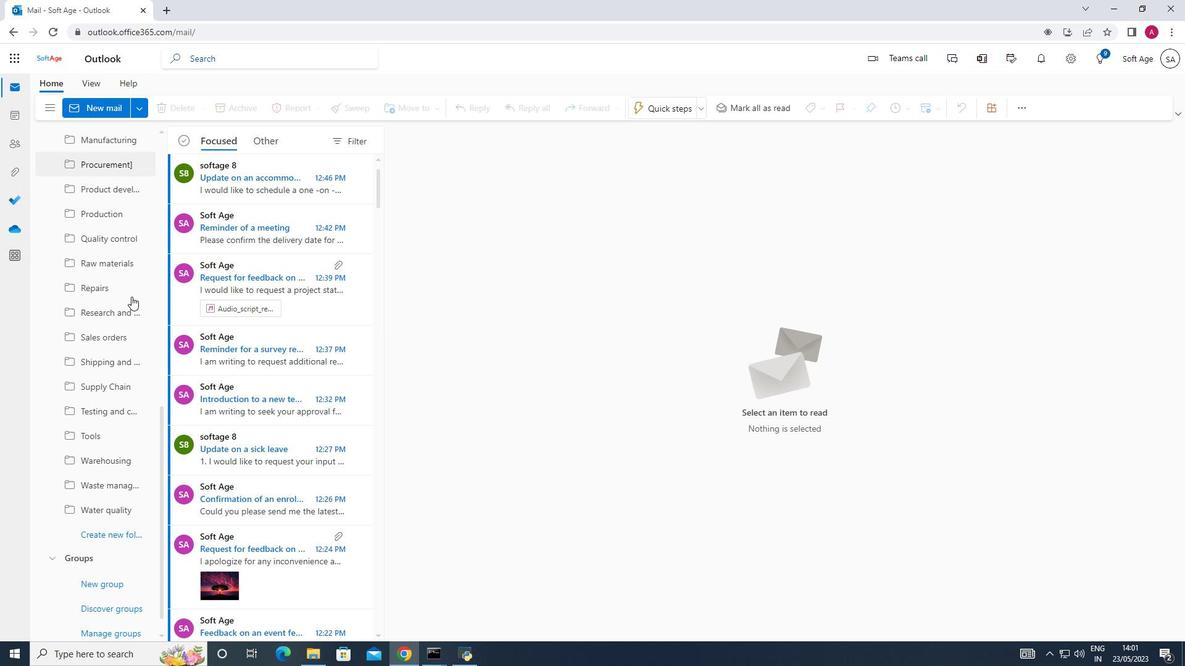 
Action: Mouse scrolled (131, 294) with delta (0, 0)
Screenshot: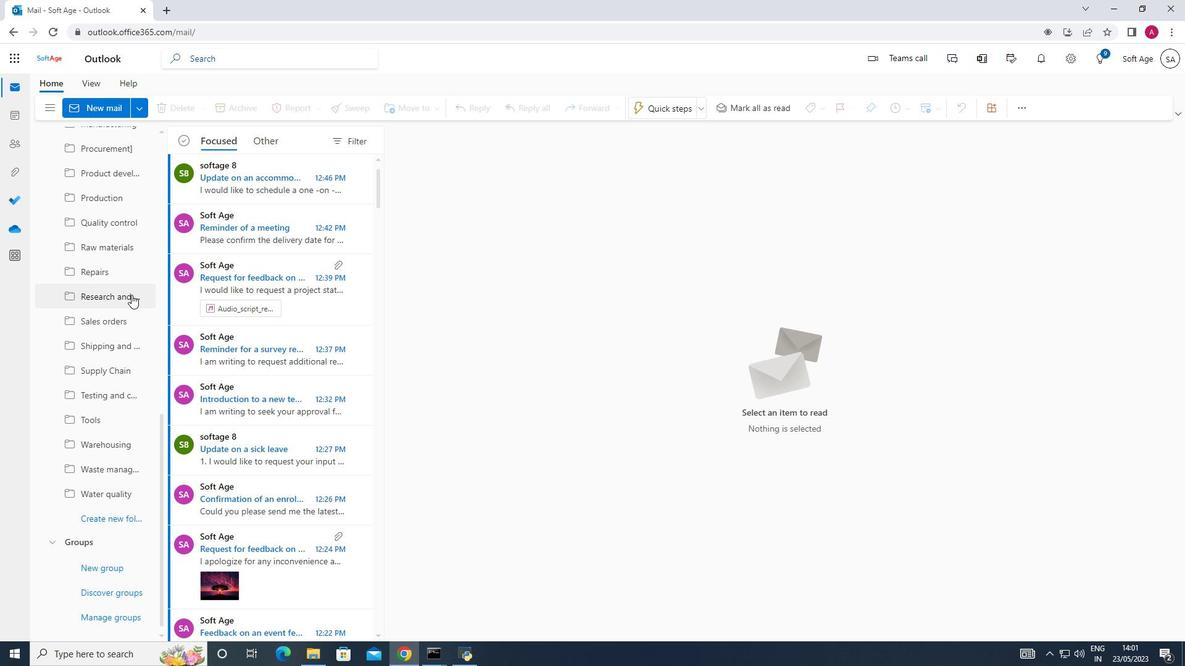 
Action: Mouse scrolled (131, 294) with delta (0, 0)
Screenshot: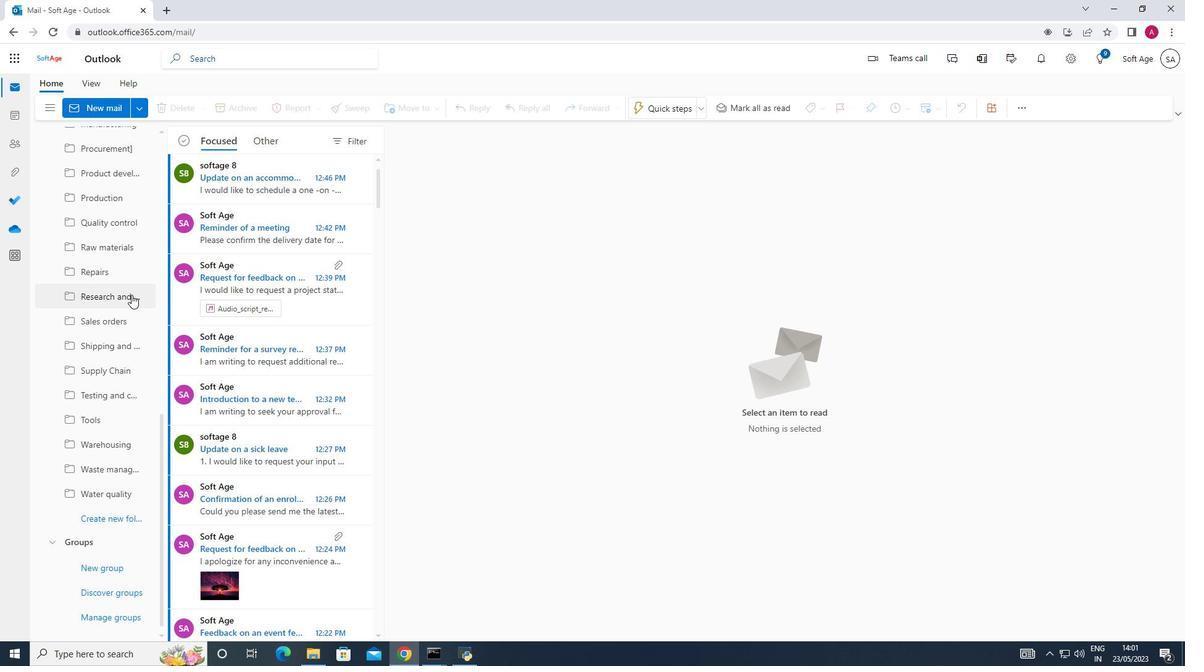 
Action: Mouse moved to (132, 515)
Screenshot: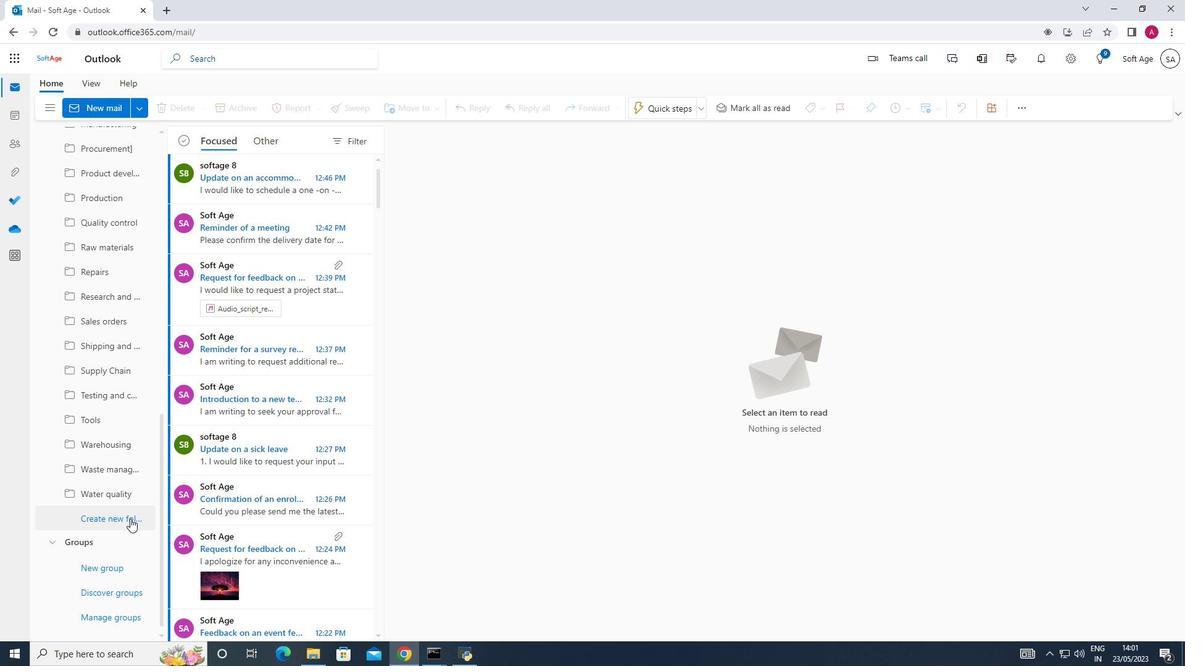 
Action: Mouse pressed left at (132, 515)
Screenshot: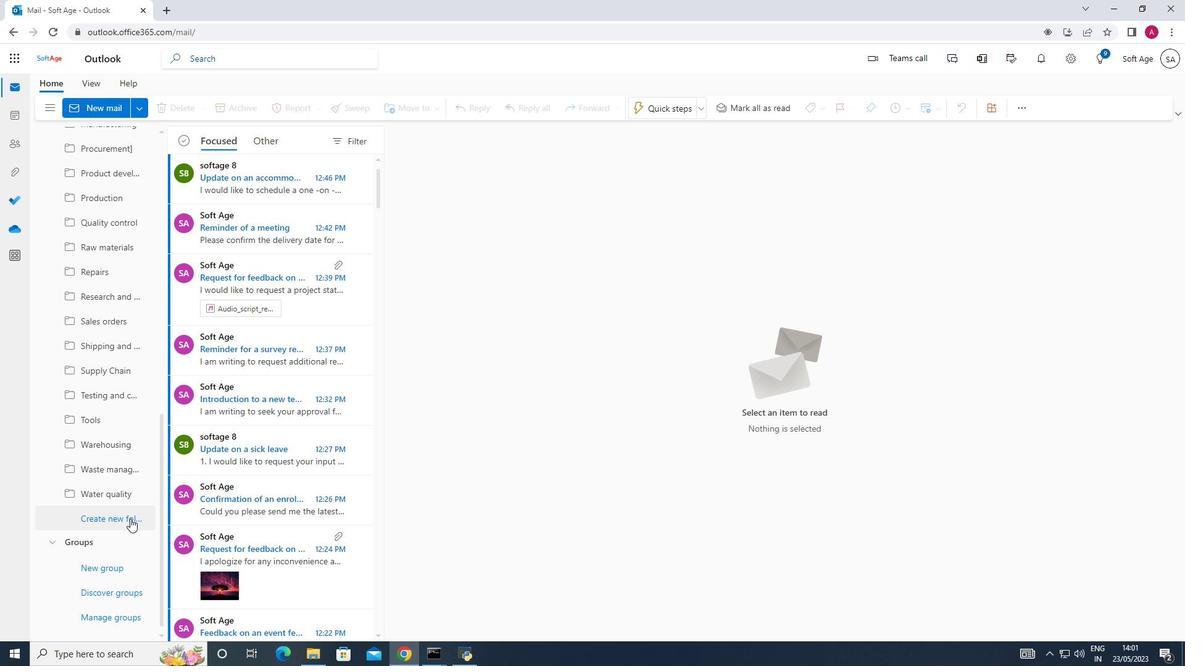 
Action: Mouse moved to (89, 515)
Screenshot: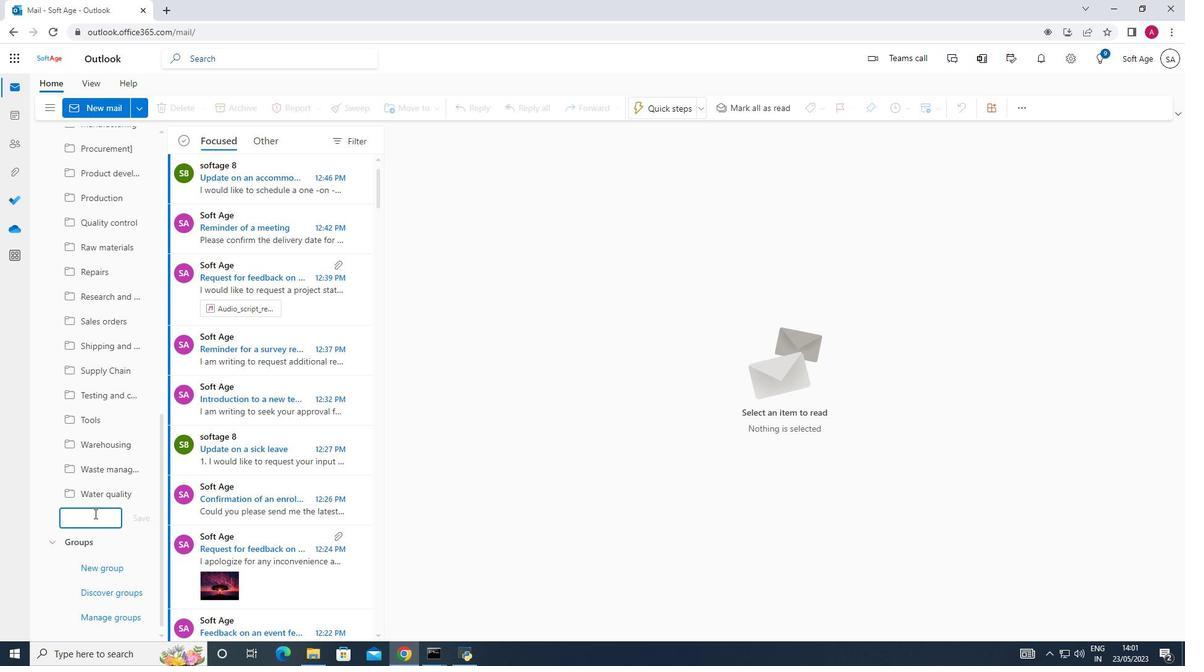 
Action: Mouse pressed left at (89, 515)
Screenshot: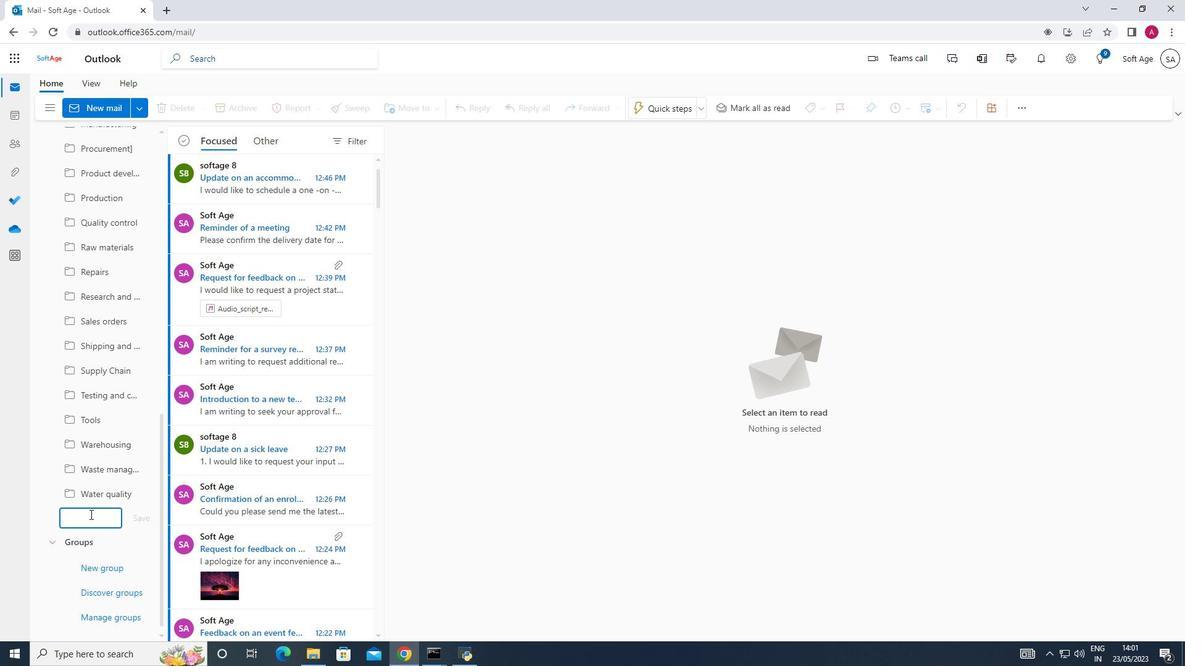 
Action: Mouse moved to (88, 513)
Screenshot: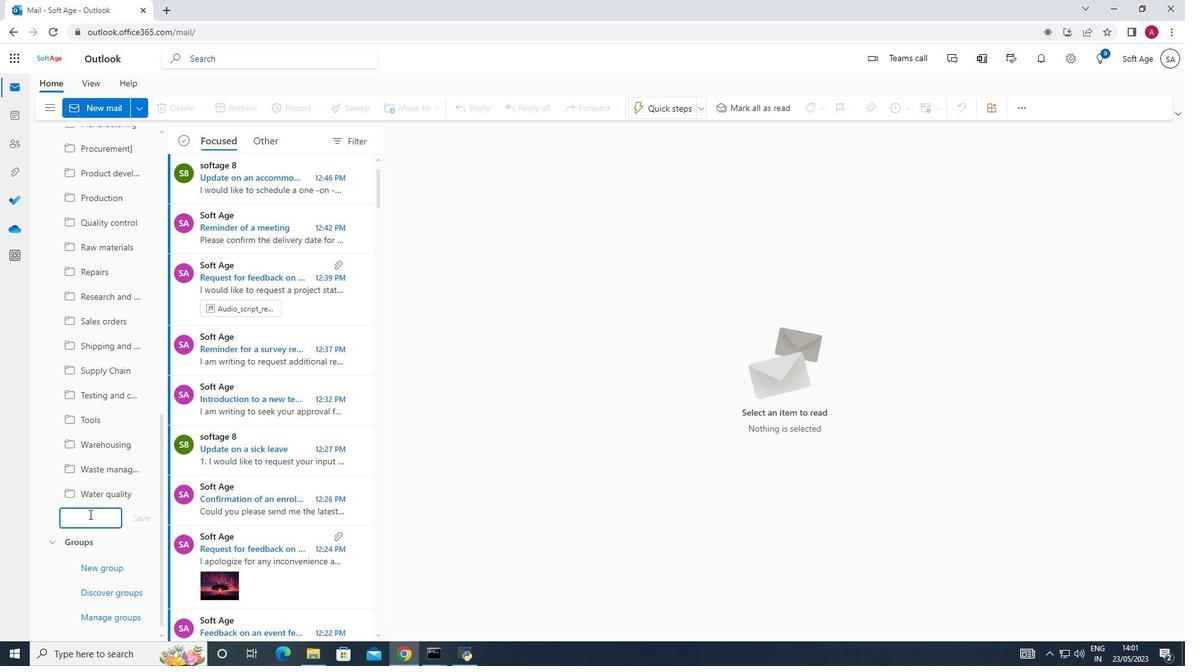 
Action: Key pressed <Key.shift_r>Pur
Screenshot: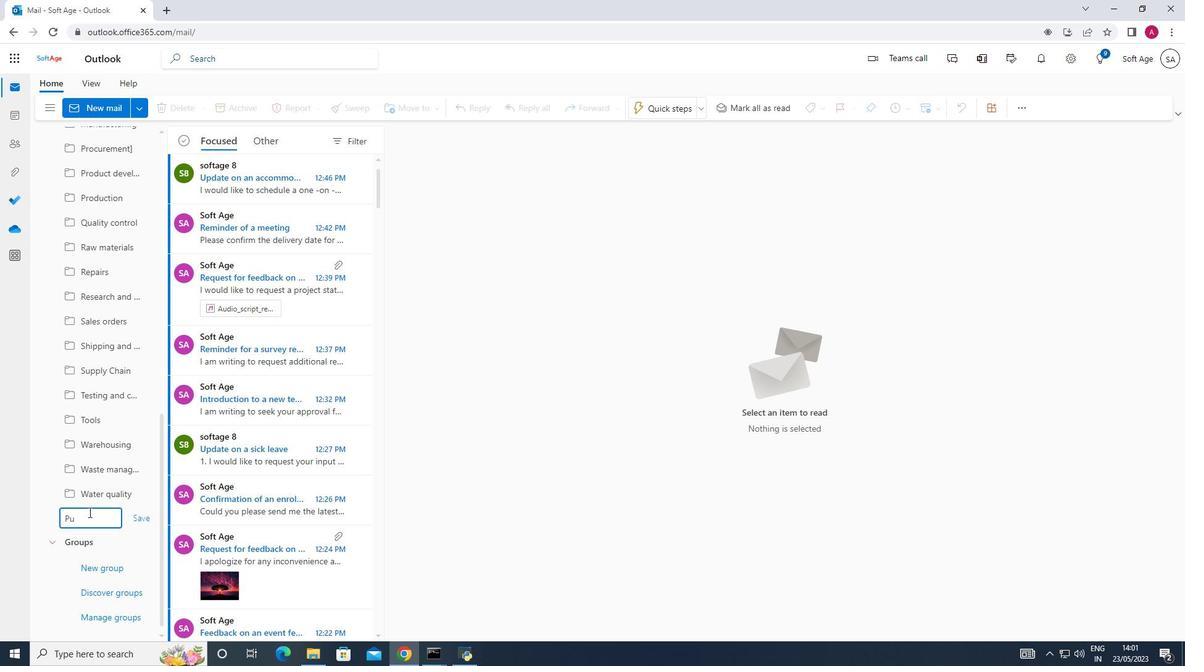 
Action: Mouse moved to (88, 512)
Screenshot: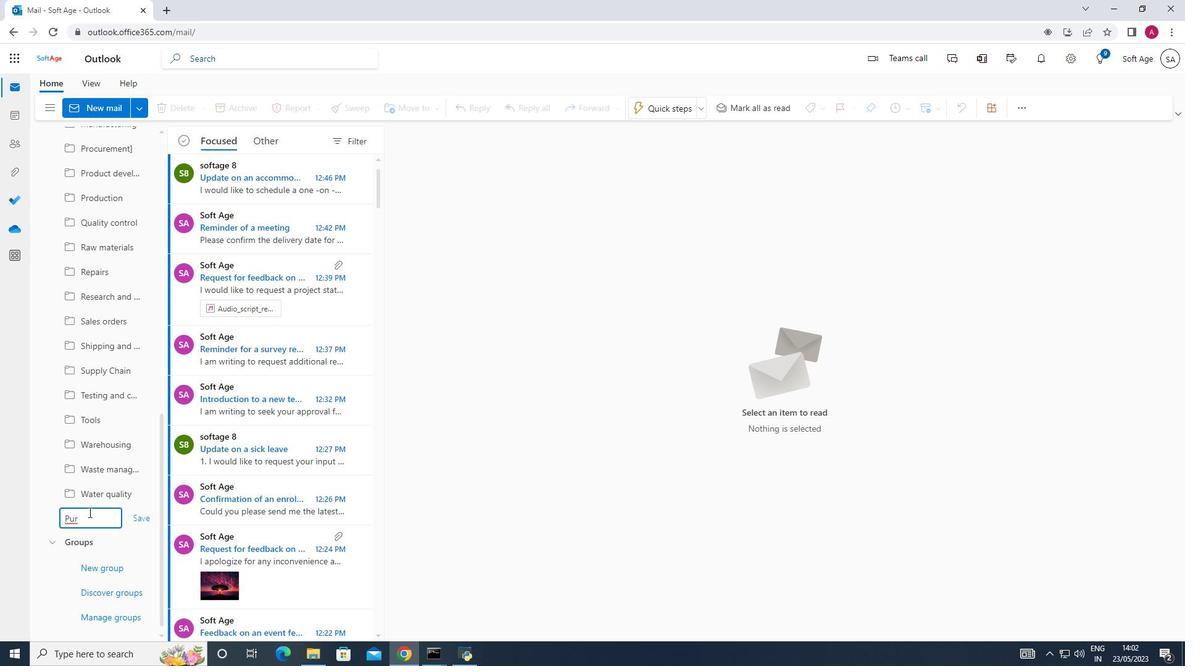 
Action: Key pressed chase<Key.space>orders
Screenshot: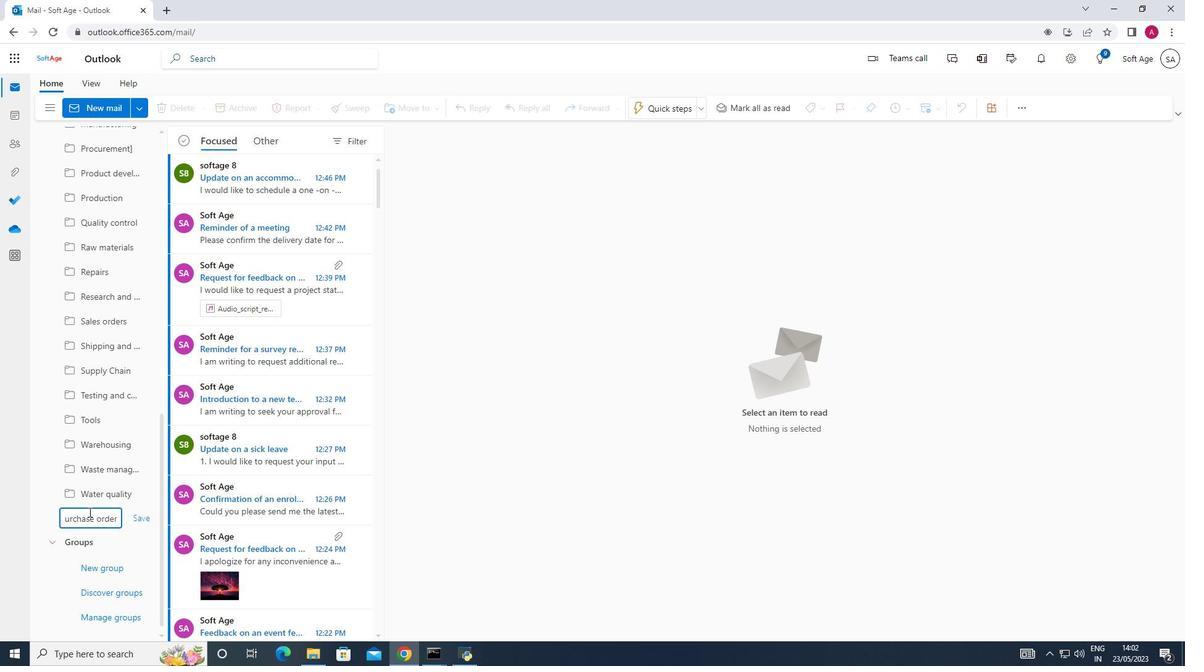 
Action: Mouse moved to (140, 512)
Screenshot: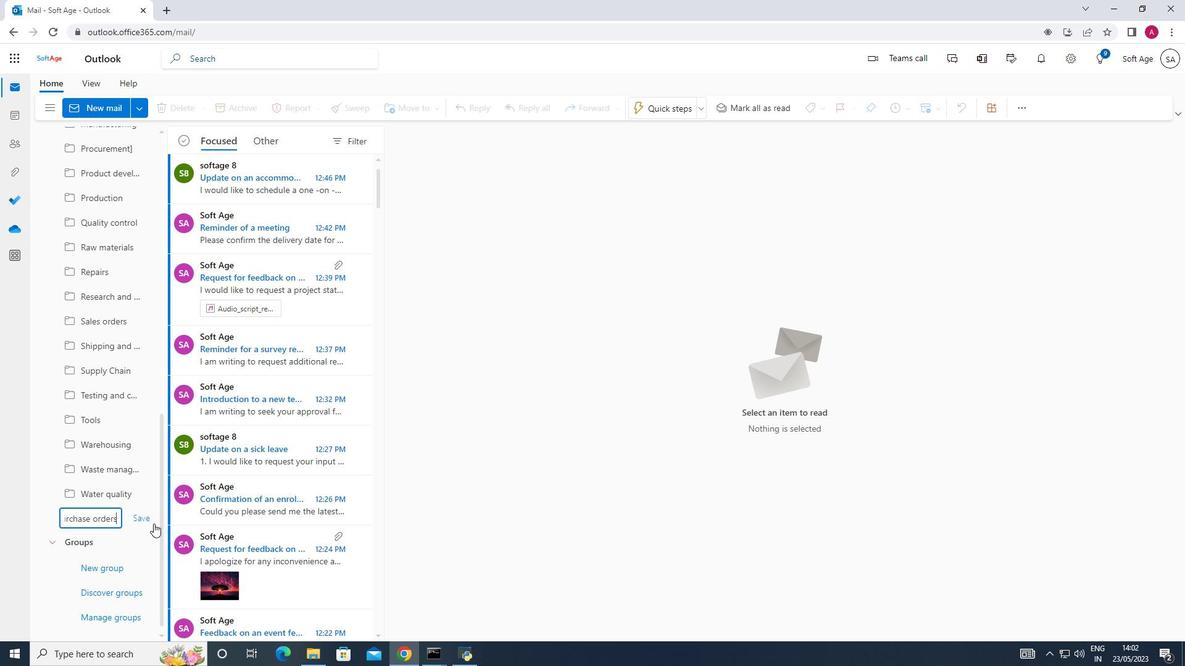 
Action: Mouse pressed left at (140, 512)
Screenshot: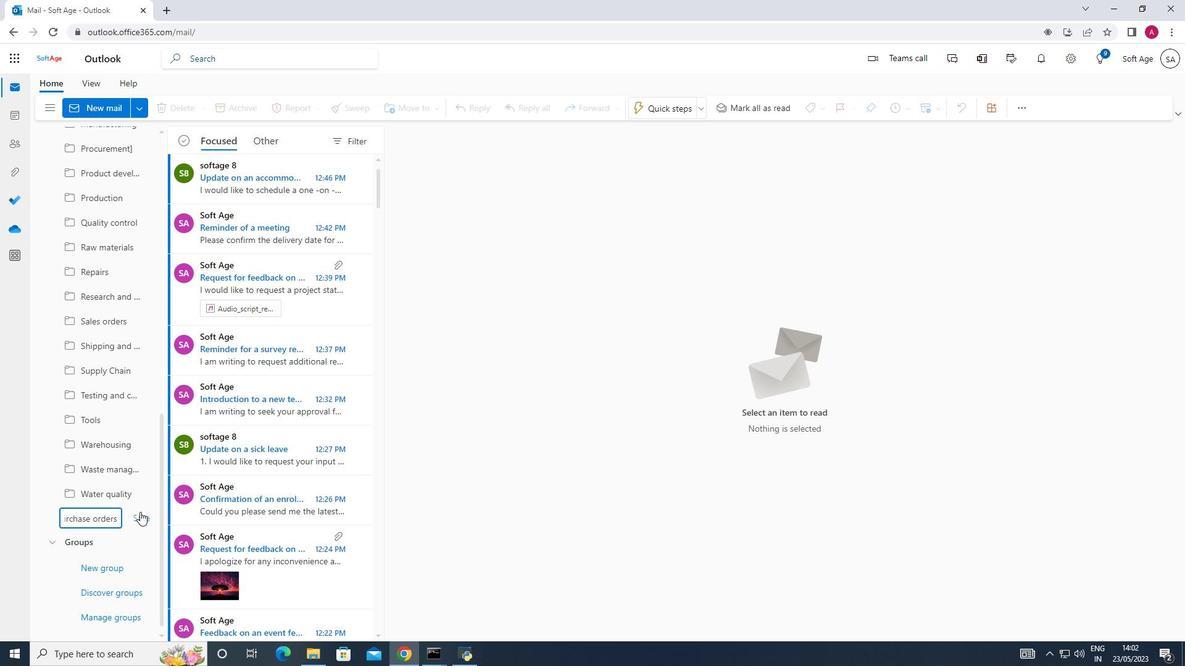 
Action: Mouse moved to (149, 375)
Screenshot: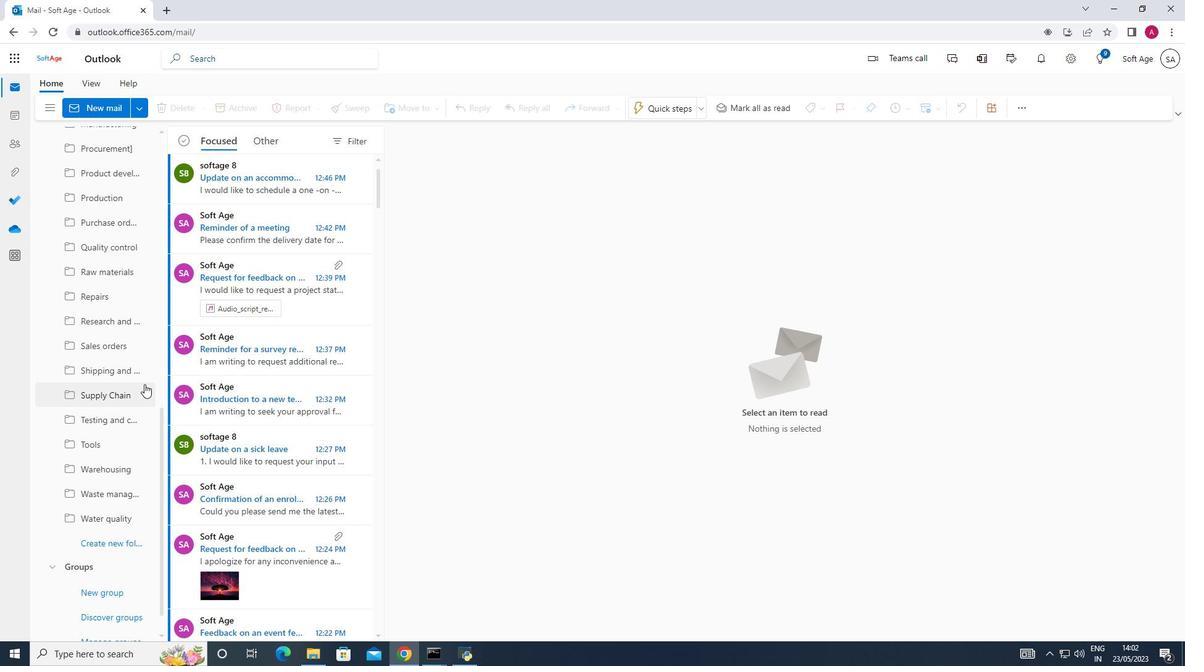 
Action: Mouse scrolled (149, 376) with delta (0, 0)
Screenshot: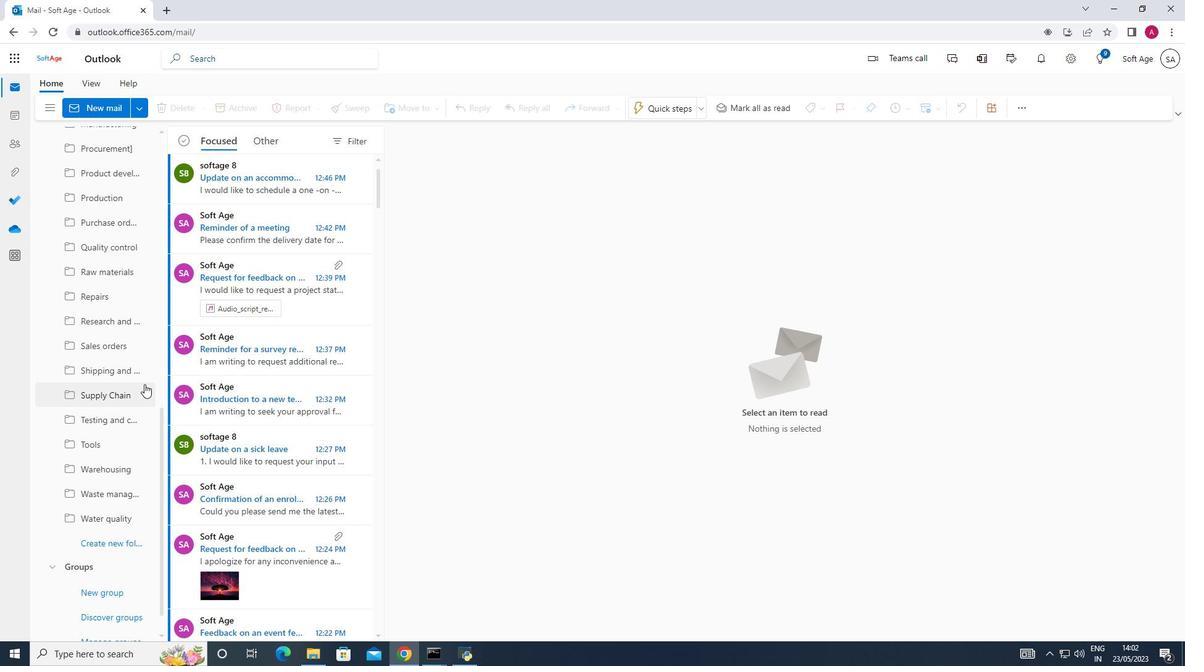 
Action: Mouse scrolled (149, 376) with delta (0, 0)
Screenshot: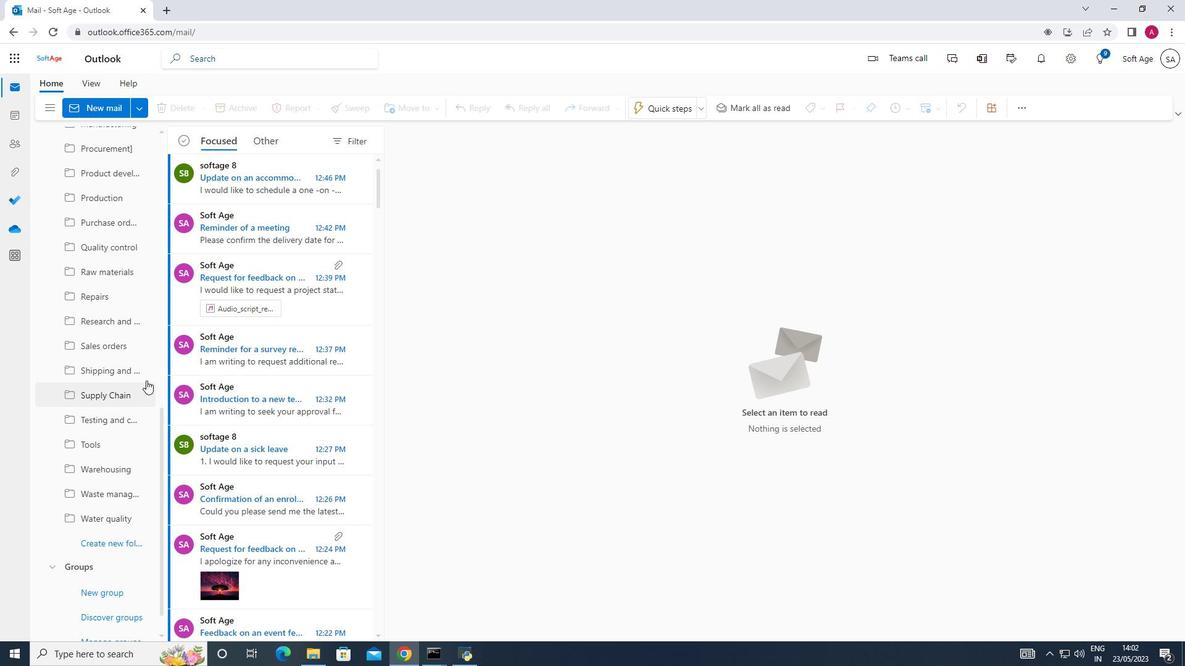
Action: Mouse moved to (149, 375)
Screenshot: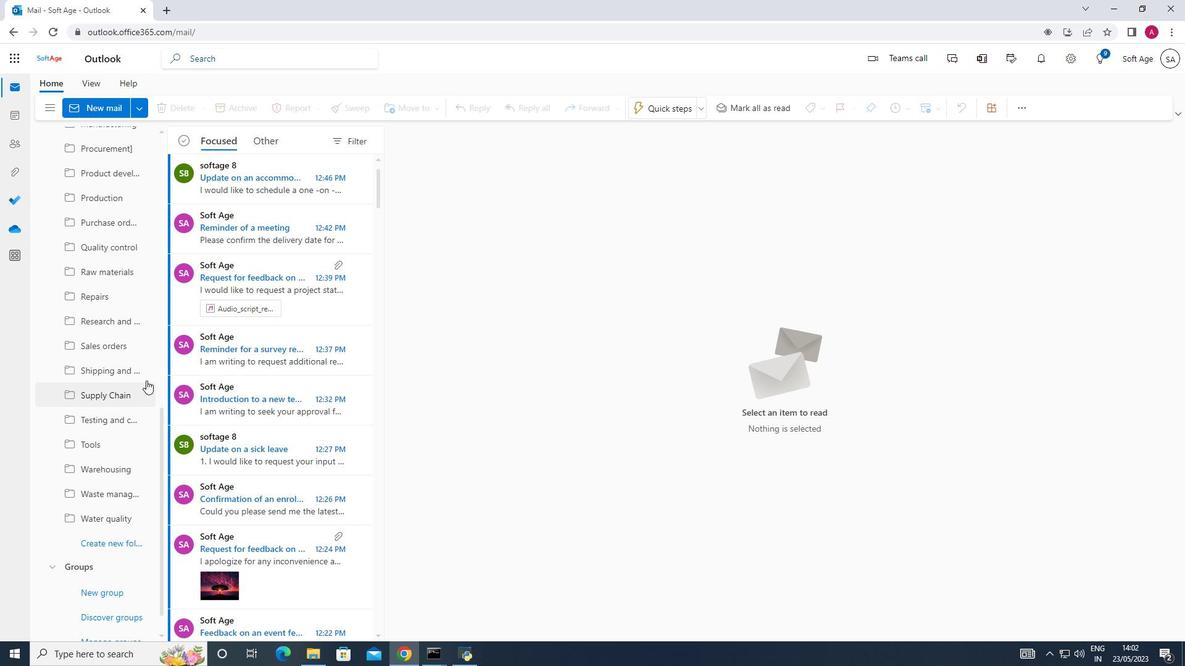 
Action: Mouse scrolled (149, 376) with delta (0, 0)
Screenshot: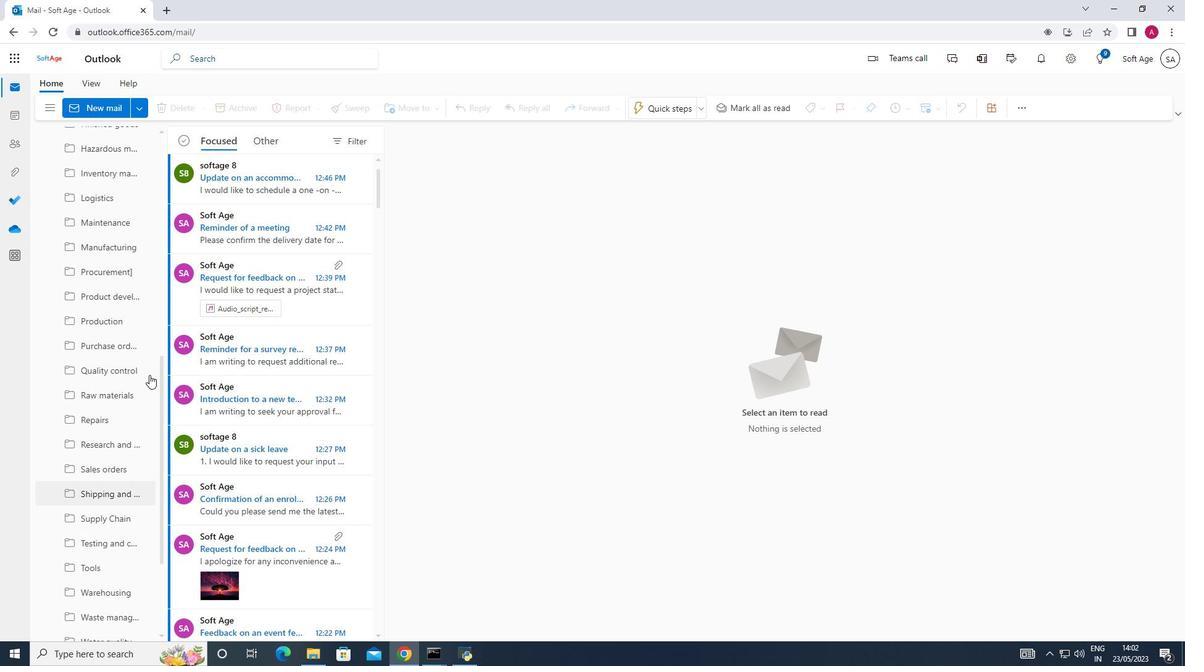 
Action: Mouse scrolled (149, 376) with delta (0, 0)
Screenshot: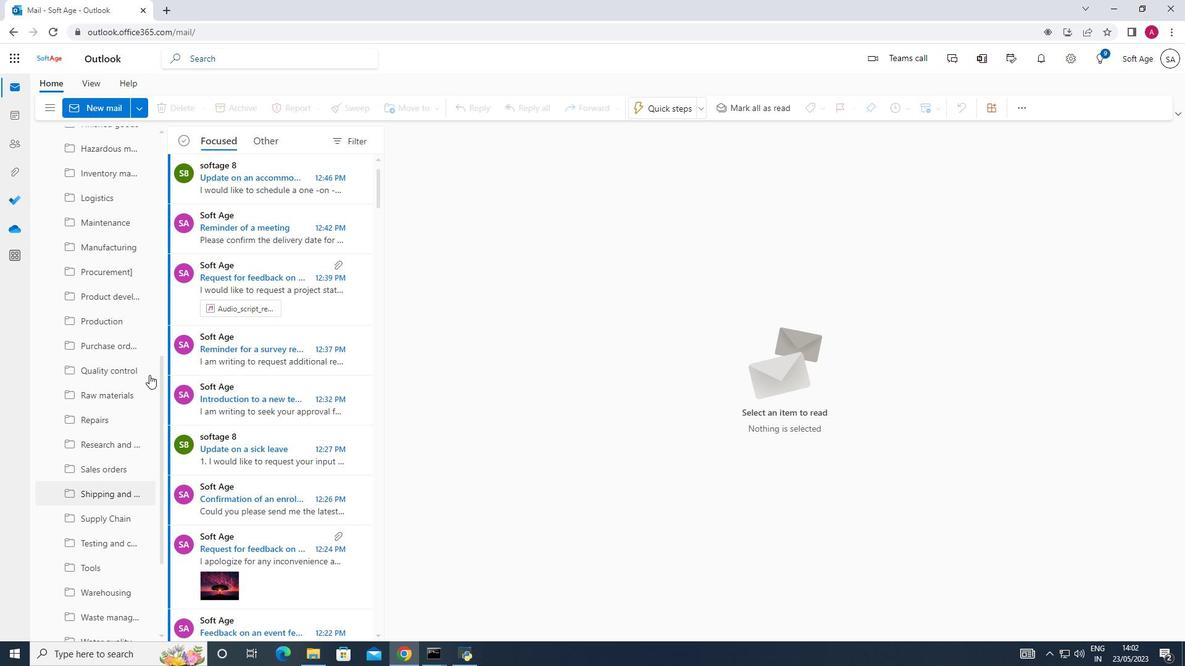 
Action: Mouse scrolled (149, 376) with delta (0, 0)
Screenshot: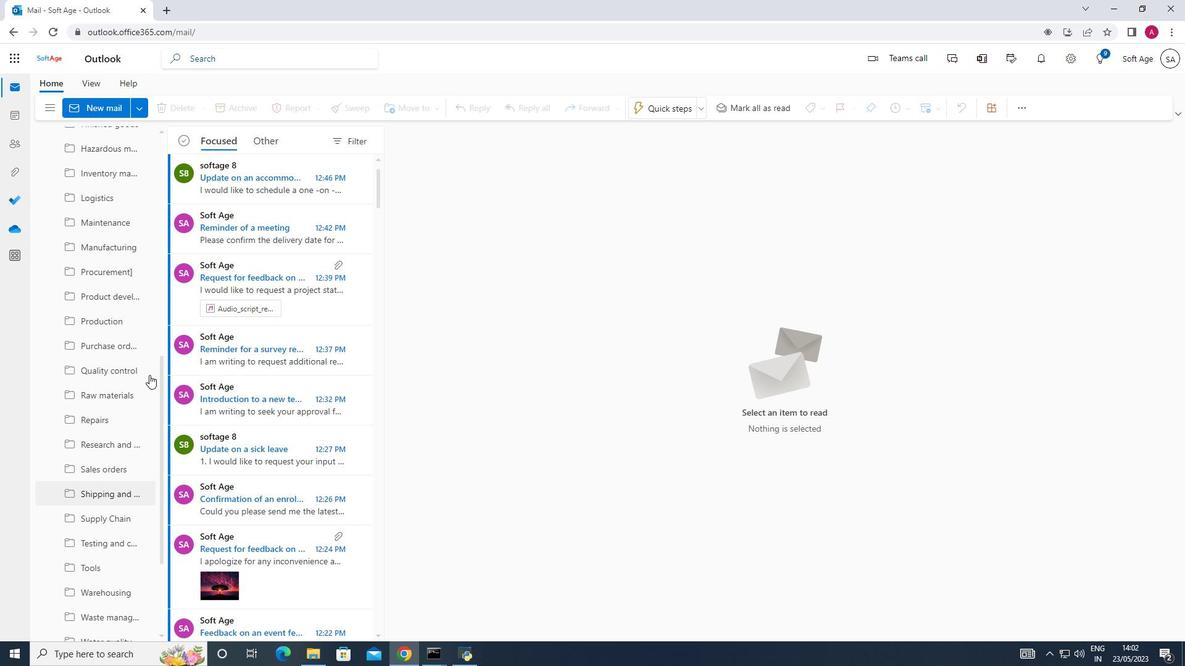 
Action: Mouse scrolled (149, 376) with delta (0, 0)
Screenshot: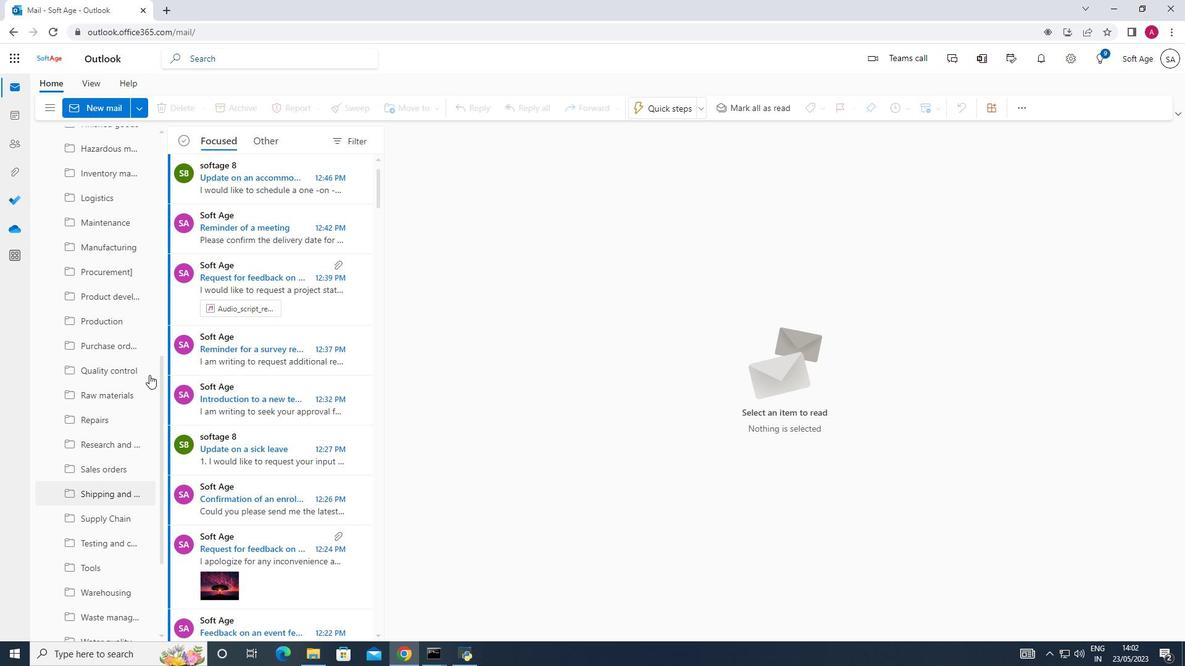 
Action: Mouse scrolled (149, 376) with delta (0, 0)
Screenshot: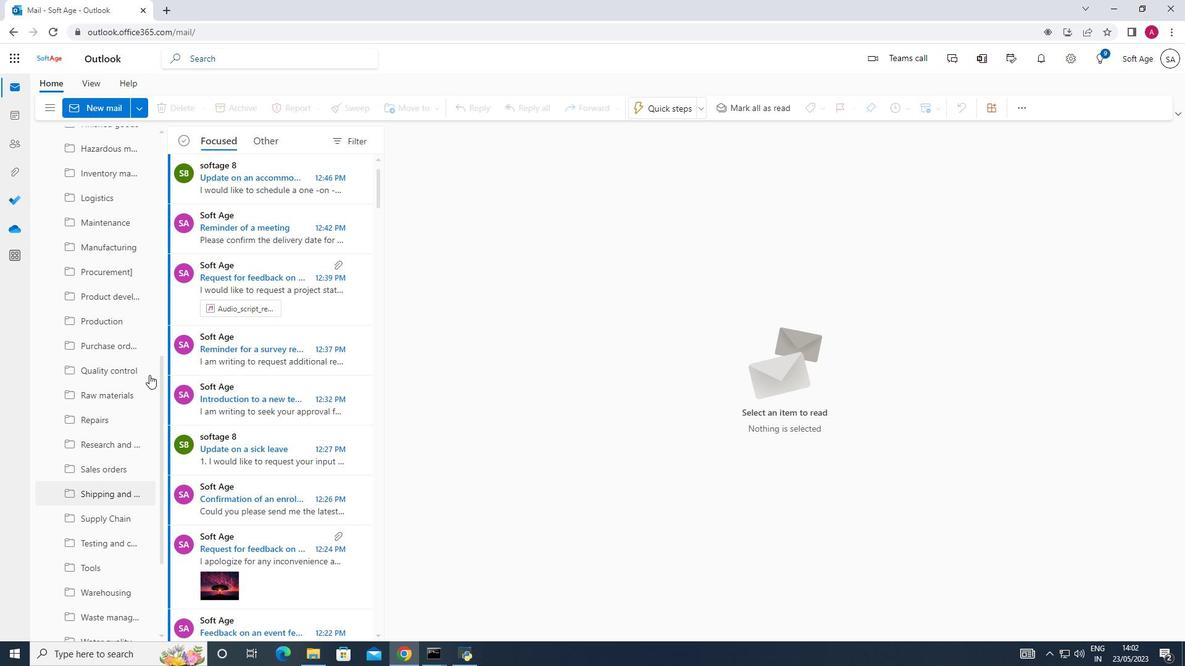 
Action: Mouse moved to (158, 366)
Screenshot: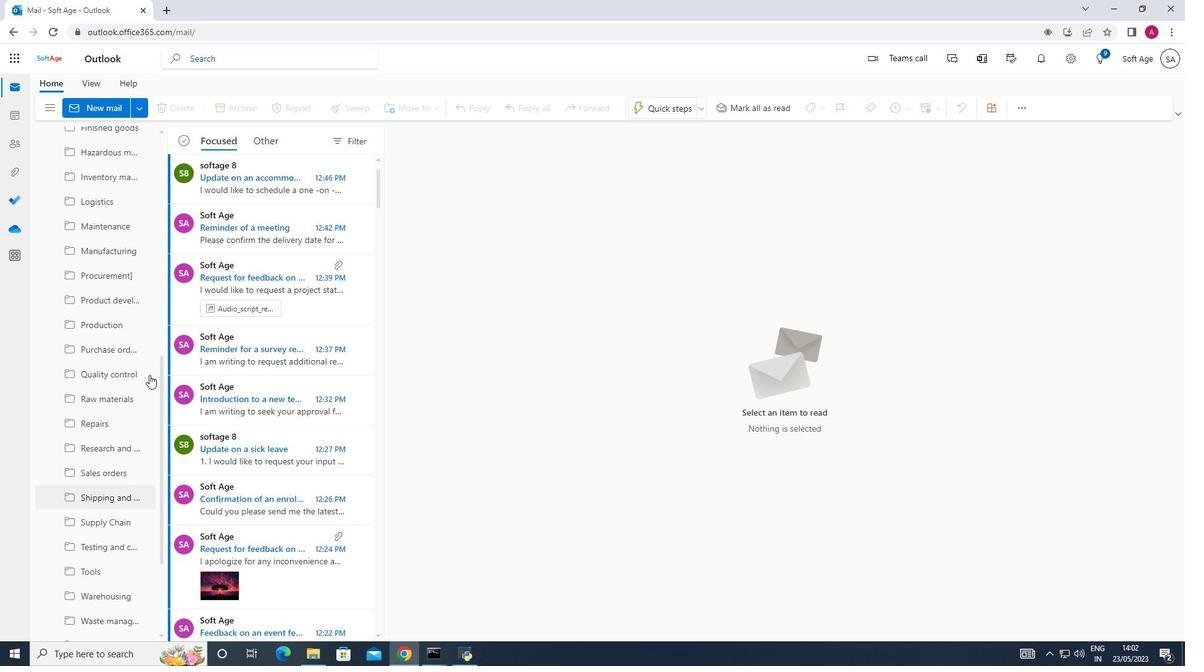 
Action: Mouse scrolled (158, 366) with delta (0, 0)
Screenshot: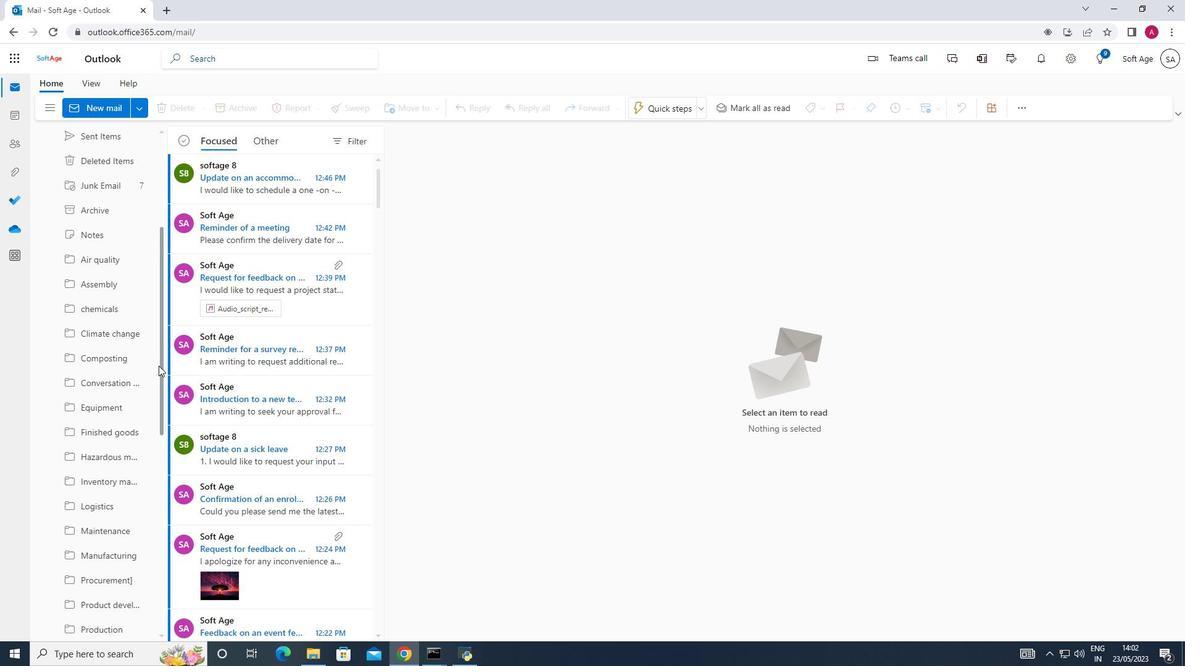 
Action: Mouse scrolled (158, 366) with delta (0, 0)
Screenshot: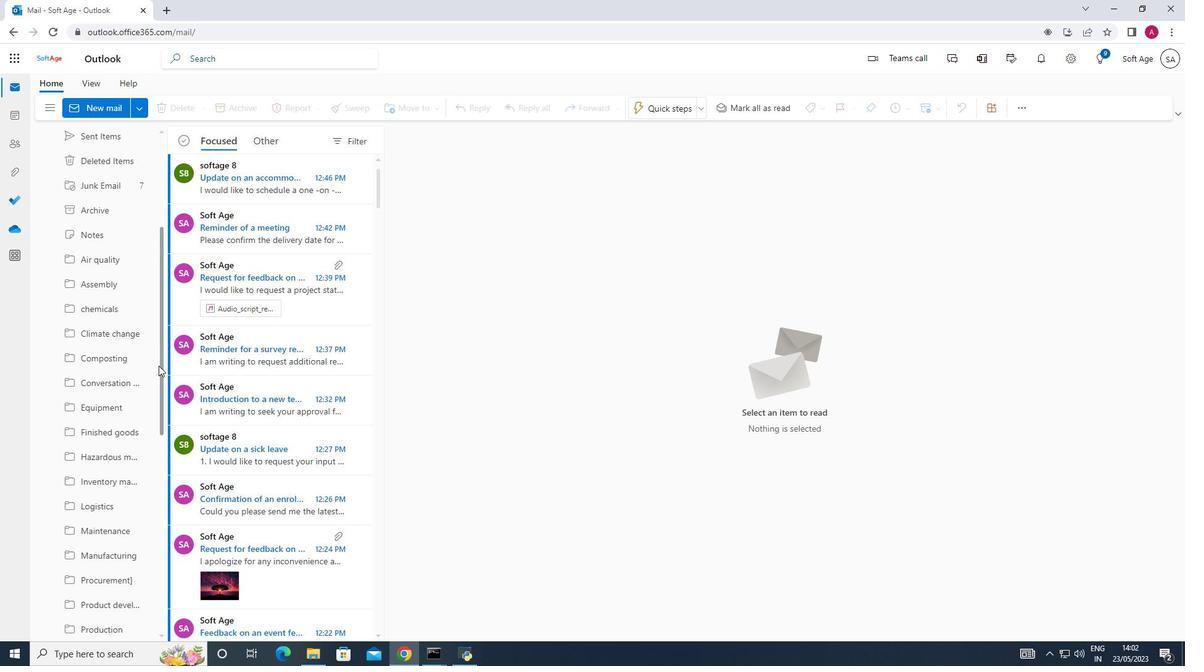 
Action: Mouse scrolled (158, 366) with delta (0, 0)
Screenshot: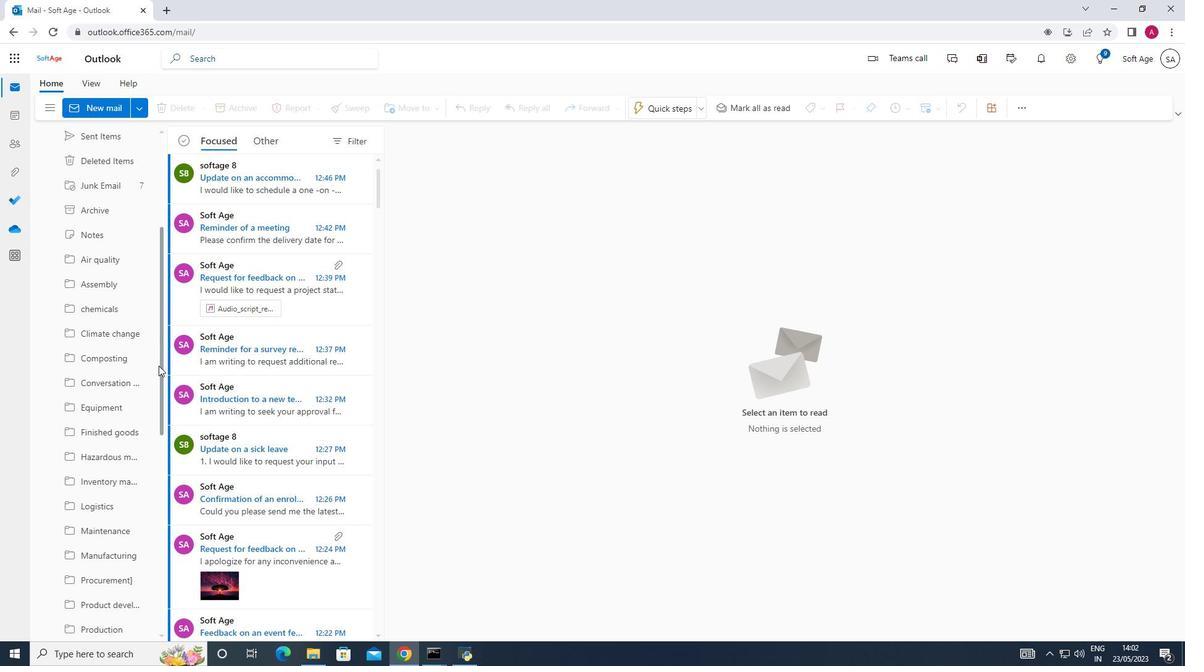 
Action: Mouse scrolled (158, 366) with delta (0, 0)
Screenshot: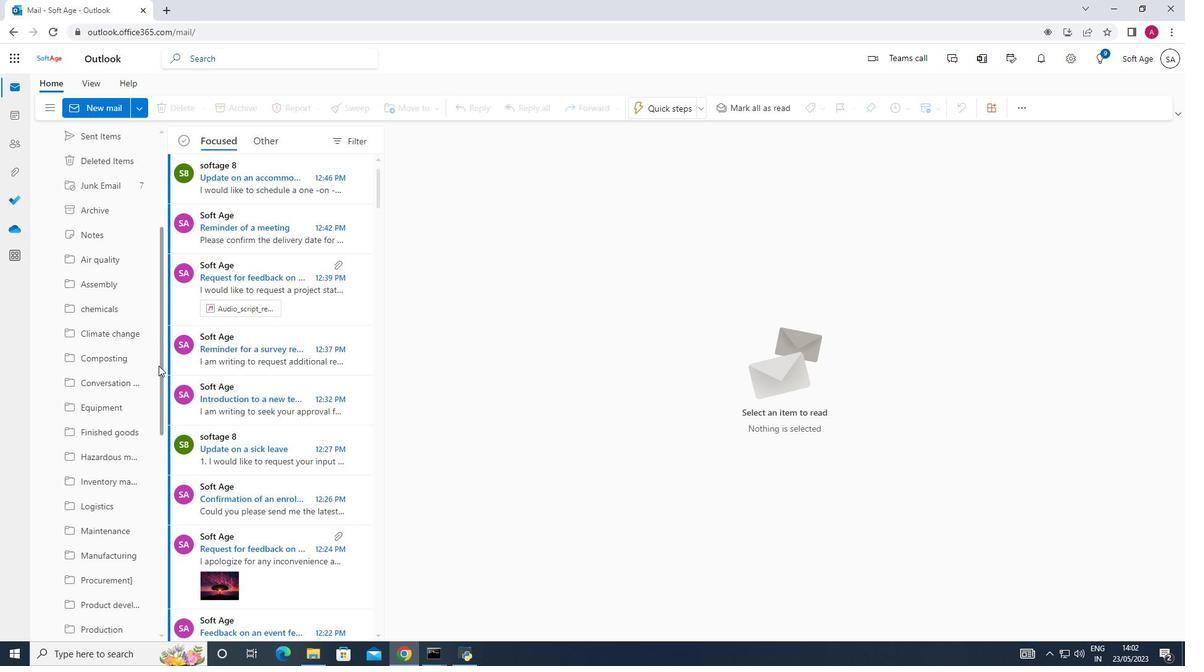 
Action: Mouse scrolled (158, 366) with delta (0, 0)
Screenshot: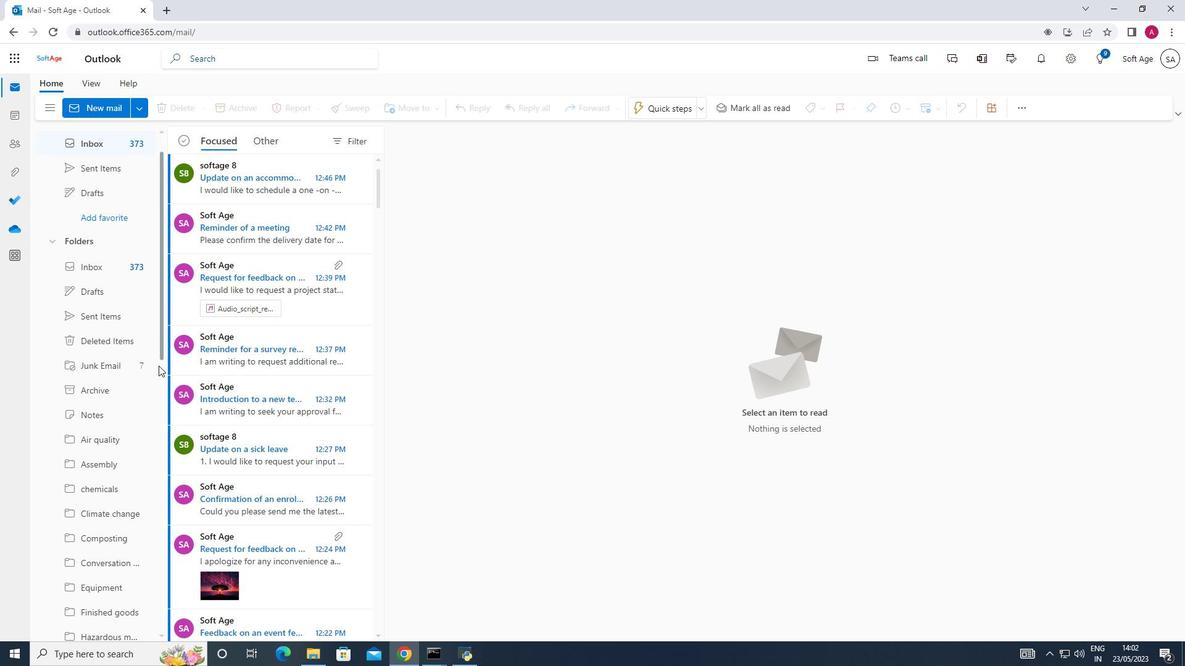 
Action: Mouse scrolled (158, 366) with delta (0, 0)
Screenshot: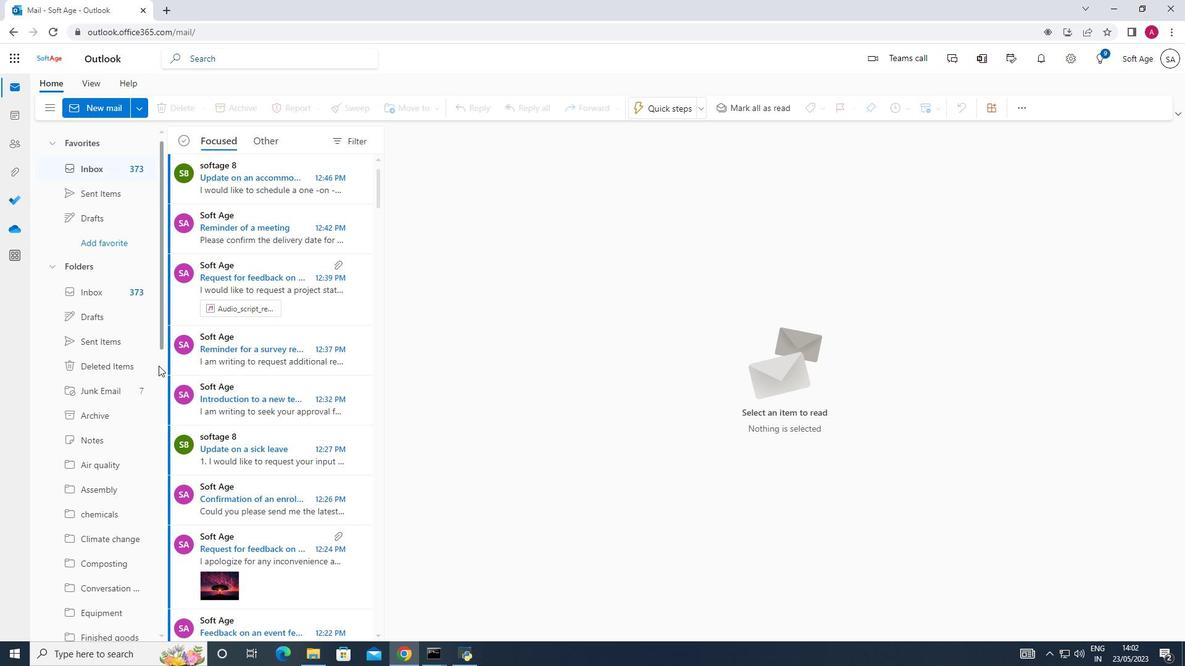 
Action: Mouse scrolled (158, 366) with delta (0, 0)
Screenshot: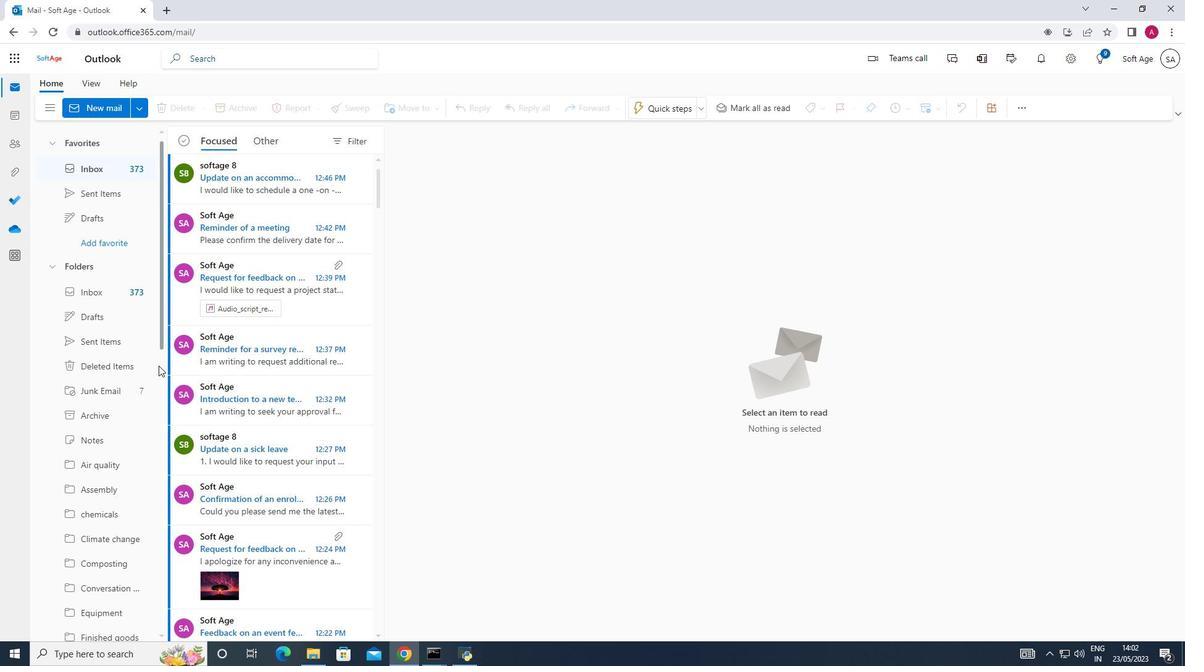 
Action: Mouse scrolled (158, 366) with delta (0, 0)
Screenshot: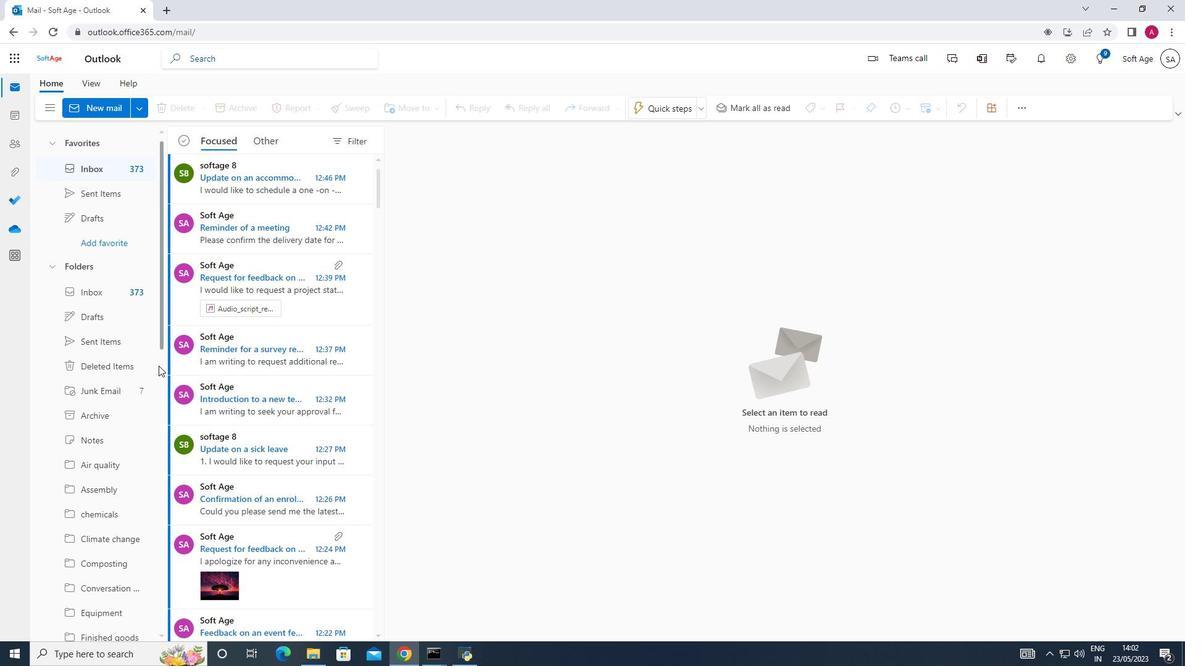 
Action: Mouse scrolled (158, 366) with delta (0, 0)
Screenshot: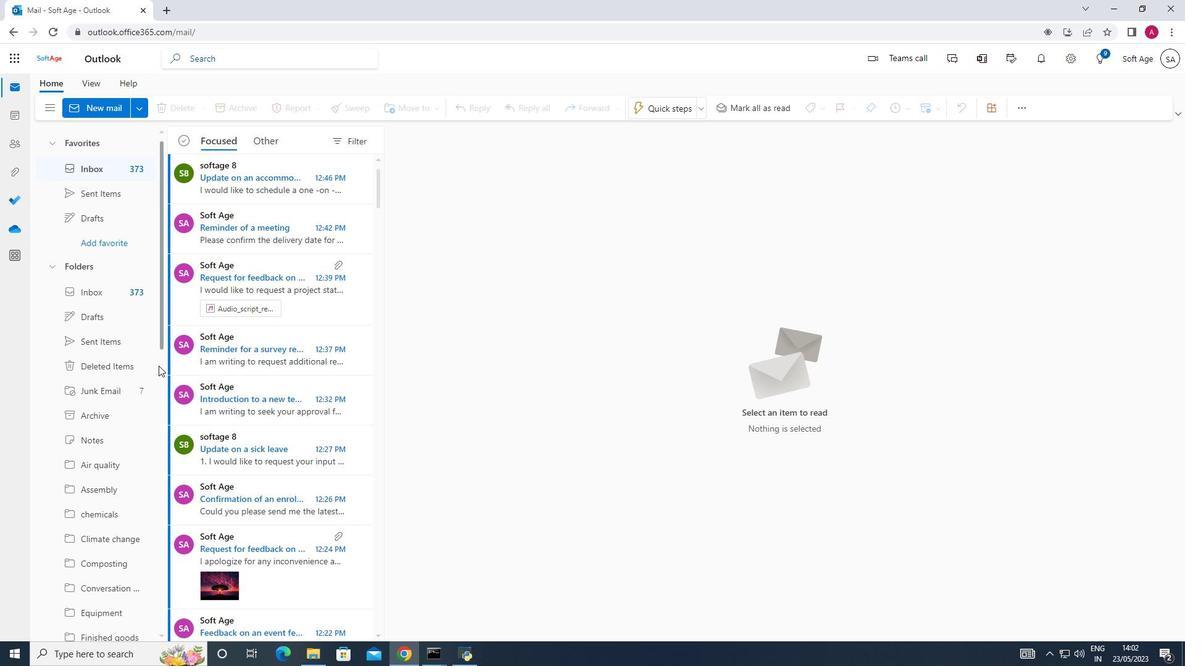 
Action: Mouse moved to (121, 172)
Screenshot: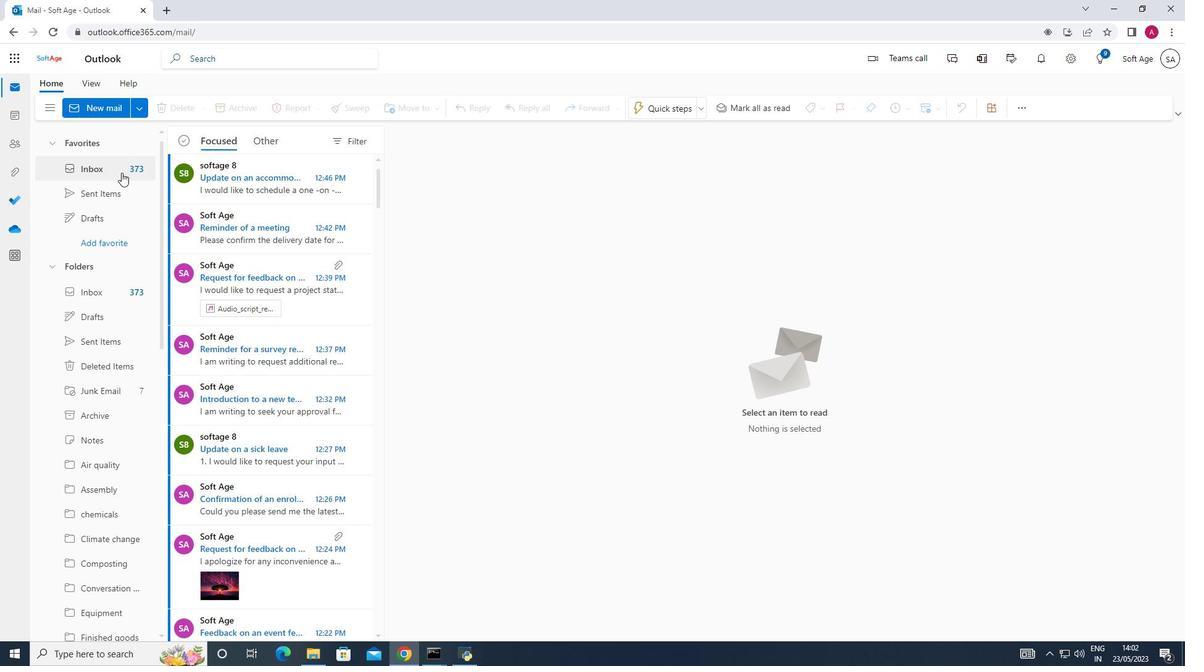 
Action: Mouse pressed left at (121, 172)
Screenshot: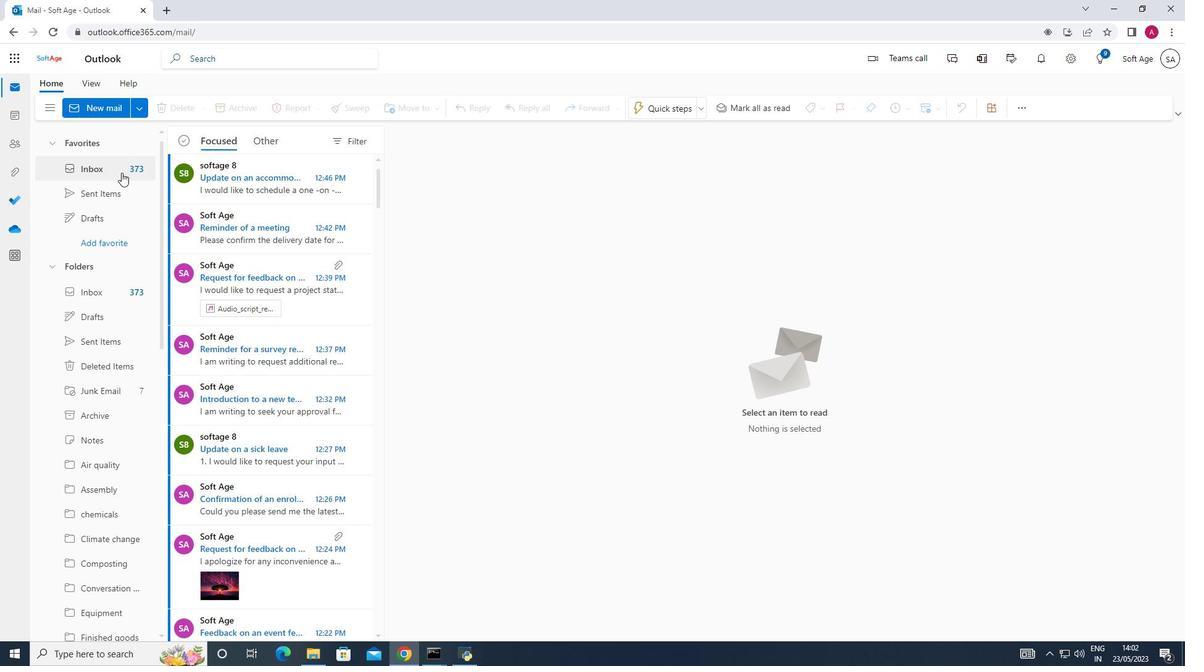 
Action: Mouse moved to (118, 192)
Screenshot: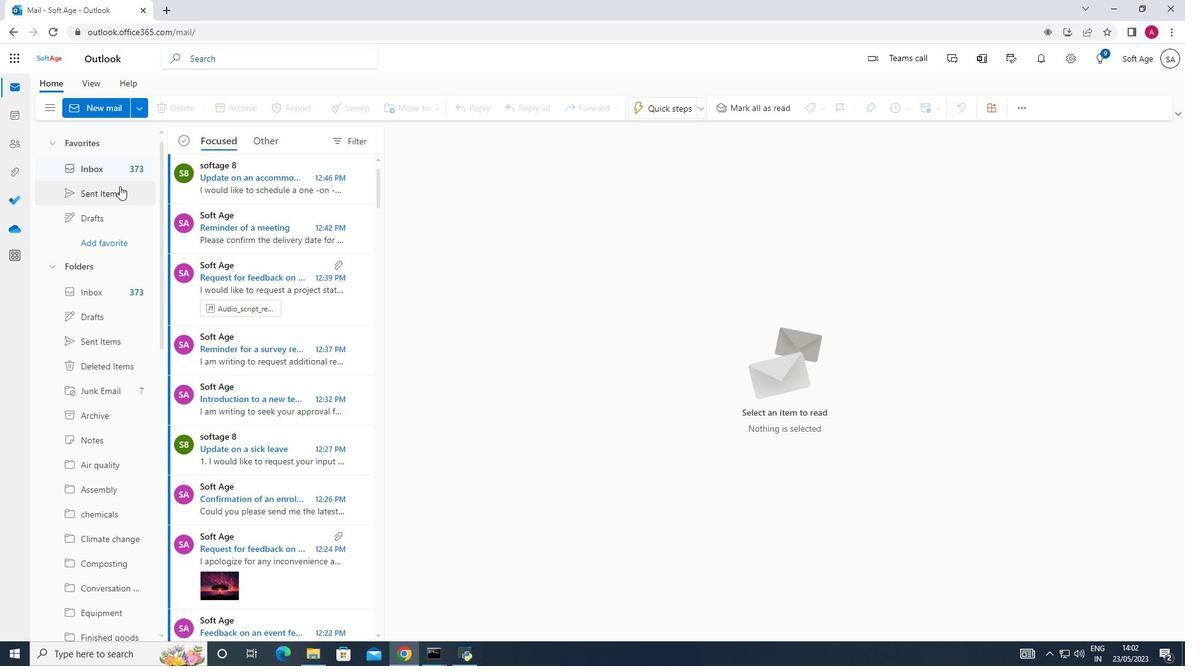 
Action: Mouse pressed left at (118, 192)
Screenshot: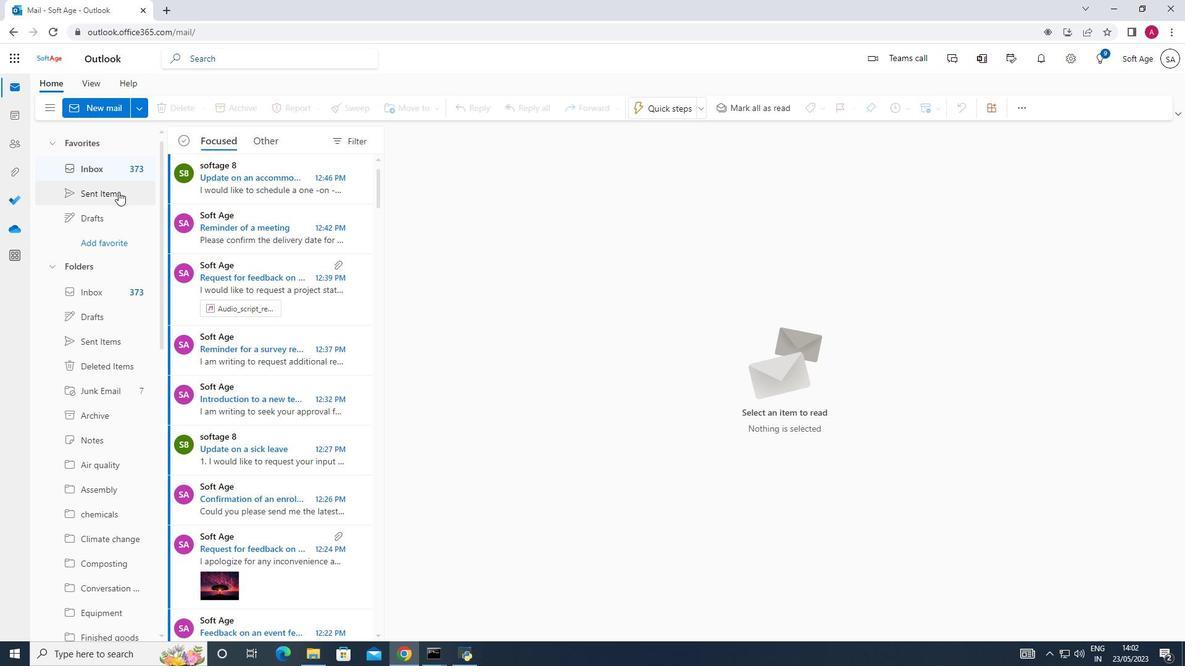 
Action: Mouse moved to (246, 206)
Screenshot: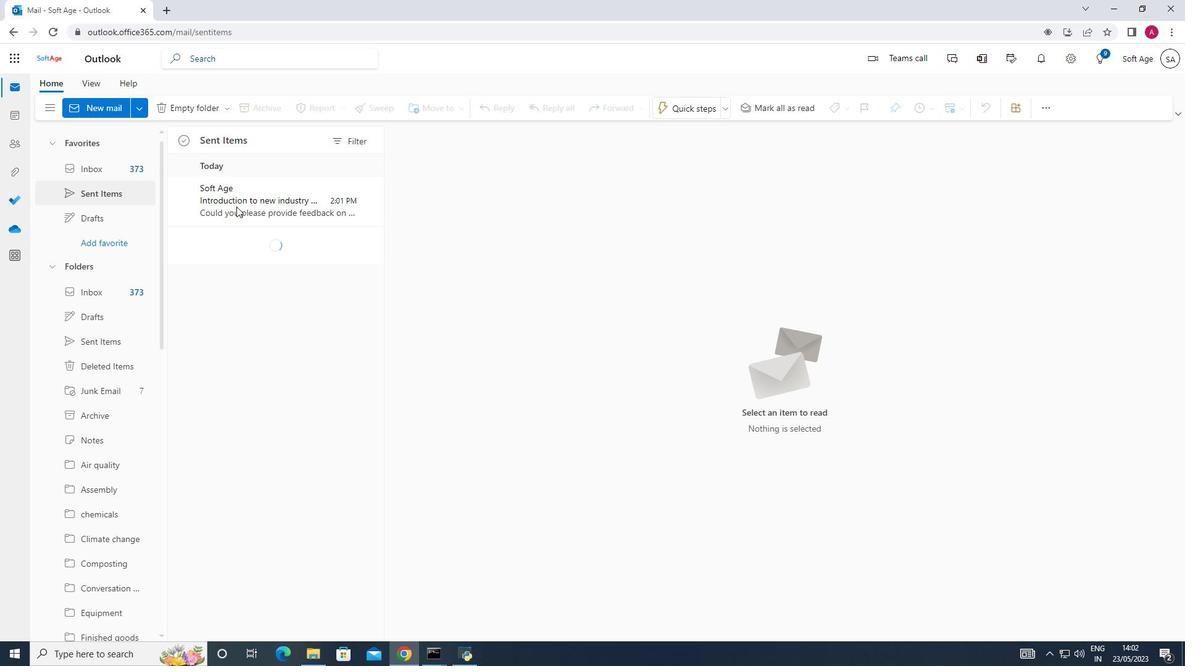 
Action: Mouse pressed left at (246, 206)
Screenshot: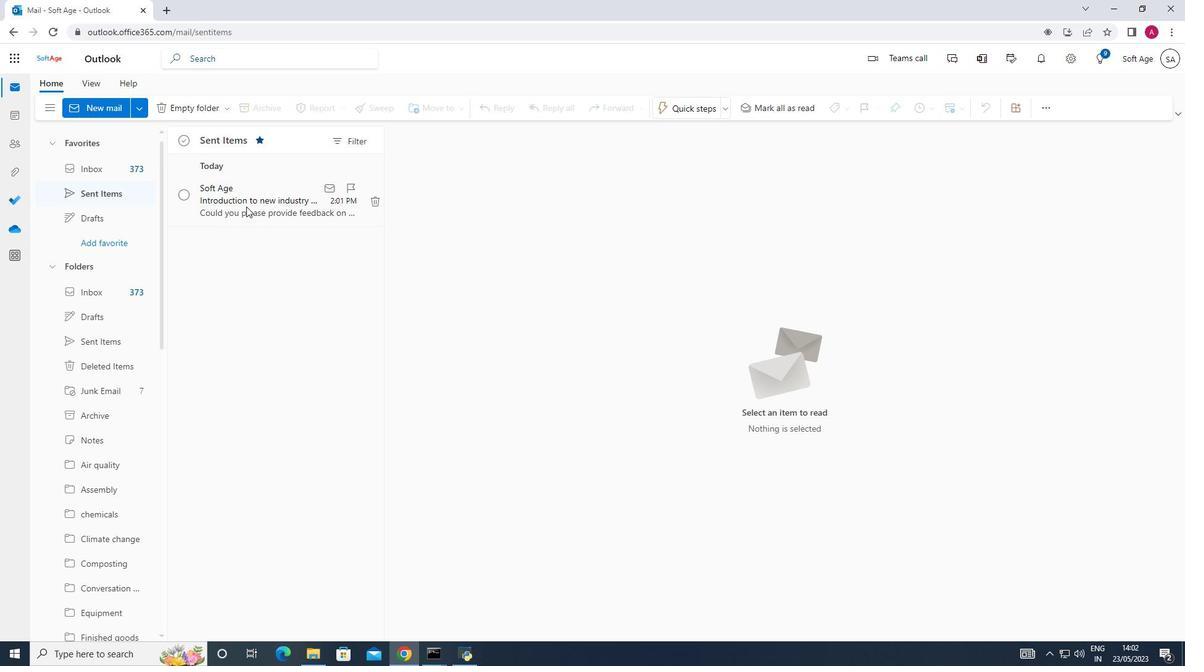 
Action: Mouse moved to (247, 208)
Screenshot: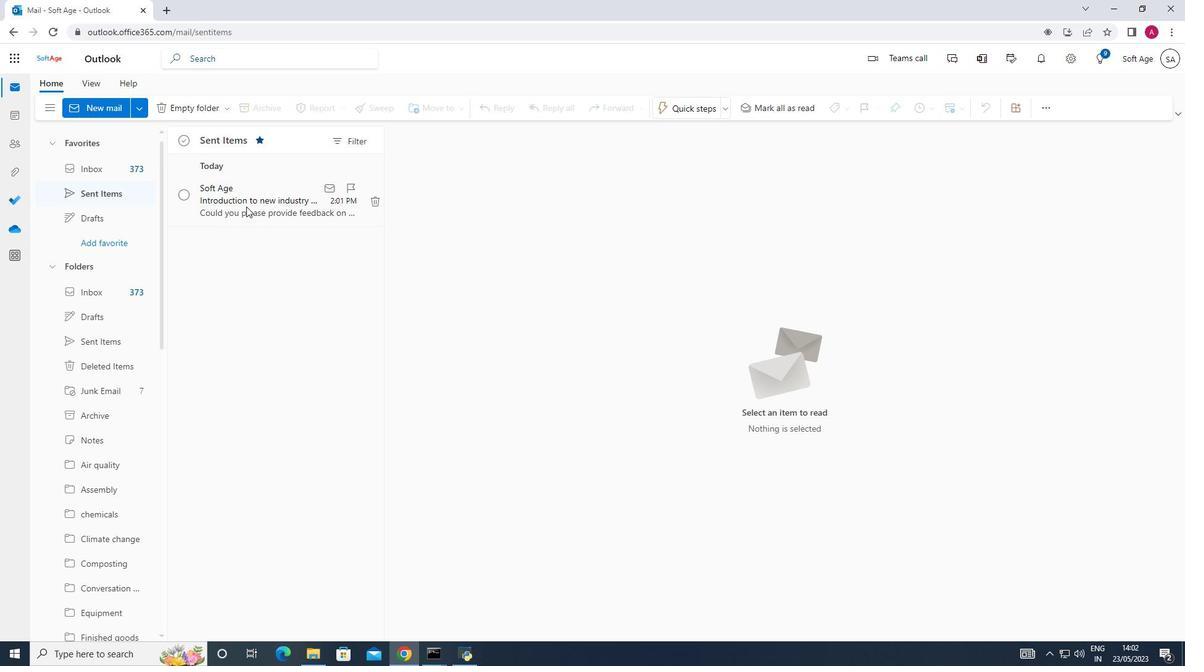 
Action: Mouse pressed right at (247, 208)
Screenshot: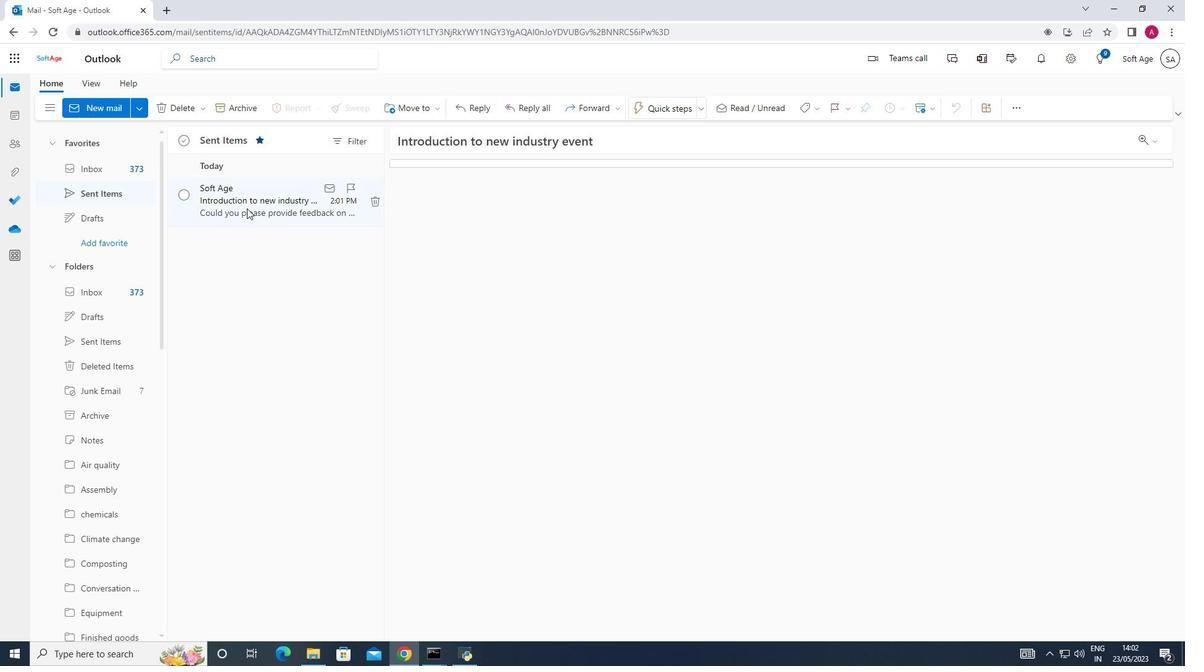 
Action: Mouse moved to (268, 257)
Screenshot: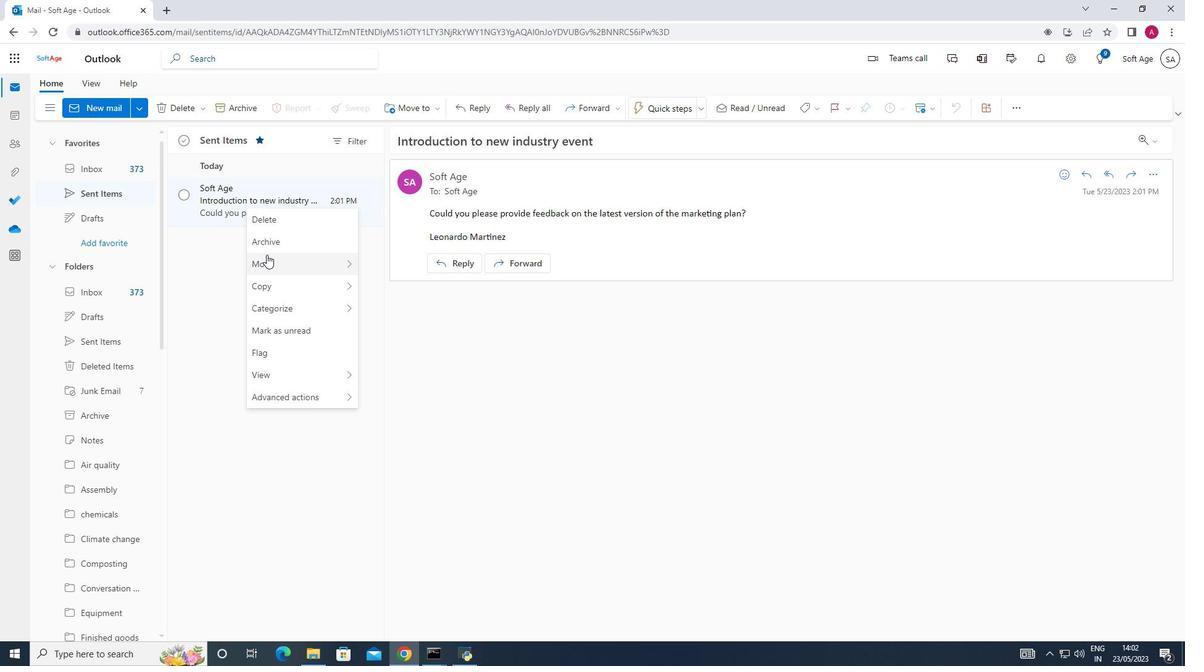 
Action: Mouse pressed left at (268, 257)
Screenshot: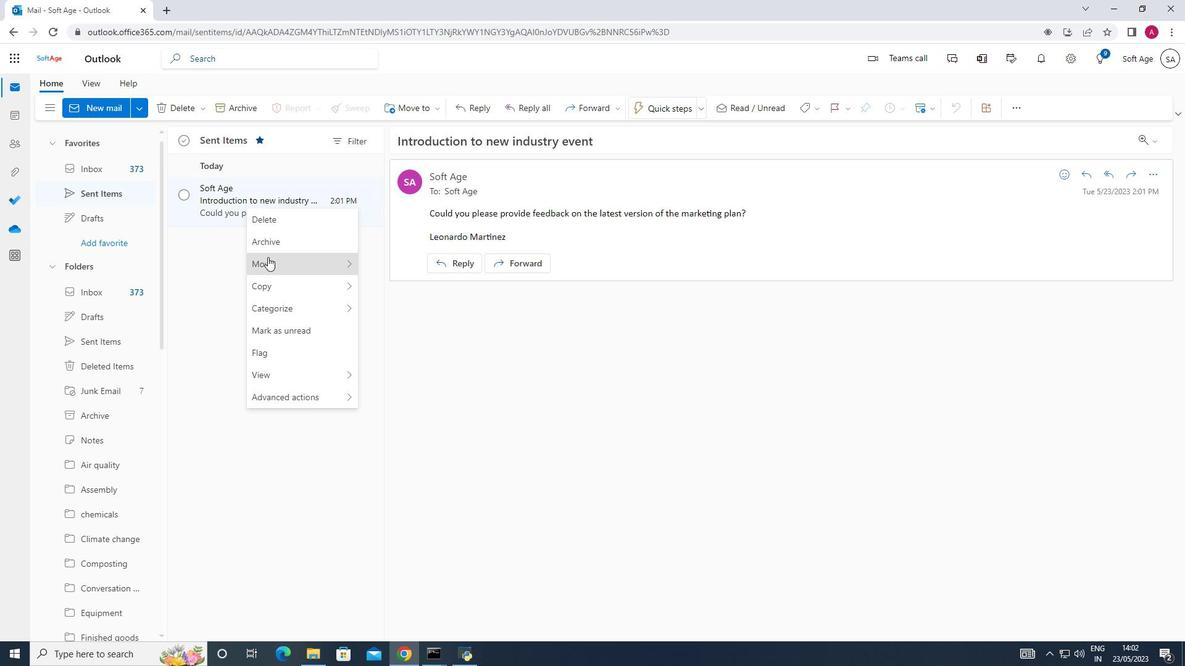
Action: Mouse moved to (403, 261)
Screenshot: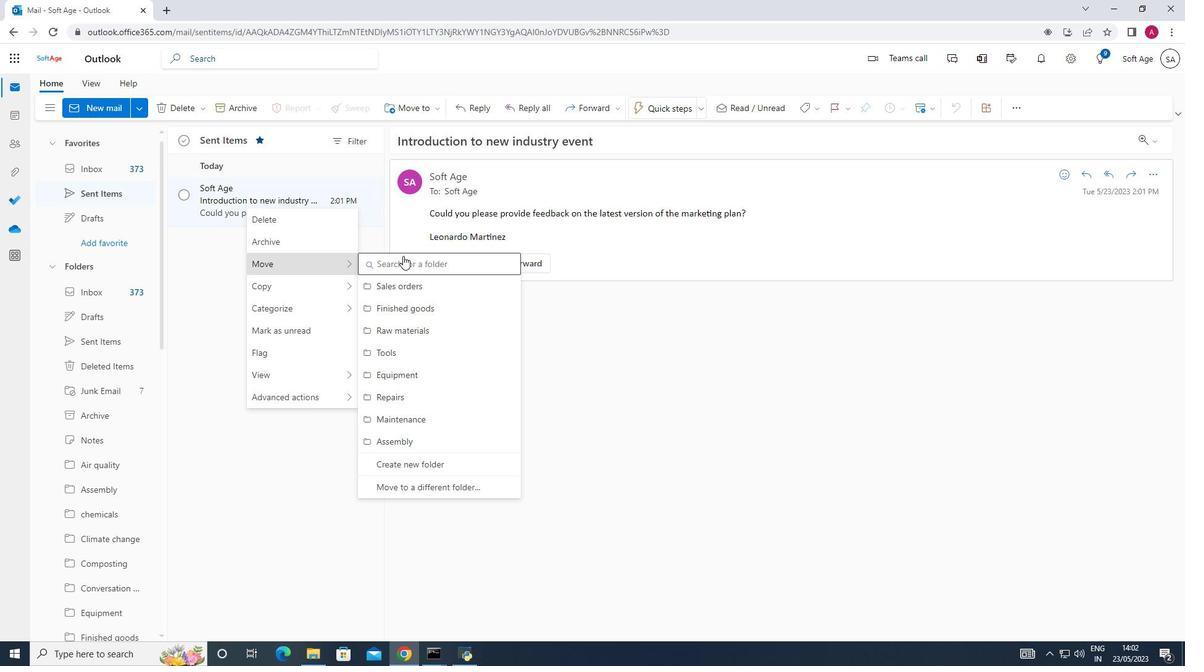 
Action: Mouse pressed left at (403, 261)
Screenshot: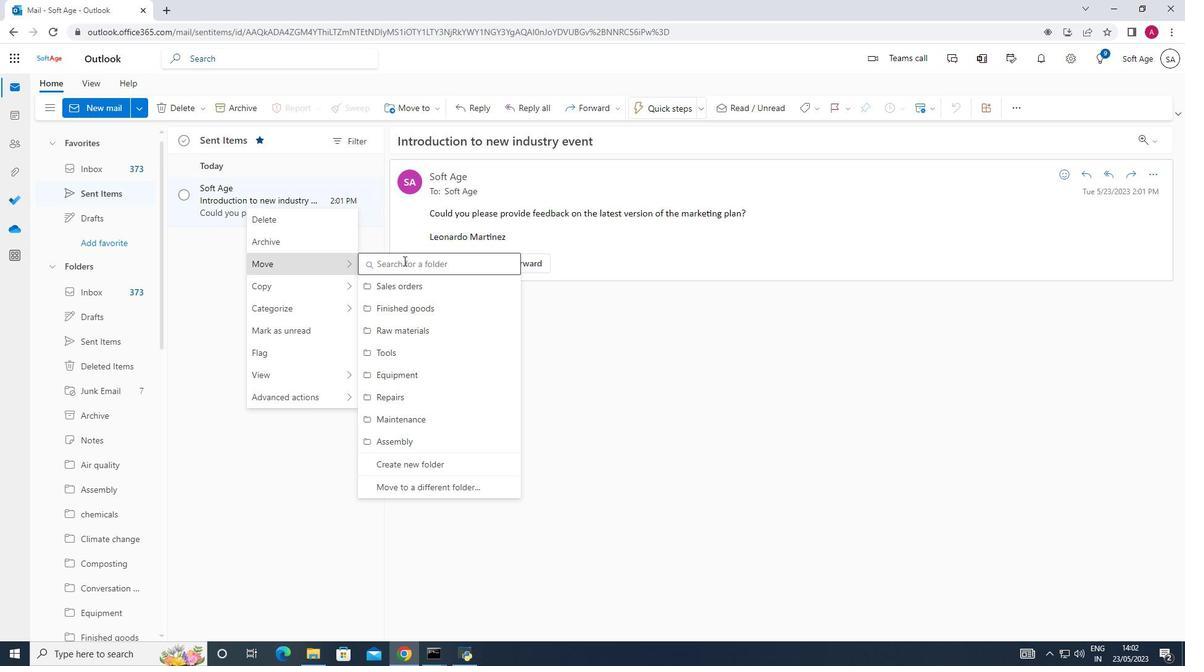 
Action: Mouse moved to (403, 259)
Screenshot: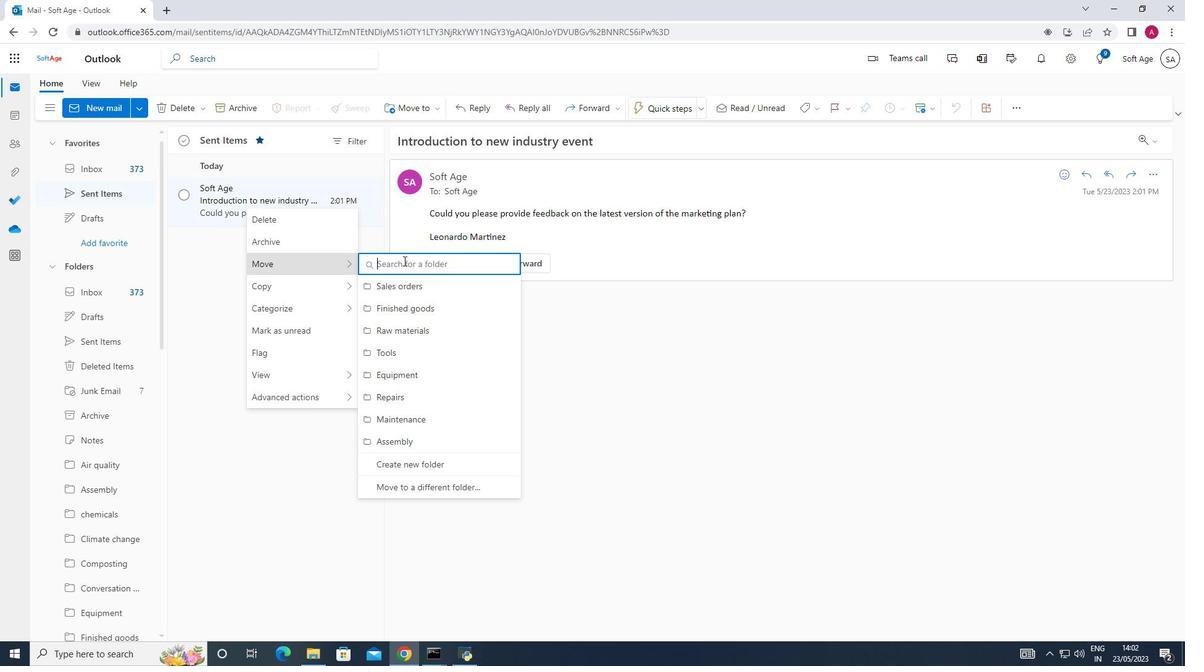 
Action: Key pressed purchas
Screenshot: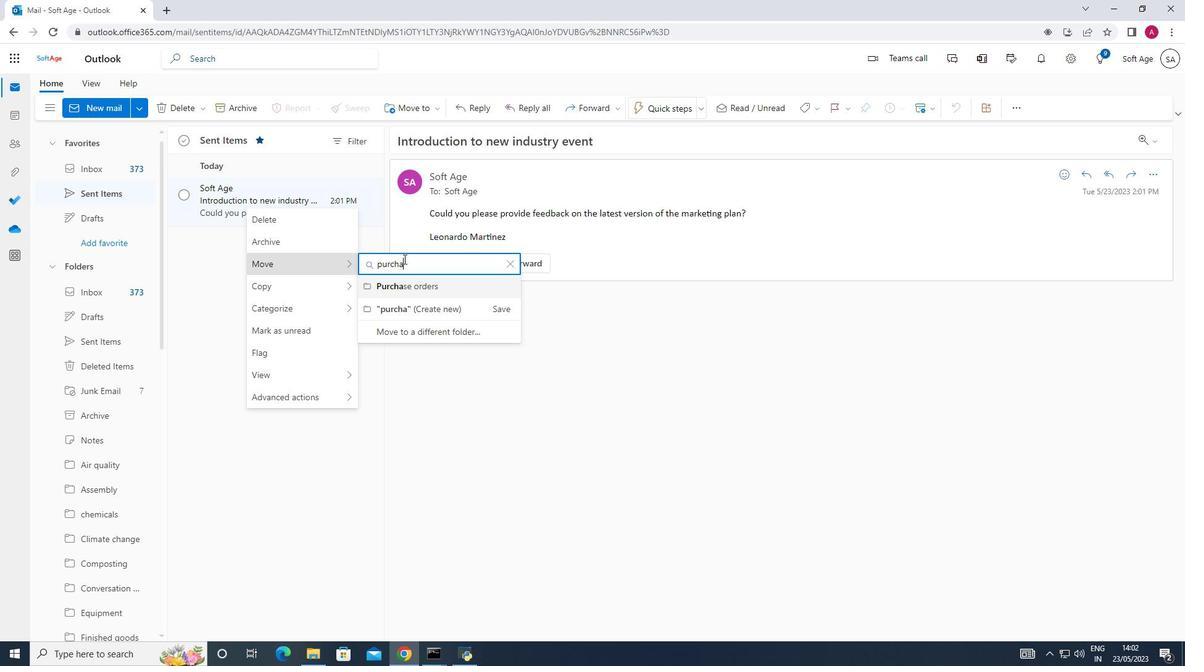 
Action: Mouse moved to (433, 284)
Screenshot: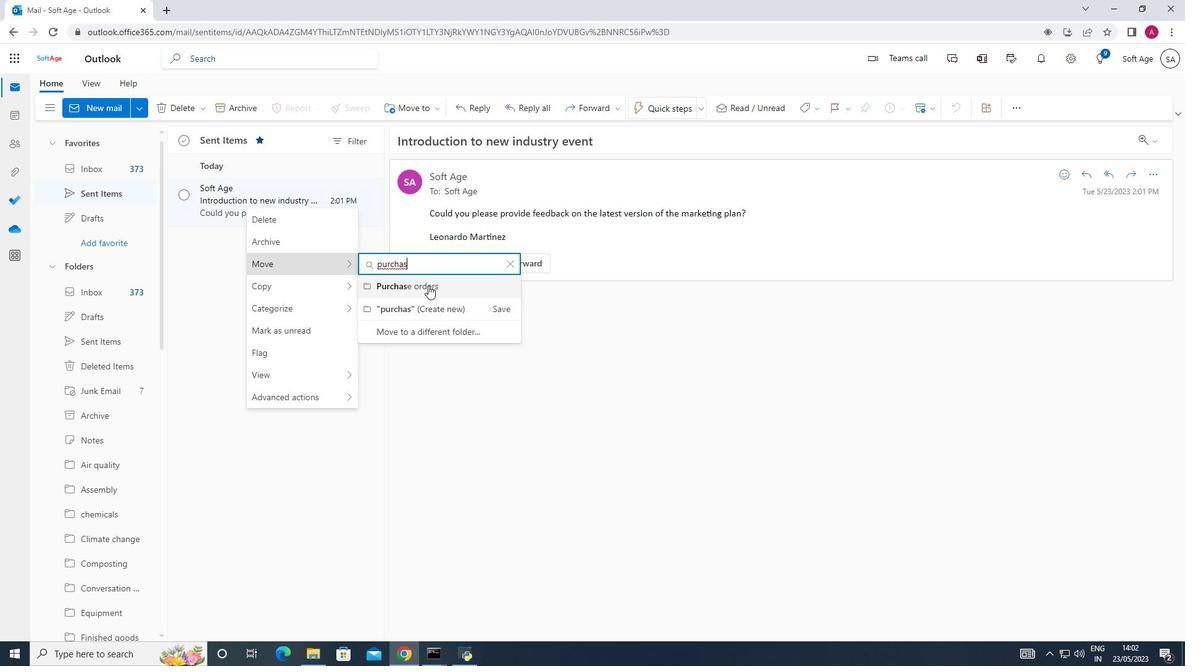 
Action: Mouse pressed left at (433, 284)
Screenshot: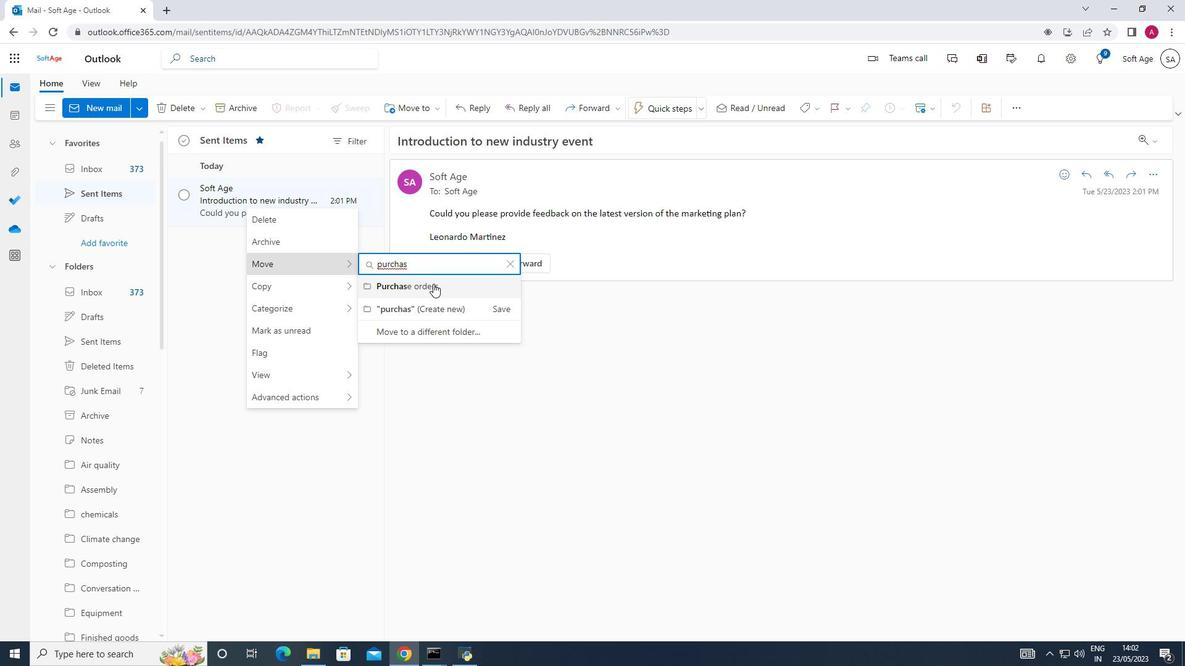 
Action: Mouse moved to (402, 269)
Screenshot: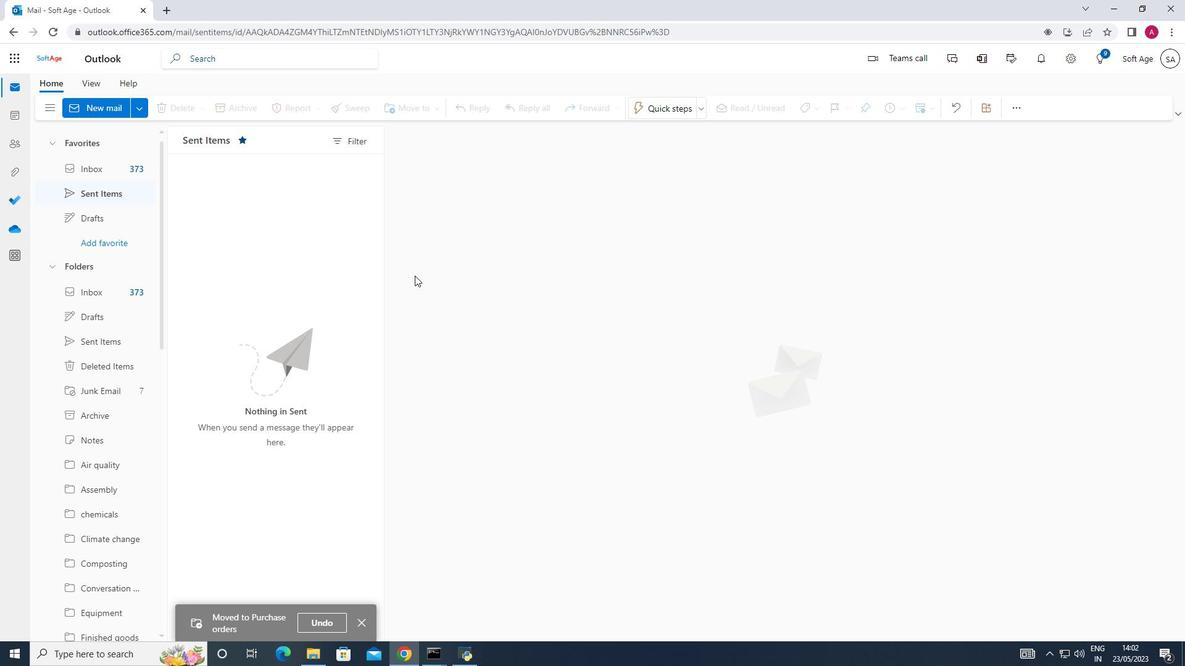 
